 Task: Reply All to email with the signature Dale Allen with the subject Service upgrade from softage.1@softage.net with the message Could you provide me with a status report on the project as of today?, select first word, change the font of the message to Serif and change the font typography to bold and italics Send the email
Action: Mouse moved to (440, 551)
Screenshot: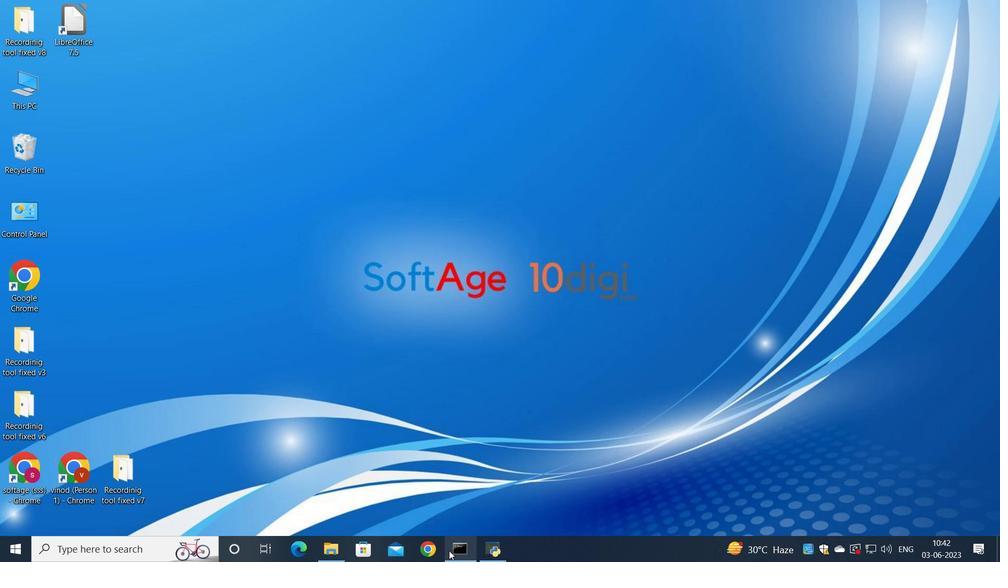 
Action: Mouse pressed left at (440, 551)
Screenshot: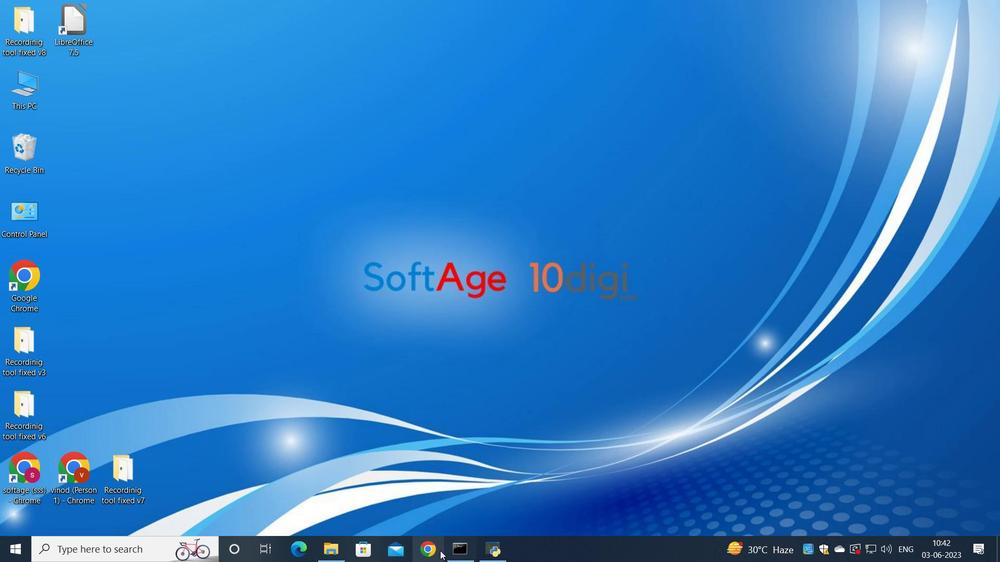 
Action: Mouse moved to (431, 331)
Screenshot: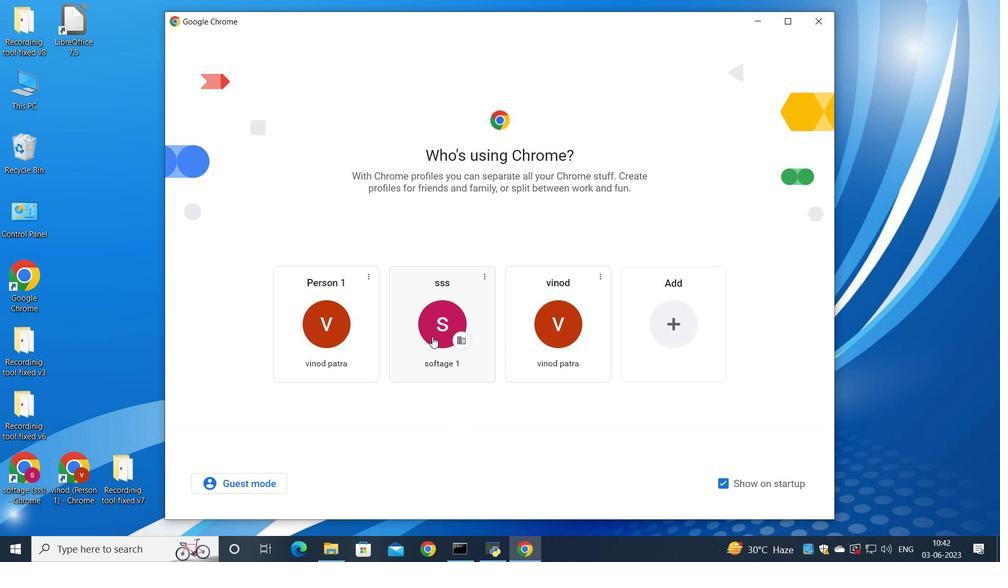 
Action: Mouse pressed left at (431, 331)
Screenshot: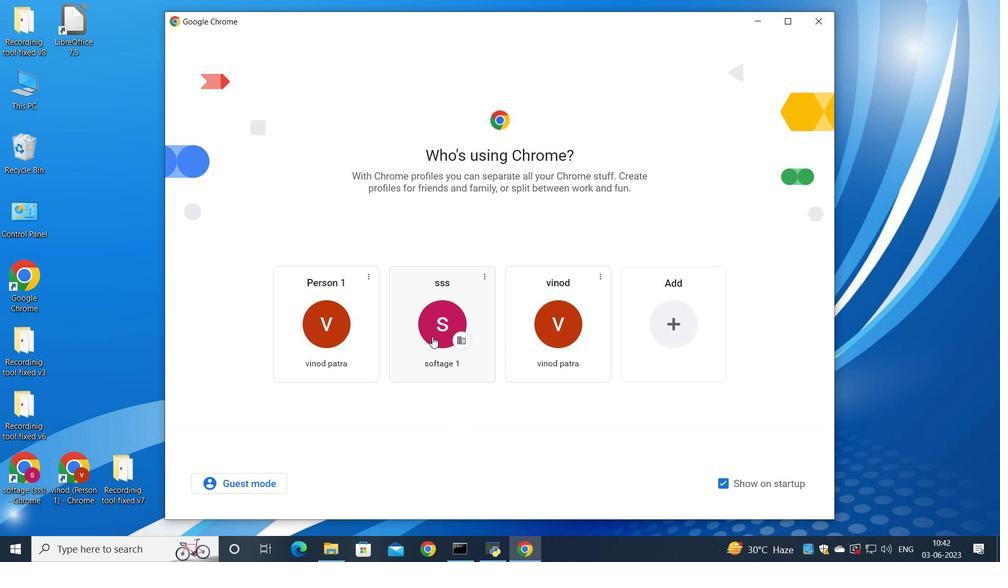 
Action: Mouse moved to (871, 83)
Screenshot: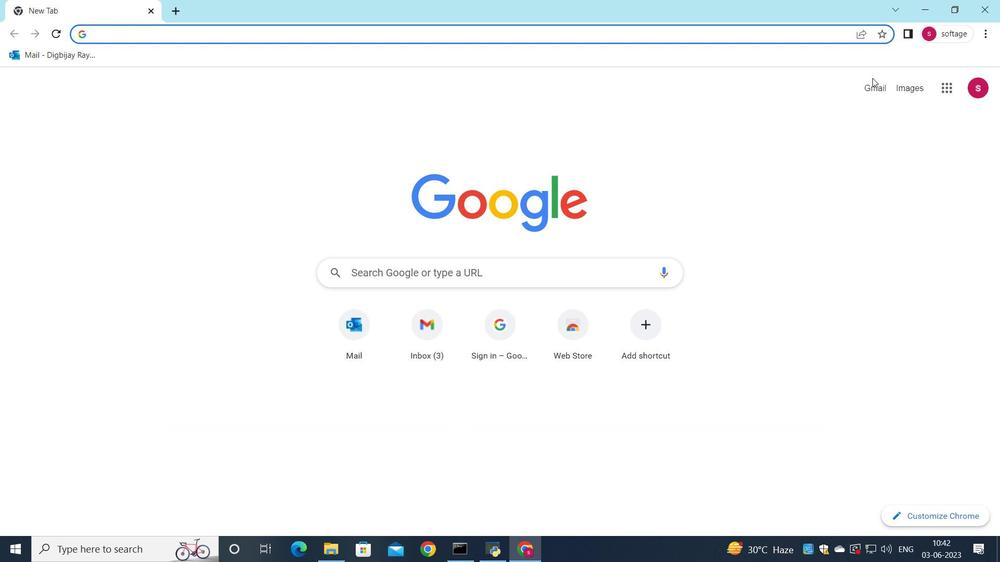 
Action: Mouse pressed left at (871, 83)
Screenshot: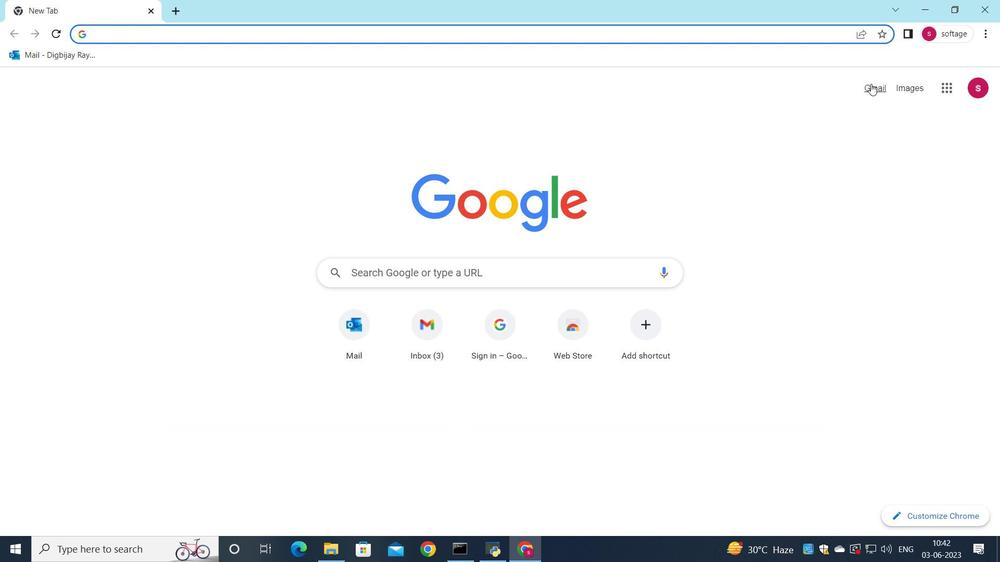 
Action: Mouse moved to (862, 84)
Screenshot: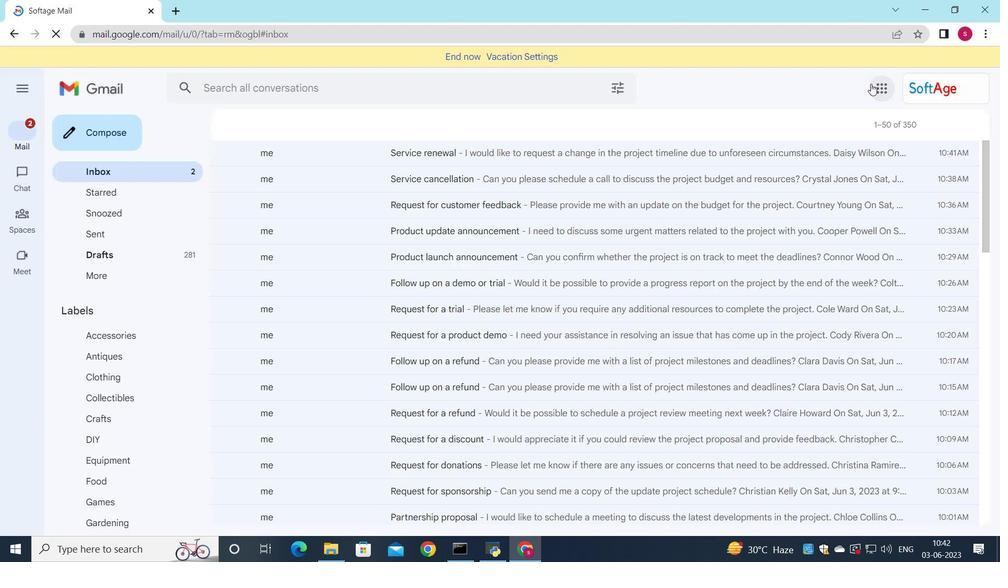 
Action: Mouse pressed left at (862, 84)
Screenshot: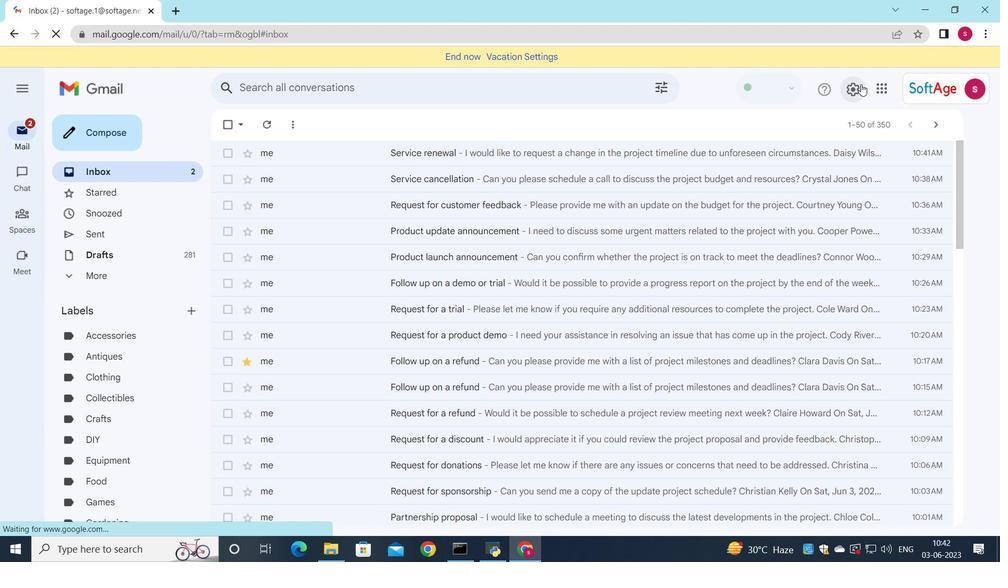 
Action: Mouse moved to (857, 155)
Screenshot: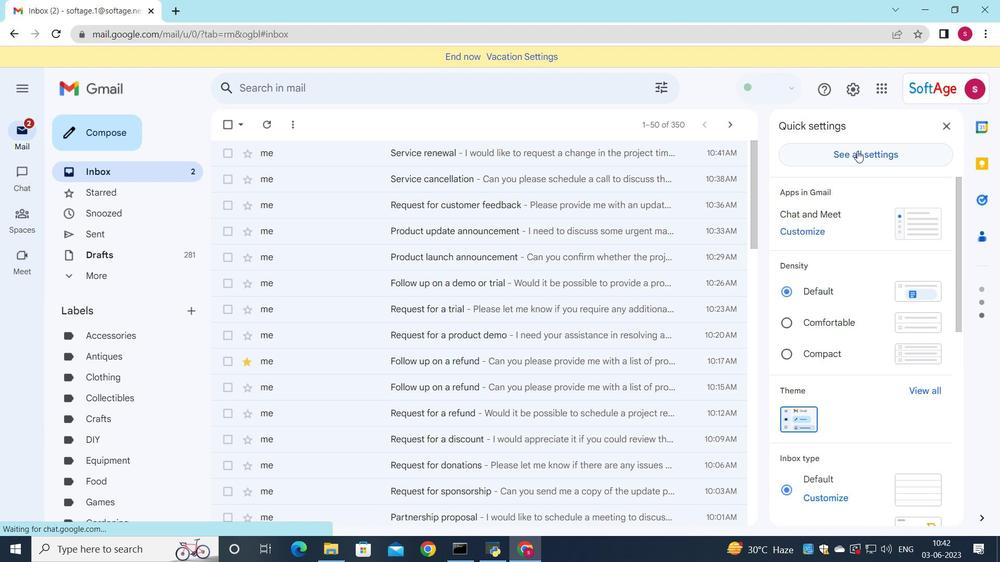 
Action: Mouse pressed left at (857, 155)
Screenshot: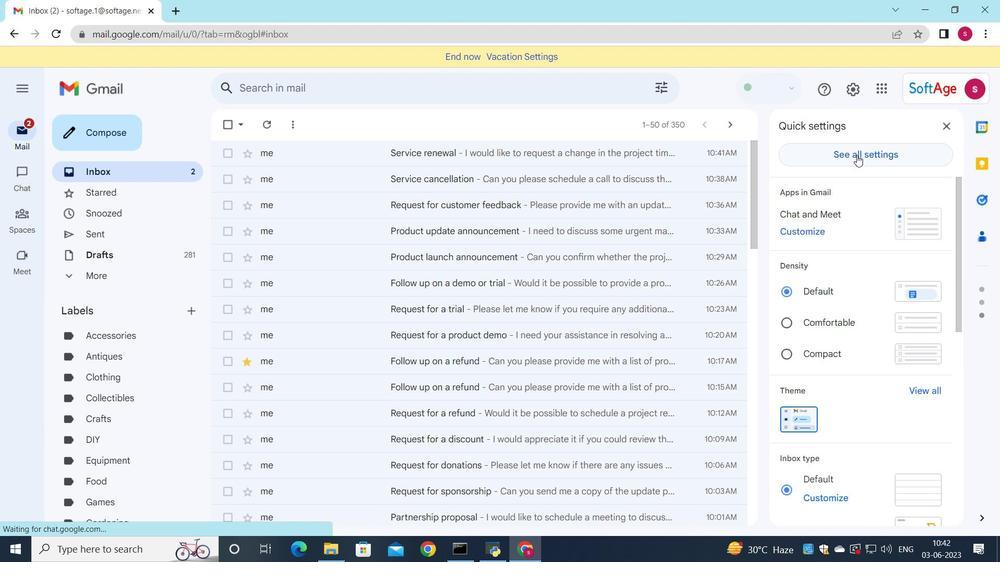 
Action: Mouse moved to (511, 350)
Screenshot: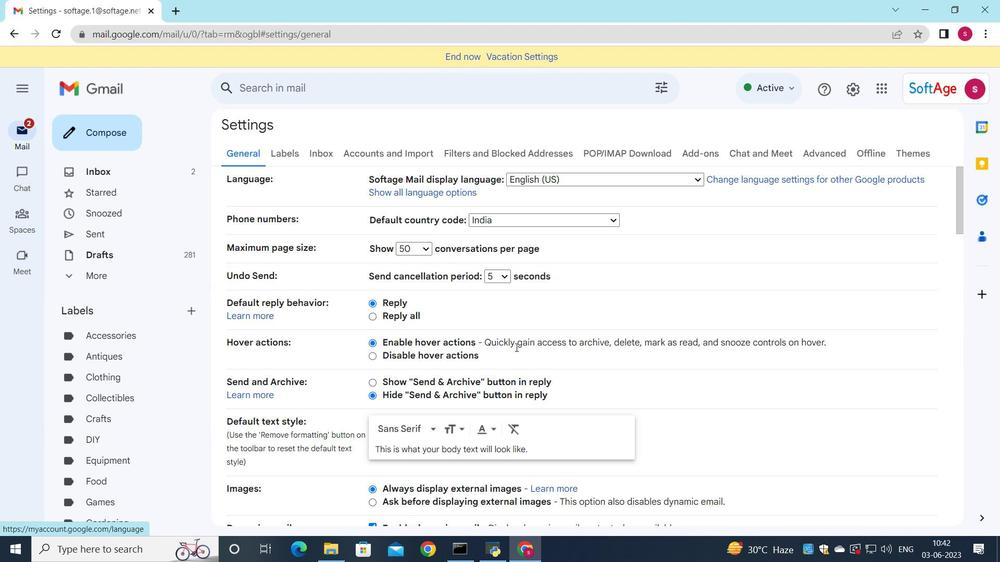 
Action: Mouse scrolled (511, 350) with delta (0, 0)
Screenshot: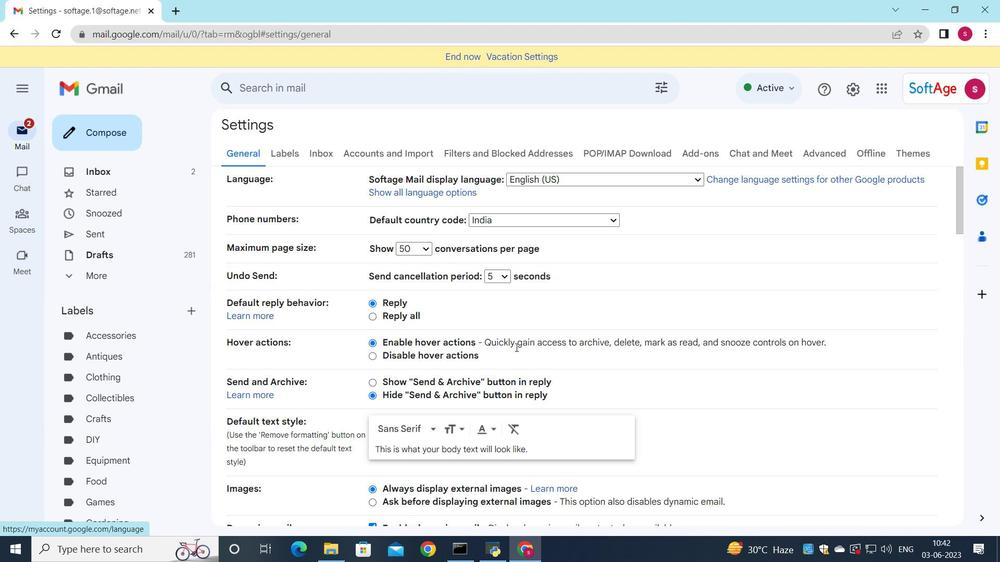 
Action: Mouse scrolled (511, 350) with delta (0, 0)
Screenshot: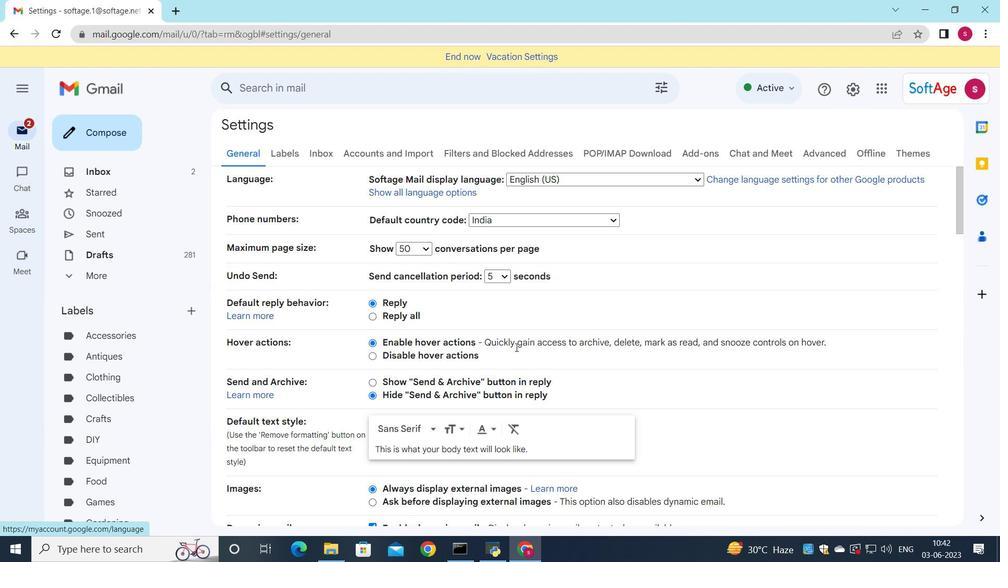 
Action: Mouse moved to (511, 350)
Screenshot: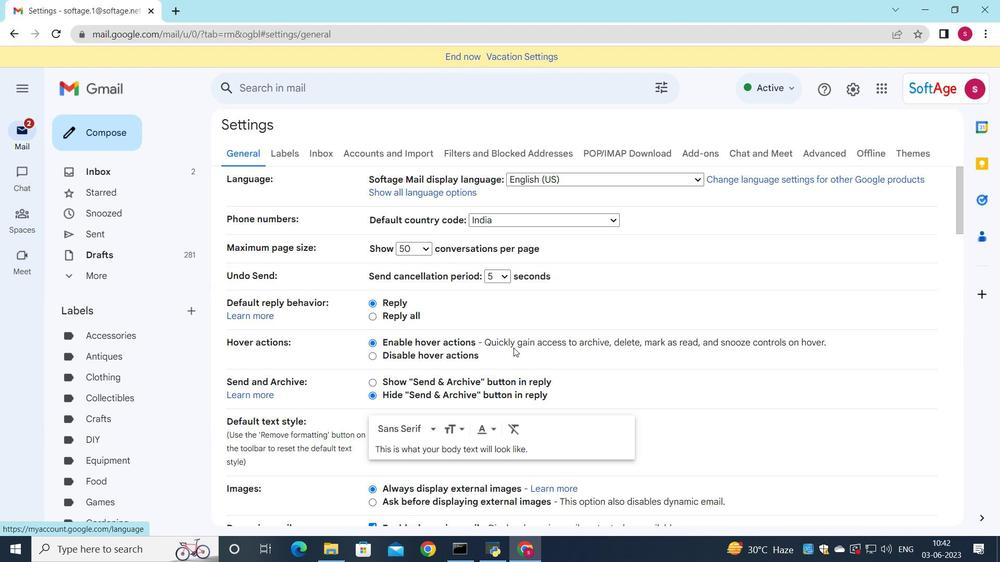 
Action: Mouse scrolled (511, 350) with delta (0, 0)
Screenshot: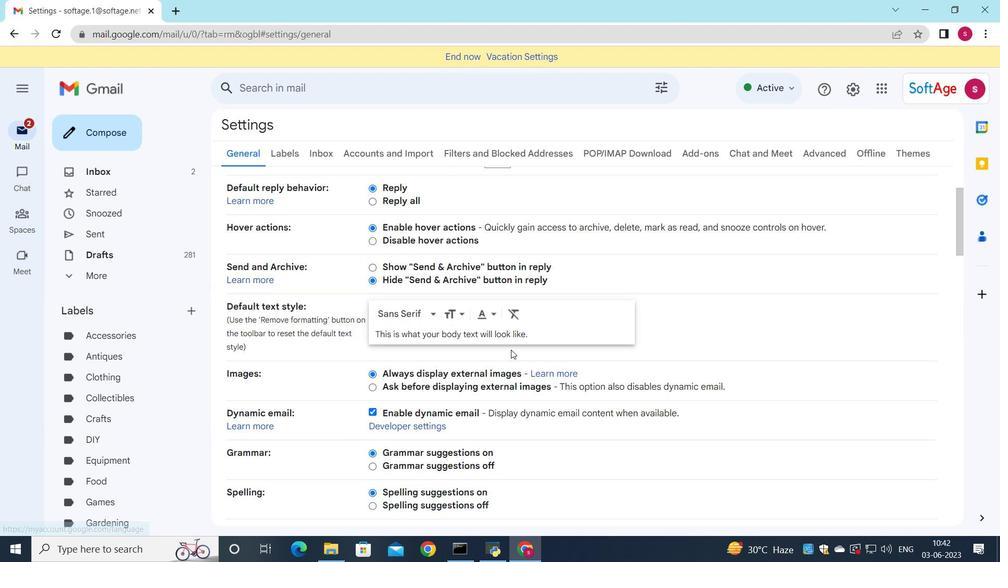 
Action: Mouse scrolled (511, 350) with delta (0, 0)
Screenshot: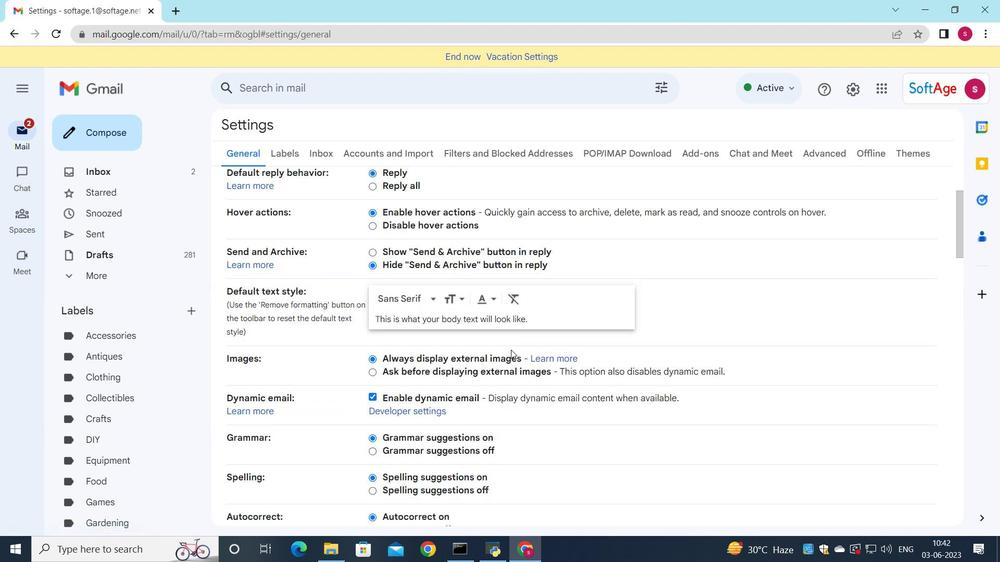 
Action: Mouse scrolled (511, 350) with delta (0, 0)
Screenshot: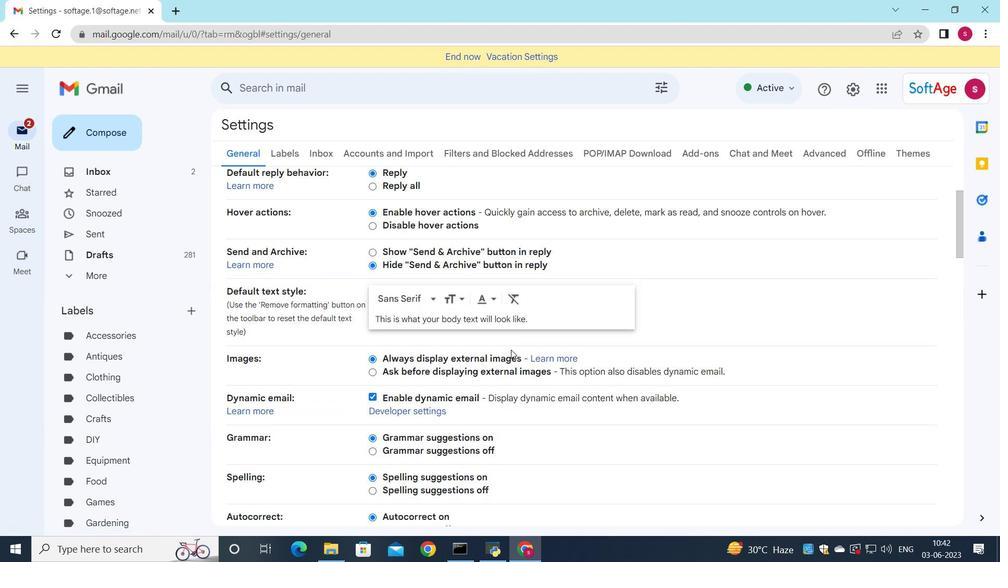 
Action: Mouse scrolled (511, 350) with delta (0, 0)
Screenshot: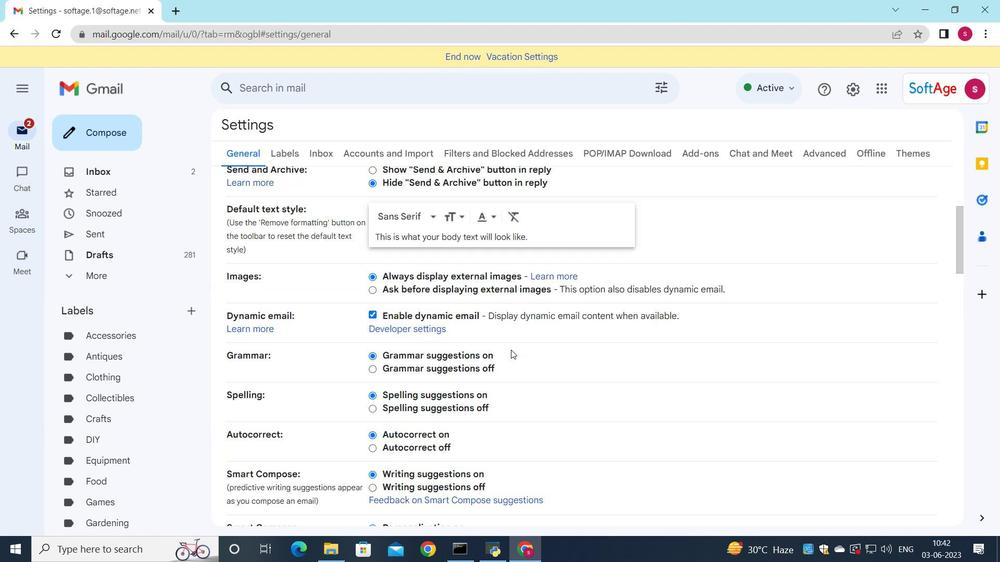 
Action: Mouse scrolled (511, 350) with delta (0, 0)
Screenshot: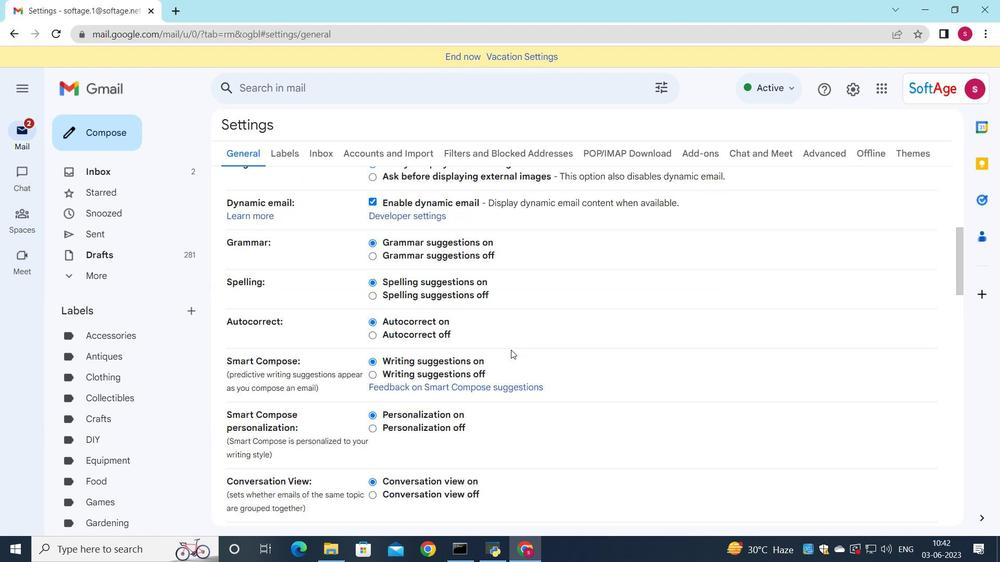 
Action: Mouse scrolled (511, 350) with delta (0, 0)
Screenshot: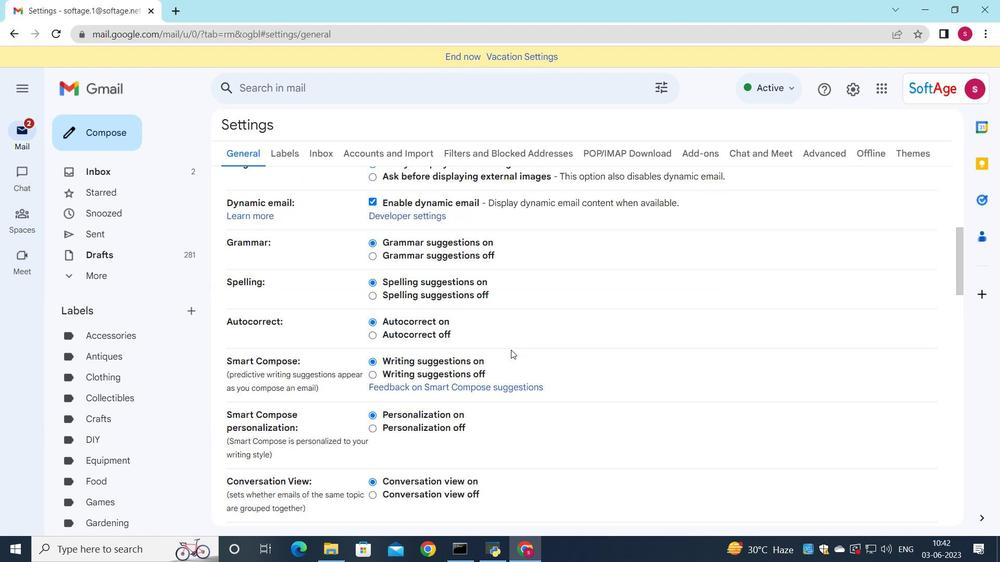
Action: Mouse scrolled (511, 350) with delta (0, 0)
Screenshot: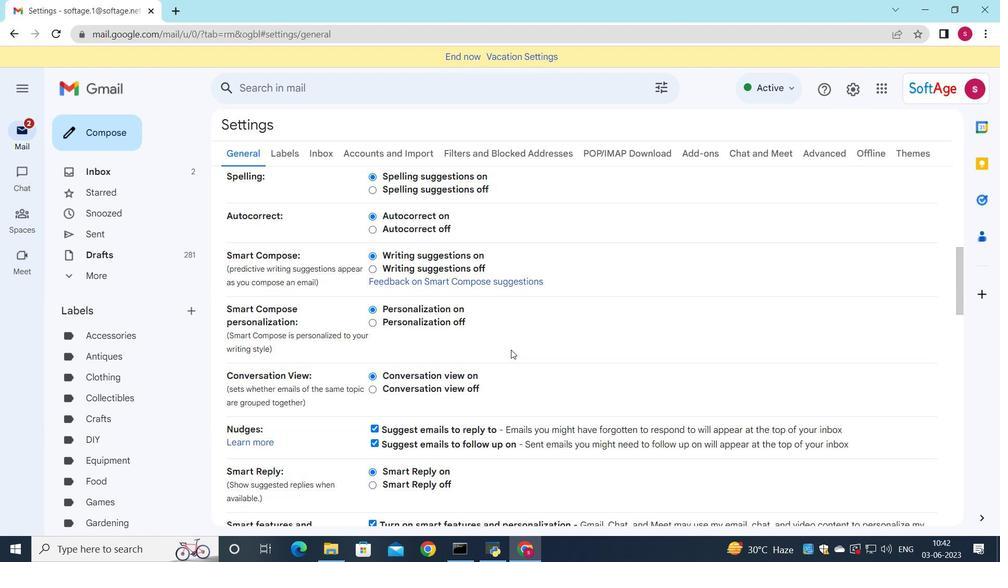 
Action: Mouse scrolled (511, 350) with delta (0, 0)
Screenshot: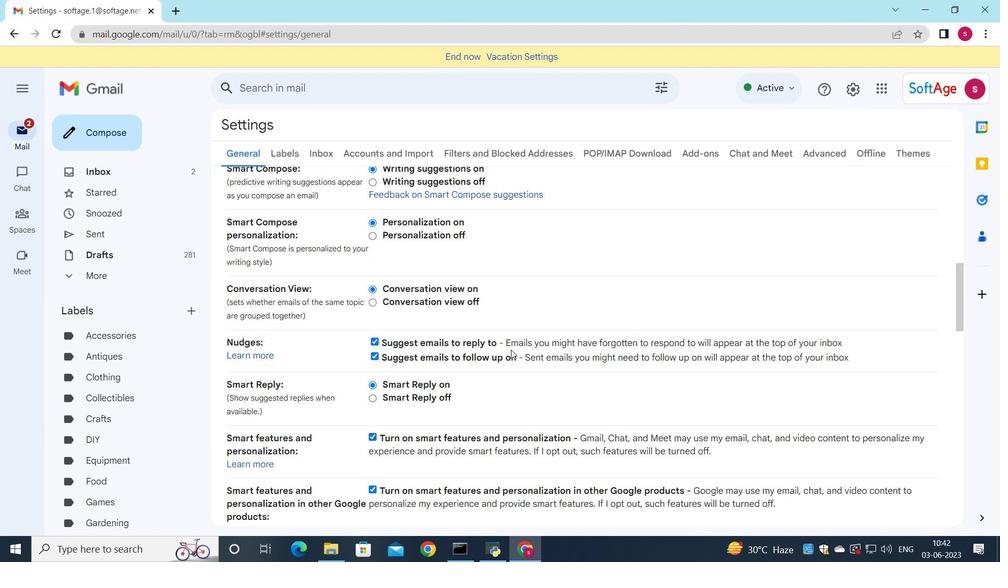 
Action: Mouse scrolled (511, 350) with delta (0, 0)
Screenshot: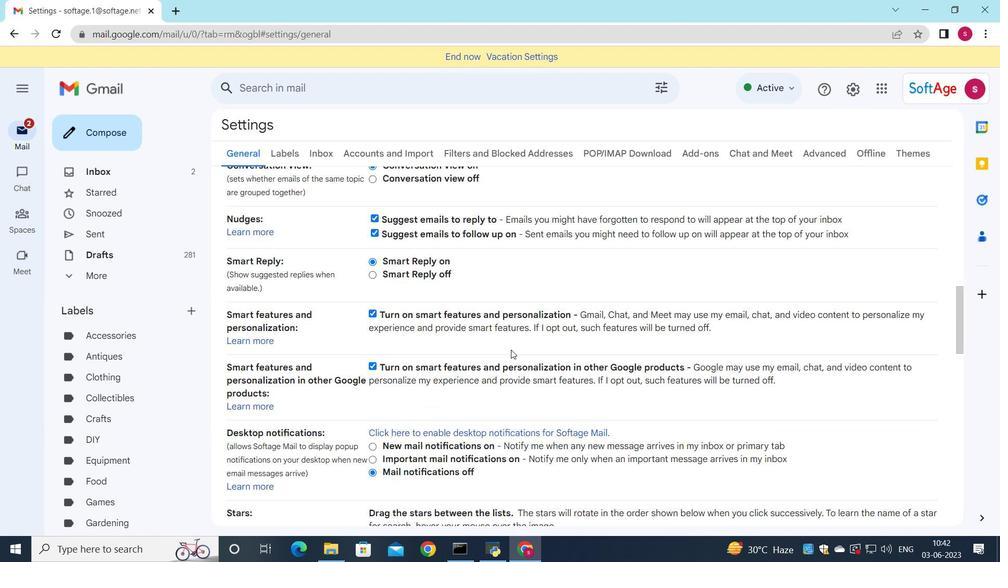 
Action: Mouse scrolled (511, 350) with delta (0, 0)
Screenshot: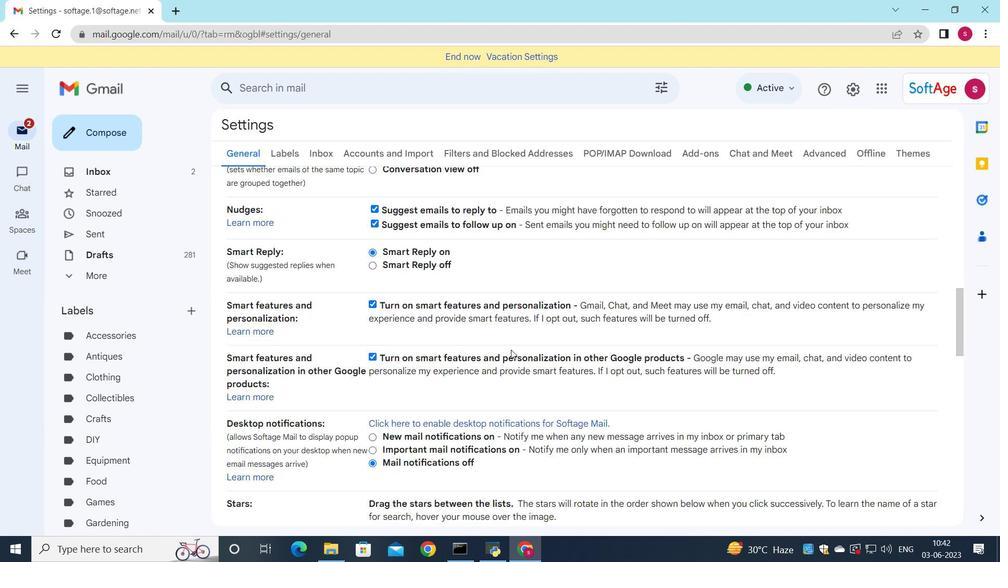 
Action: Mouse scrolled (511, 350) with delta (0, 0)
Screenshot: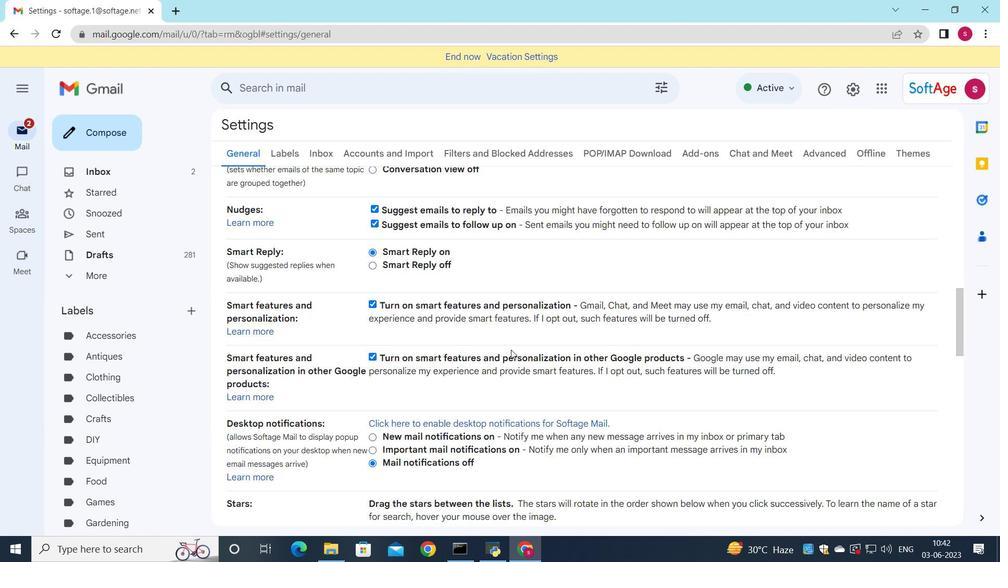 
Action: Mouse scrolled (511, 350) with delta (0, 0)
Screenshot: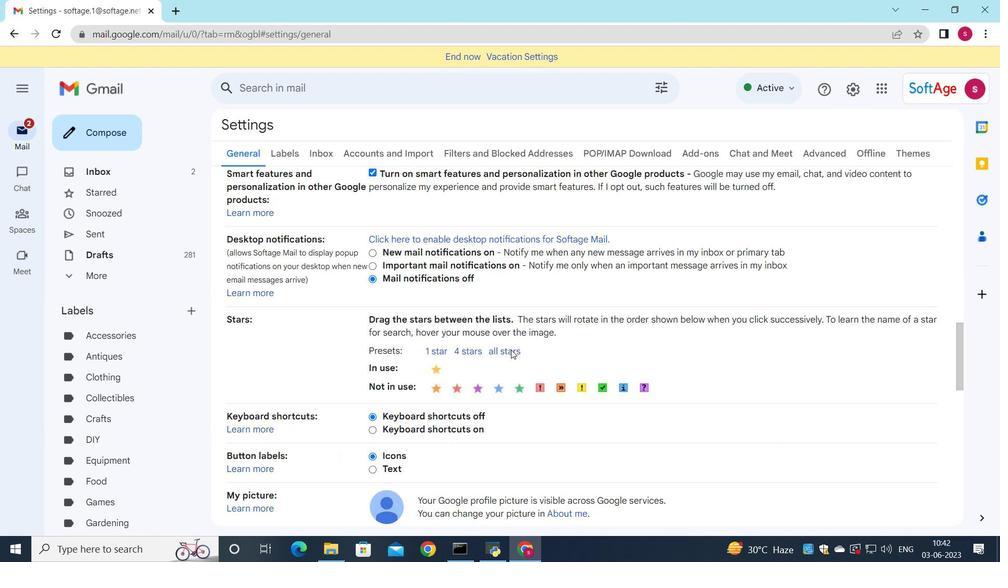 
Action: Mouse scrolled (511, 350) with delta (0, 0)
Screenshot: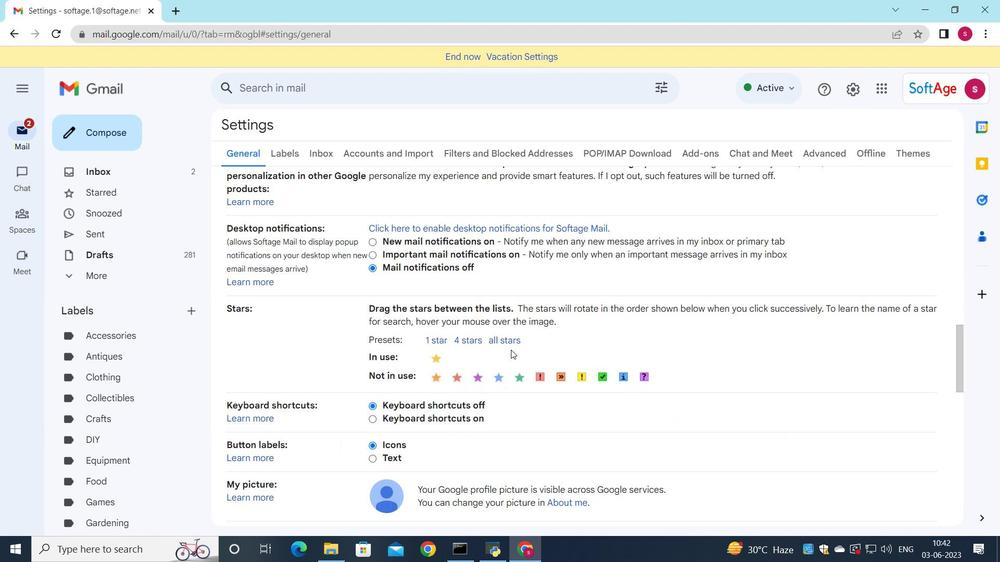 
Action: Mouse scrolled (511, 350) with delta (0, 0)
Screenshot: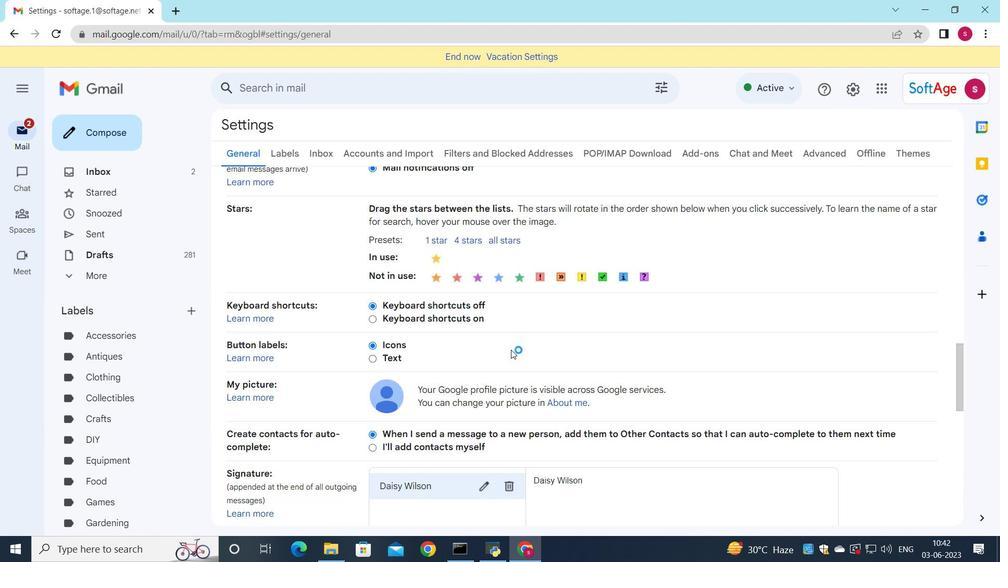 
Action: Mouse scrolled (511, 350) with delta (0, 0)
Screenshot: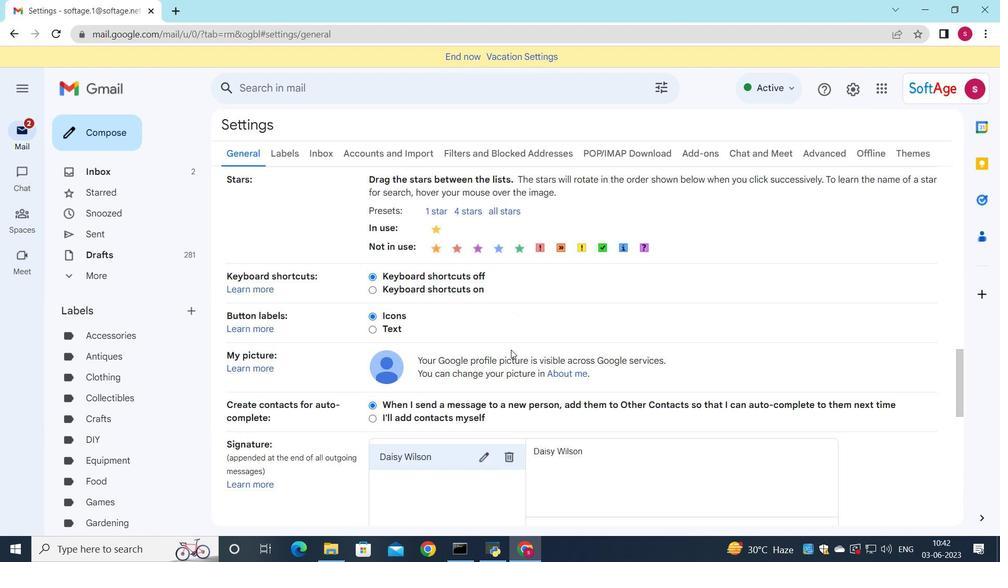 
Action: Mouse moved to (513, 330)
Screenshot: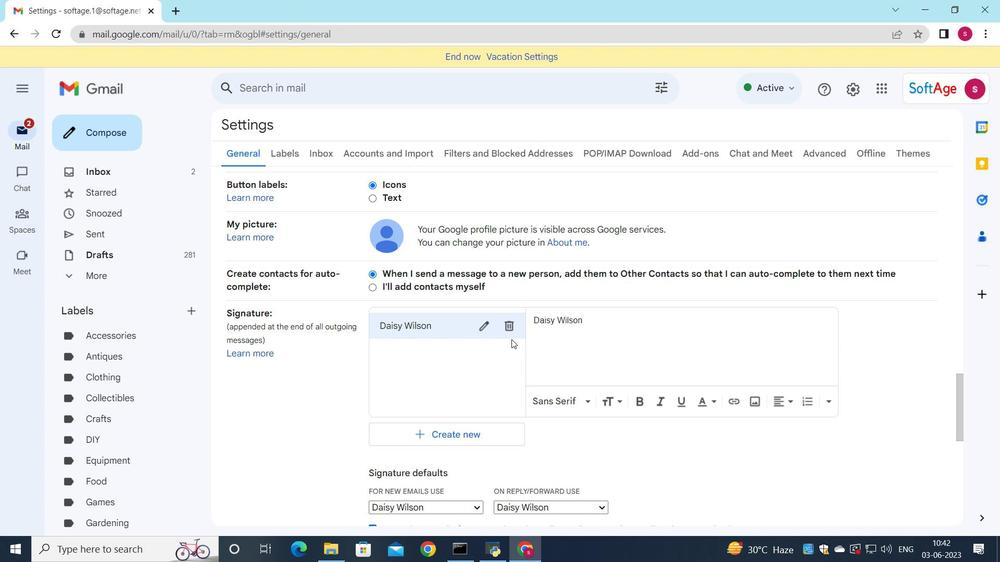 
Action: Mouse pressed left at (513, 330)
Screenshot: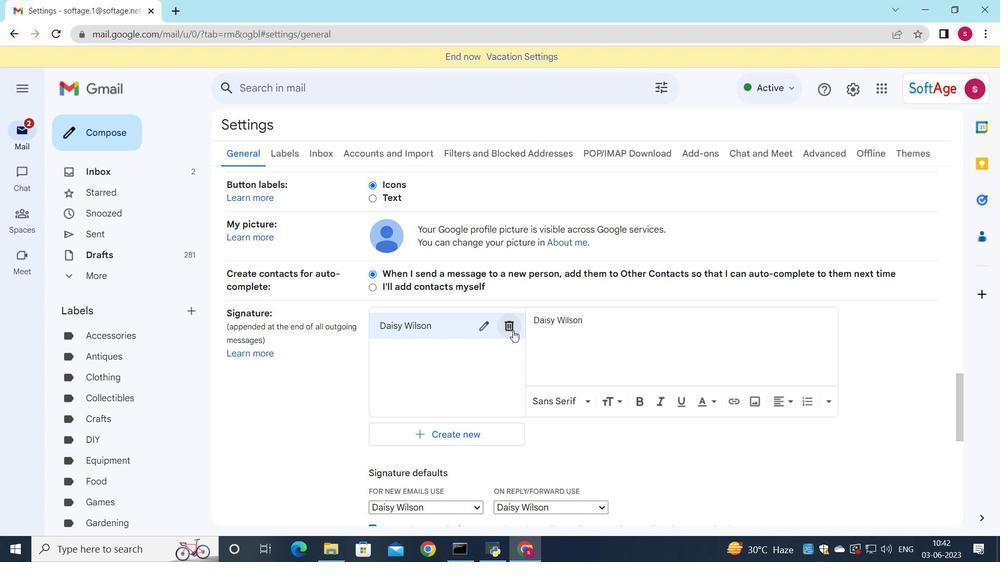 
Action: Mouse moved to (630, 324)
Screenshot: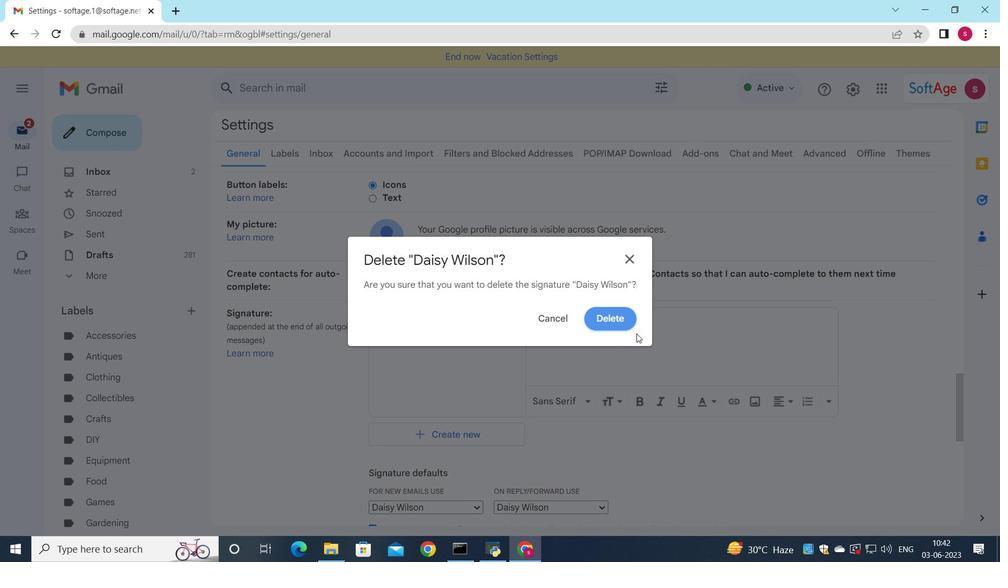 
Action: Mouse pressed left at (630, 324)
Screenshot: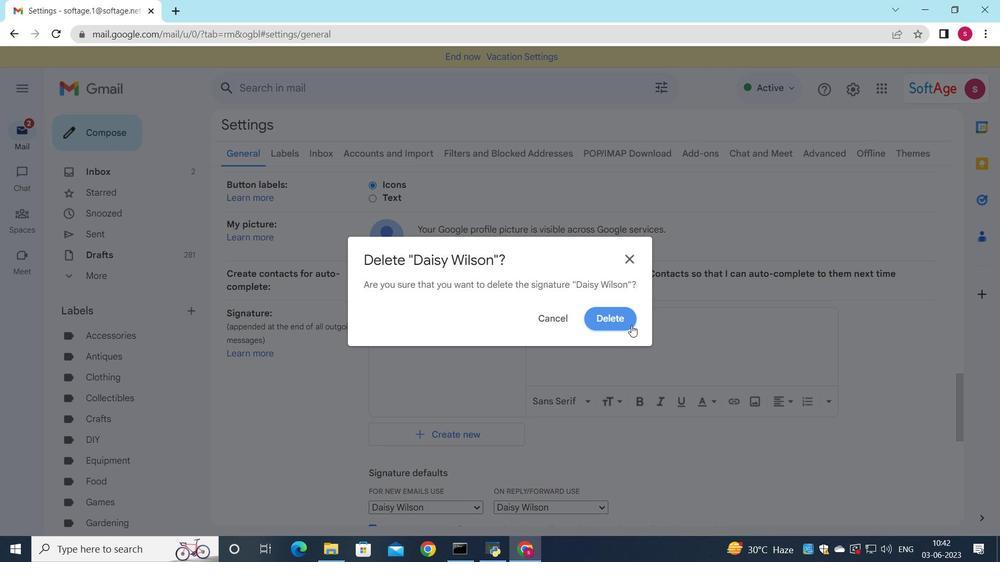 
Action: Mouse moved to (432, 335)
Screenshot: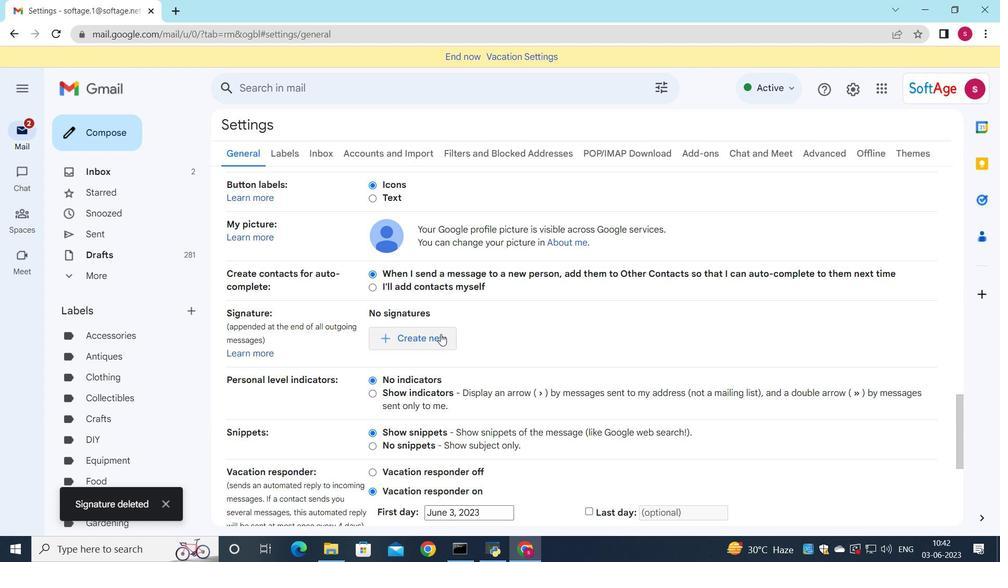 
Action: Mouse pressed left at (432, 335)
Screenshot: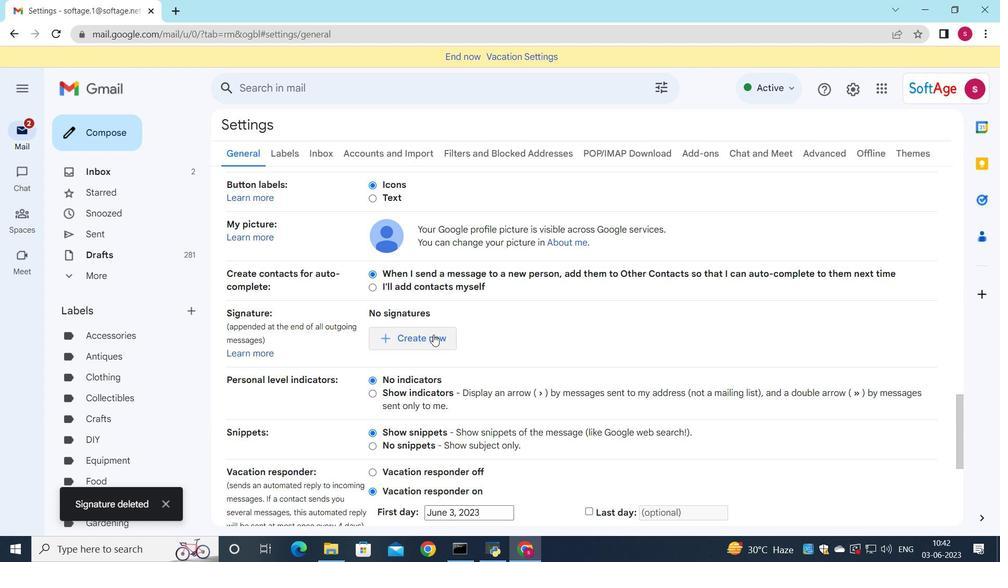 
Action: Mouse moved to (745, 244)
Screenshot: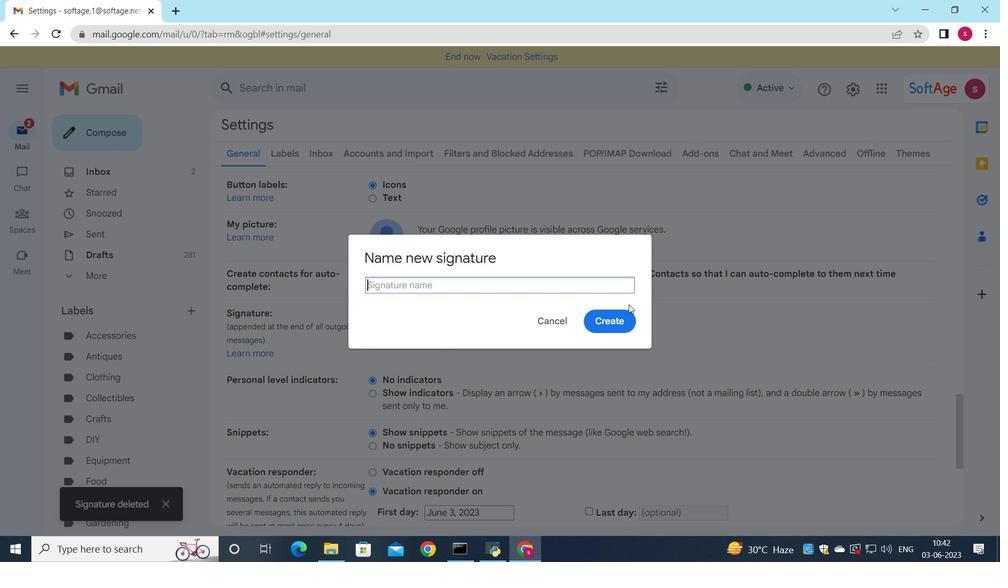 
Action: Key pressed <Key.shift>Dale<Key.space><Key.shift>Allen
Screenshot: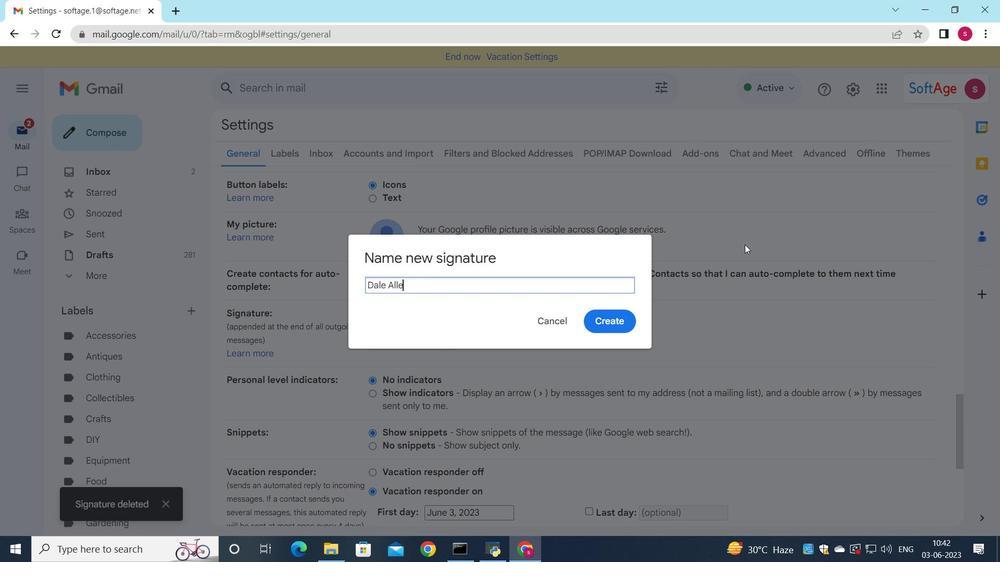 
Action: Mouse moved to (611, 322)
Screenshot: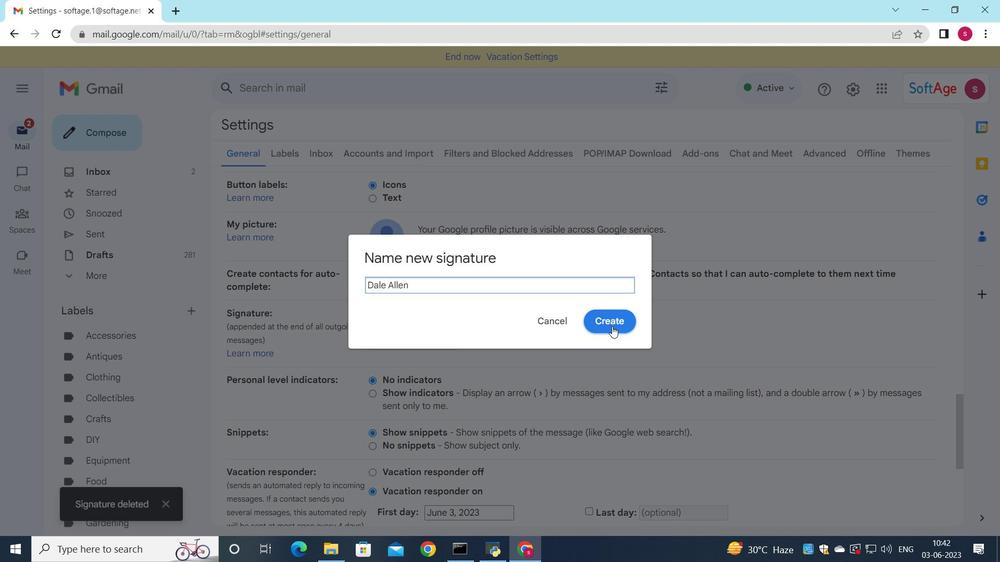 
Action: Mouse pressed left at (611, 322)
Screenshot: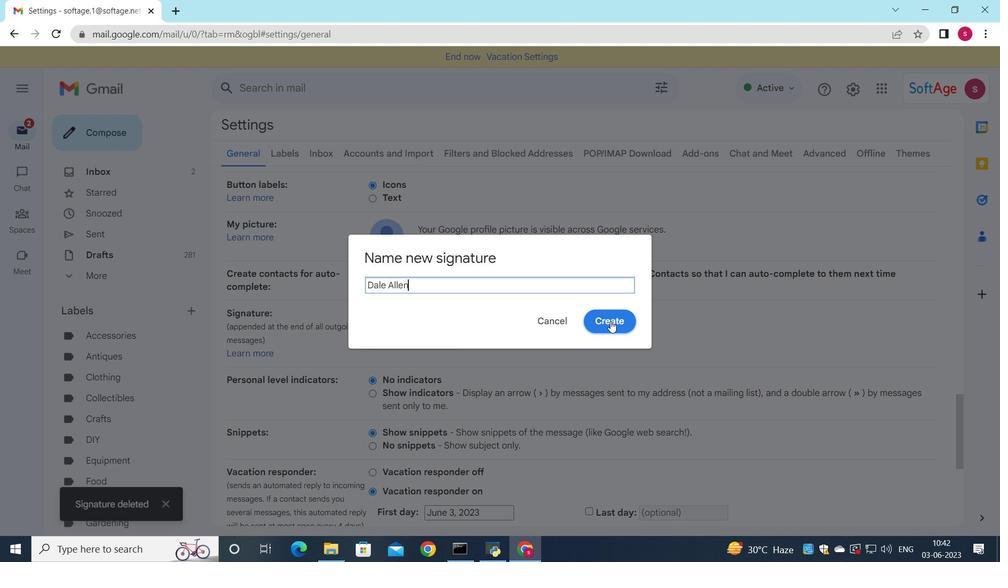 
Action: Mouse moved to (595, 323)
Screenshot: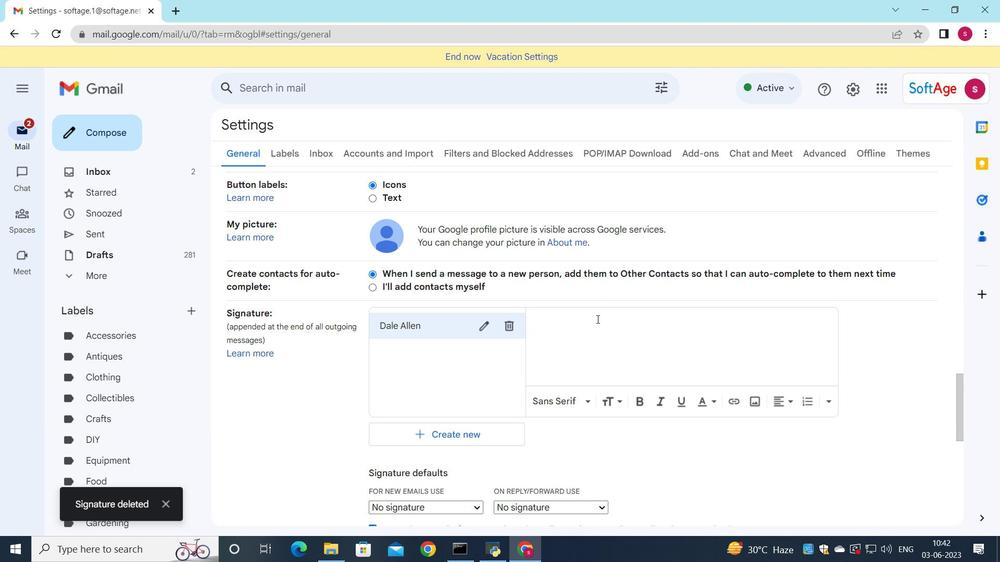 
Action: Mouse pressed left at (595, 323)
Screenshot: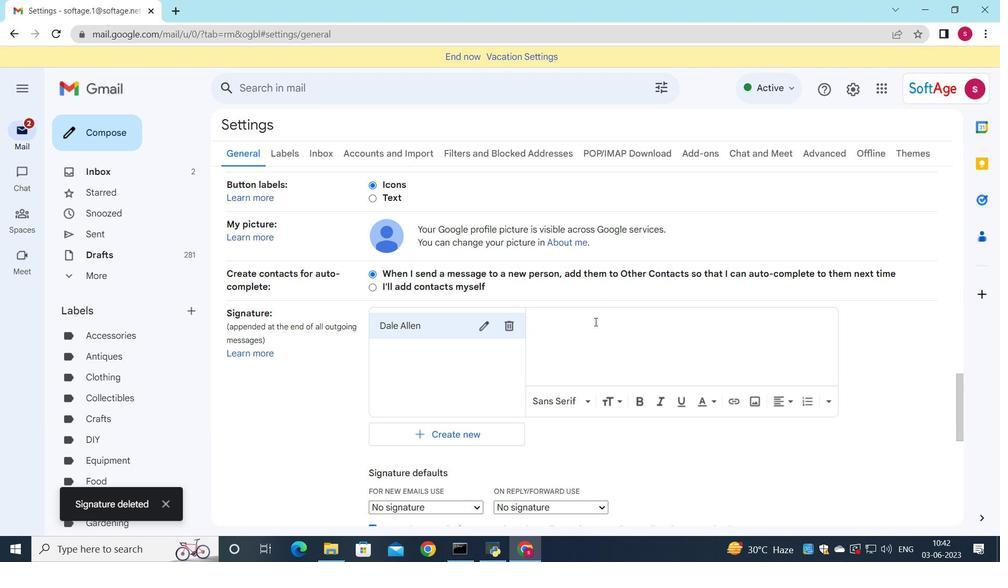 
Action: Key pressed <Key.shift>Dale<Key.space><Key.shift>Allw<Key.backspace>en
Screenshot: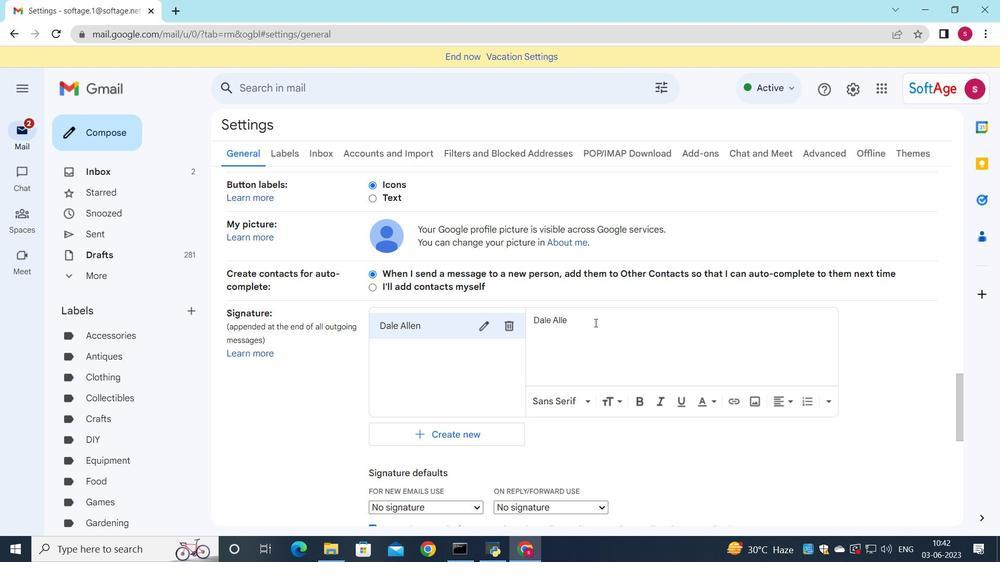 
Action: Mouse scrolled (595, 322) with delta (0, 0)
Screenshot: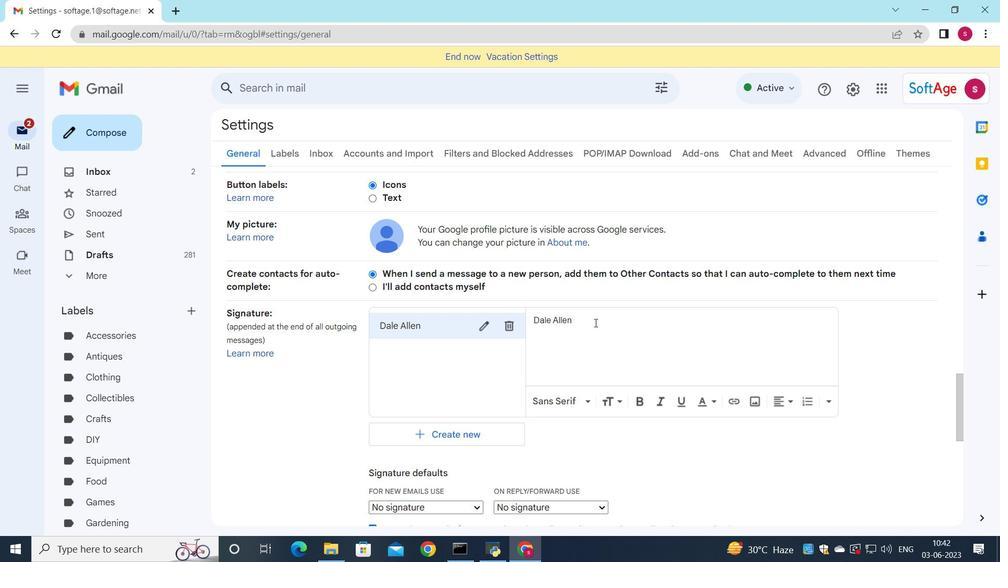 
Action: Mouse scrolled (595, 322) with delta (0, 0)
Screenshot: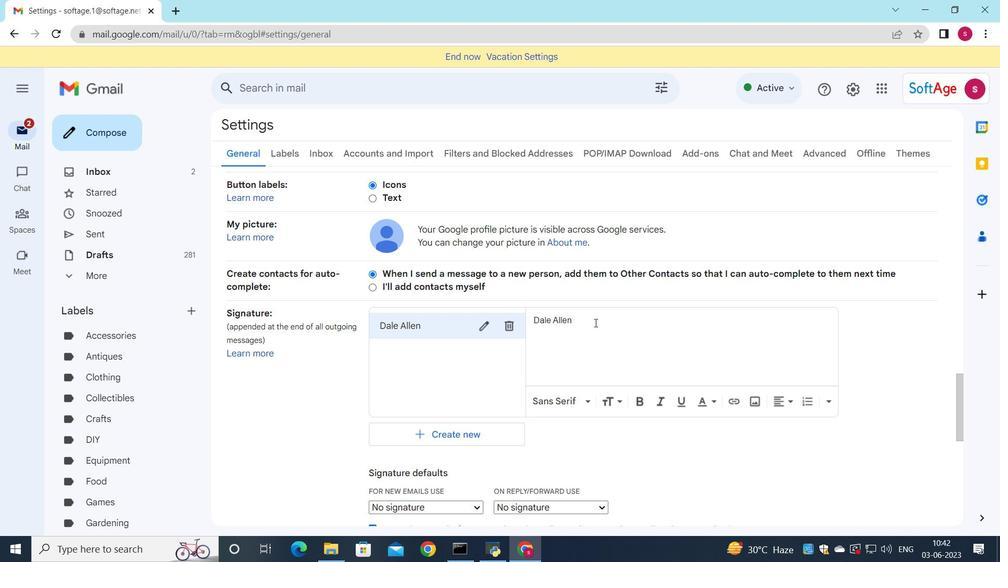 
Action: Mouse moved to (555, 339)
Screenshot: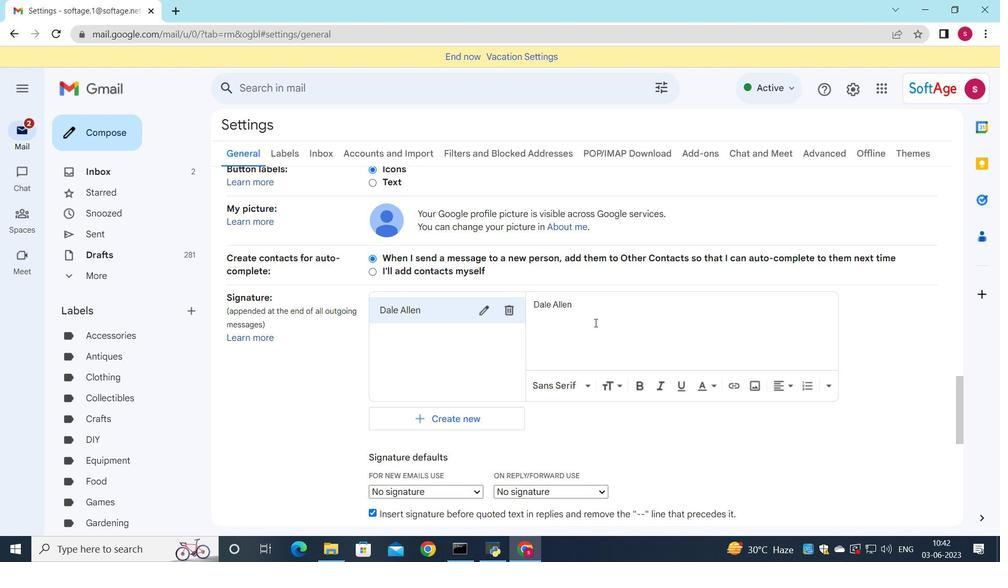 
Action: Mouse scrolled (555, 339) with delta (0, 0)
Screenshot: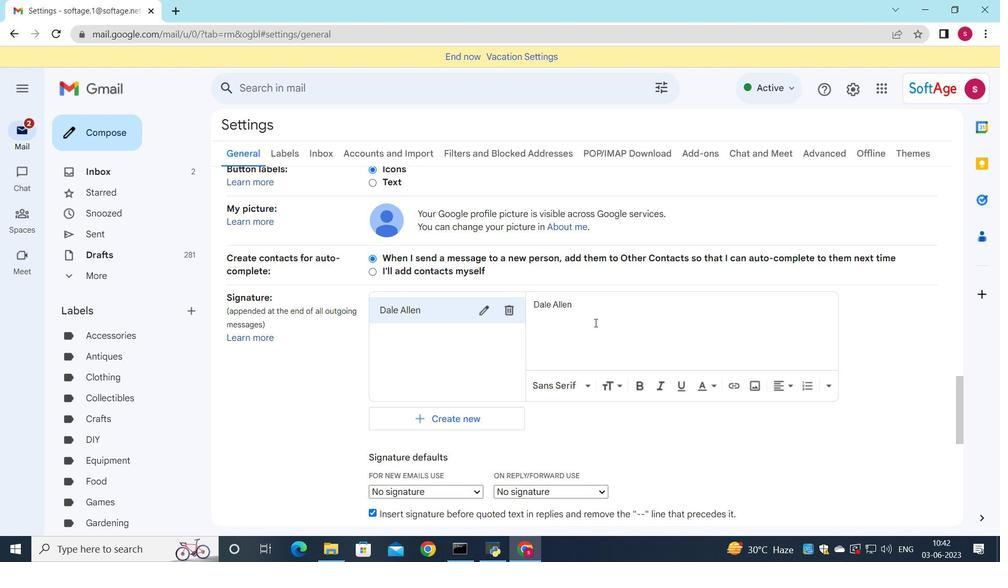 
Action: Mouse moved to (420, 314)
Screenshot: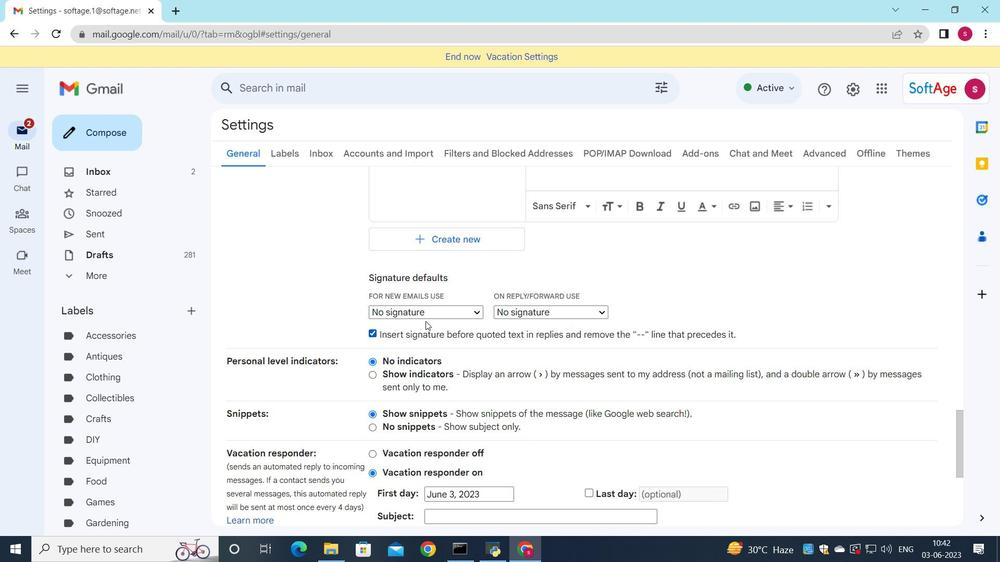 
Action: Mouse pressed left at (420, 314)
Screenshot: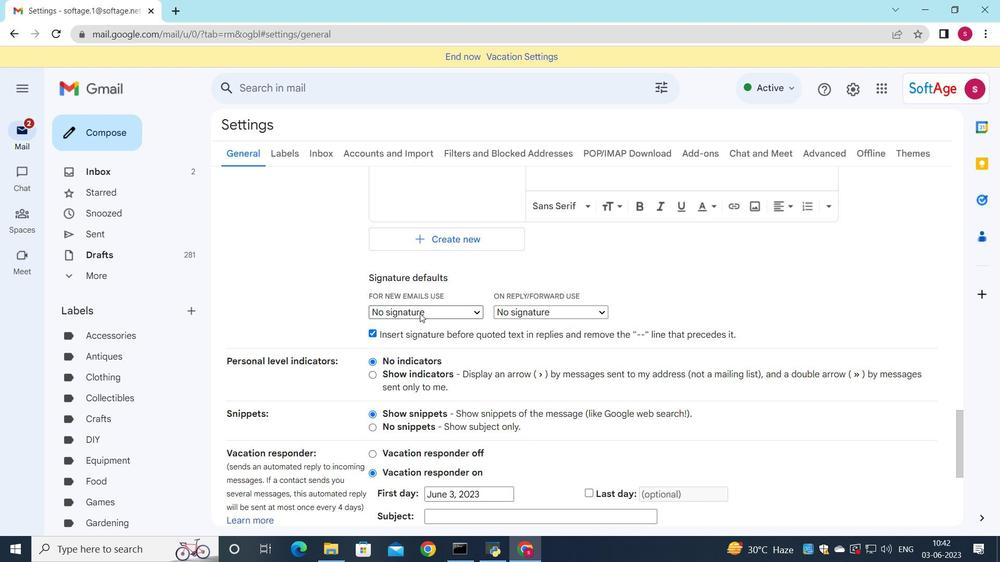 
Action: Mouse moved to (417, 341)
Screenshot: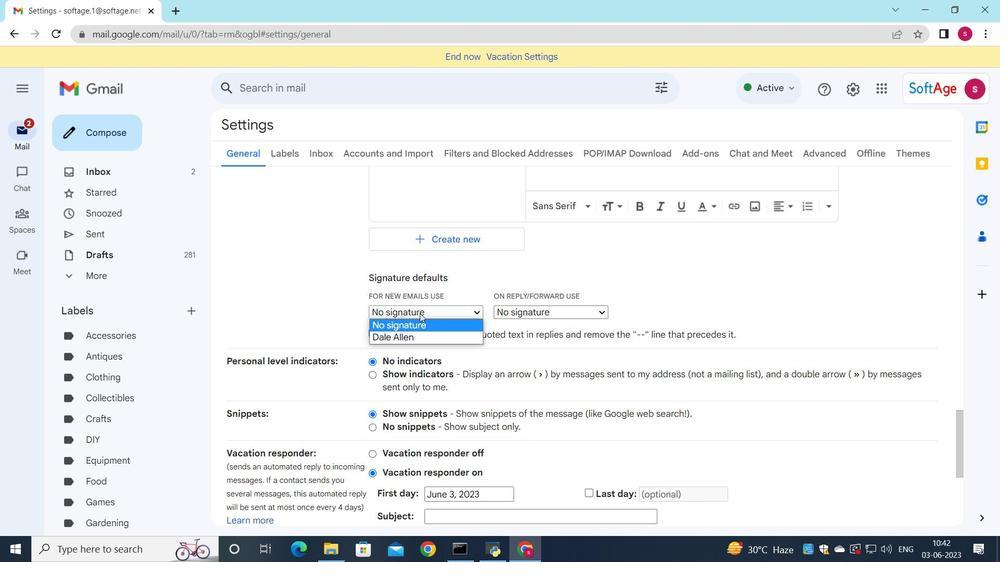 
Action: Mouse pressed left at (417, 341)
Screenshot: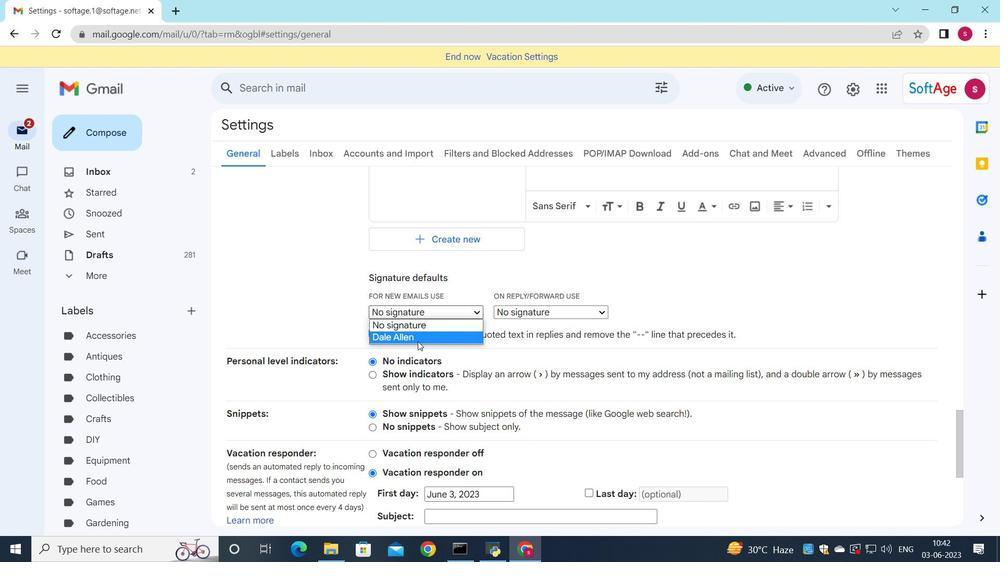 
Action: Mouse moved to (507, 311)
Screenshot: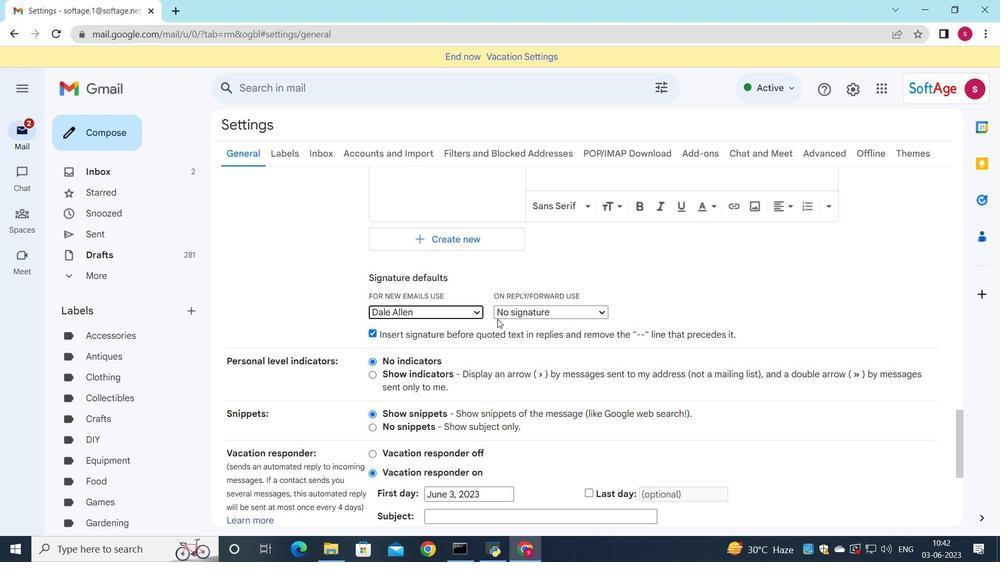 
Action: Mouse pressed left at (507, 311)
Screenshot: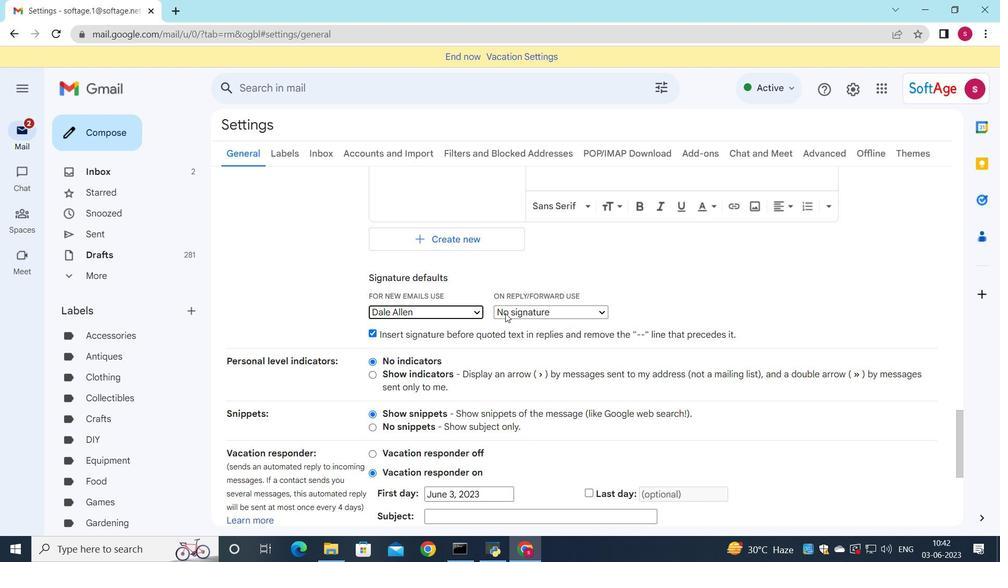 
Action: Mouse moved to (499, 333)
Screenshot: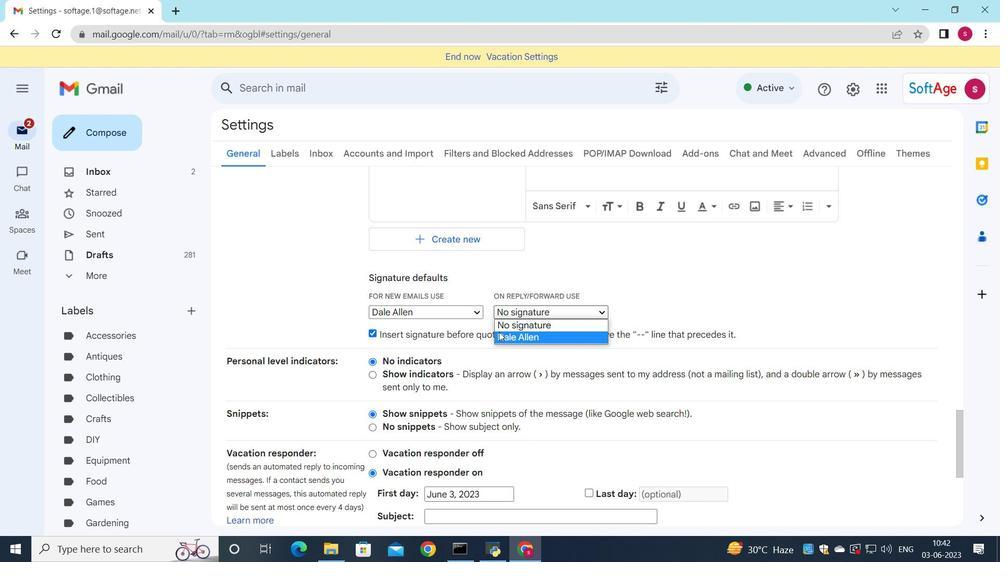 
Action: Mouse pressed left at (499, 333)
Screenshot: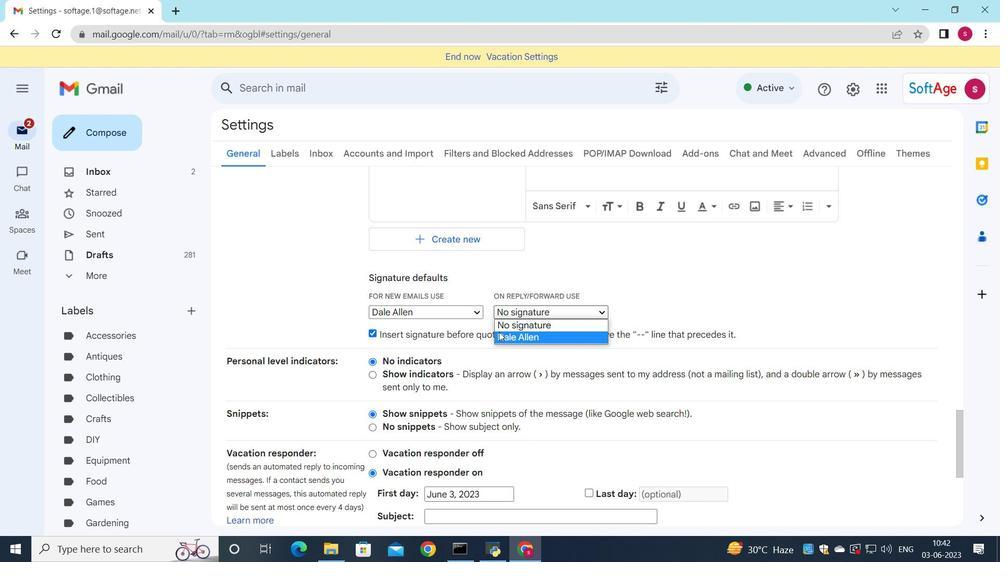 
Action: Mouse moved to (499, 324)
Screenshot: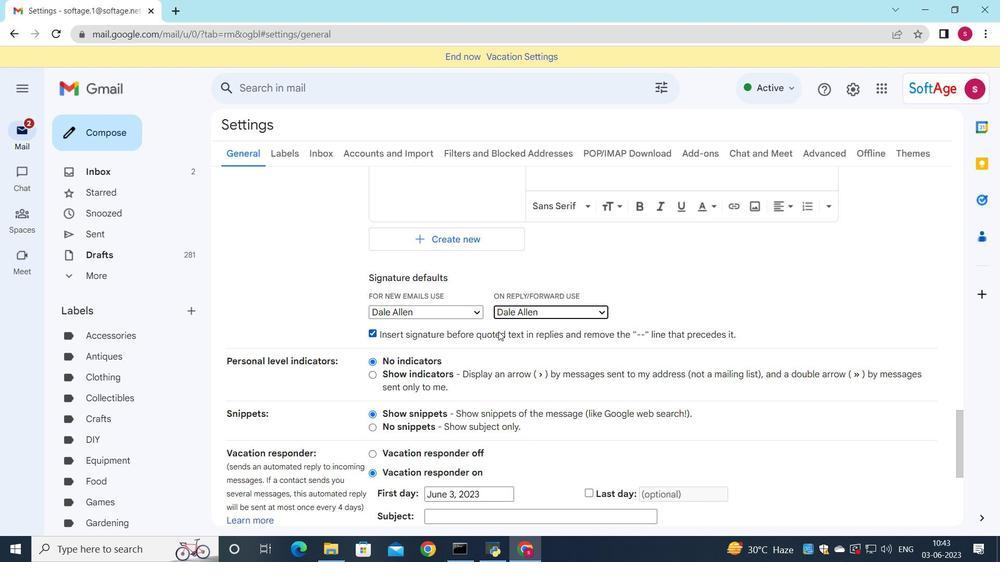 
Action: Mouse scrolled (499, 323) with delta (0, 0)
Screenshot: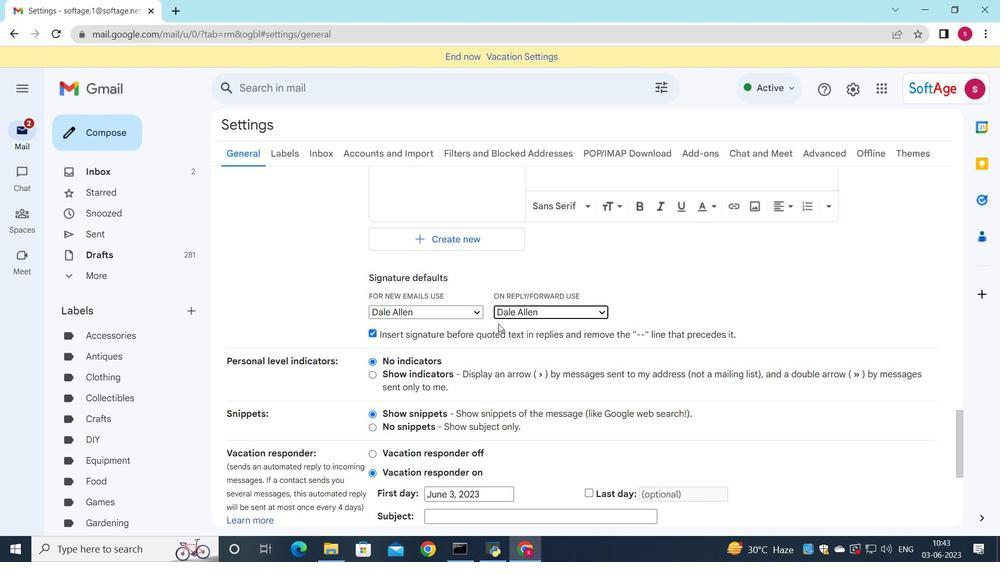 
Action: Mouse scrolled (499, 323) with delta (0, 0)
Screenshot: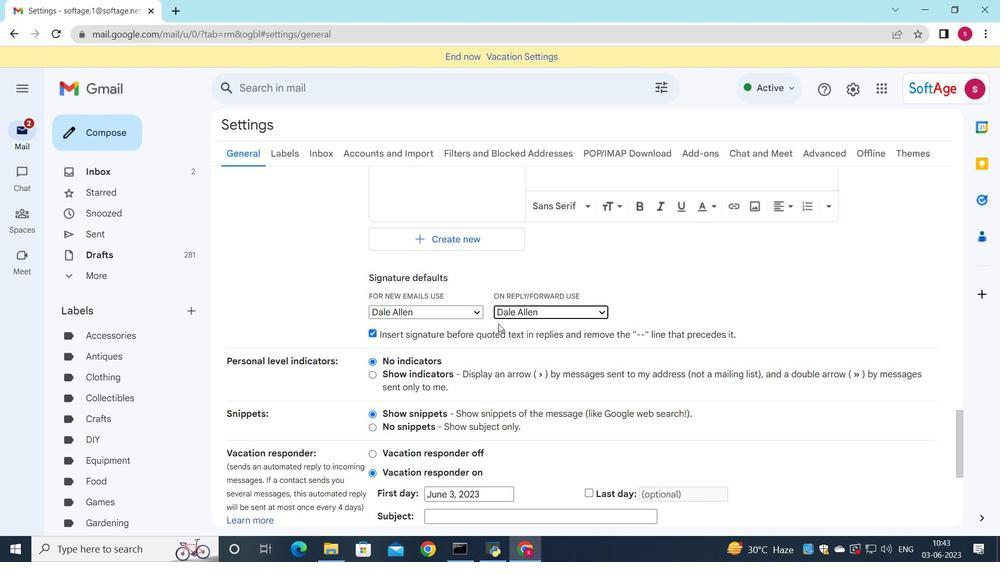 
Action: Mouse scrolled (499, 323) with delta (0, 0)
Screenshot: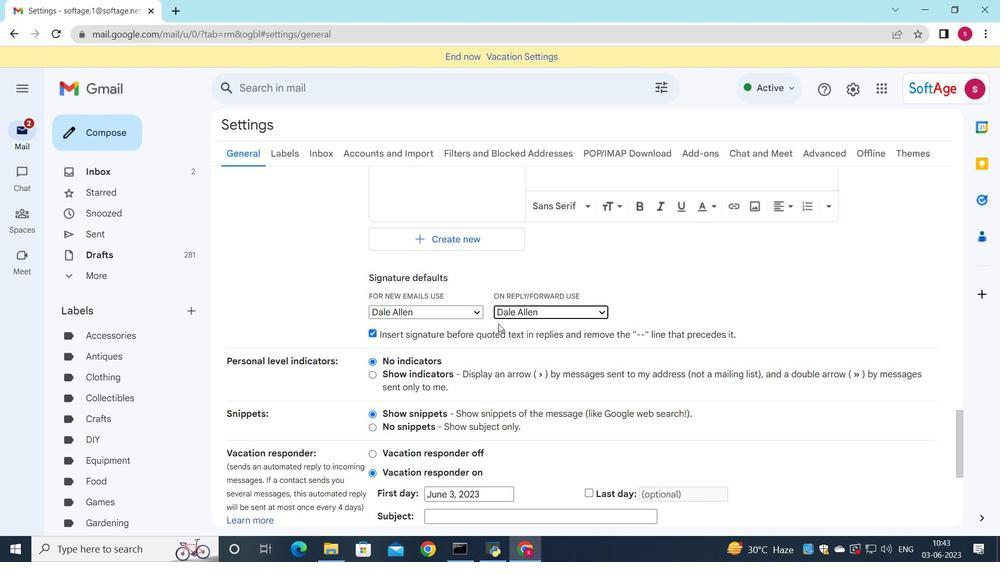 
Action: Mouse moved to (513, 333)
Screenshot: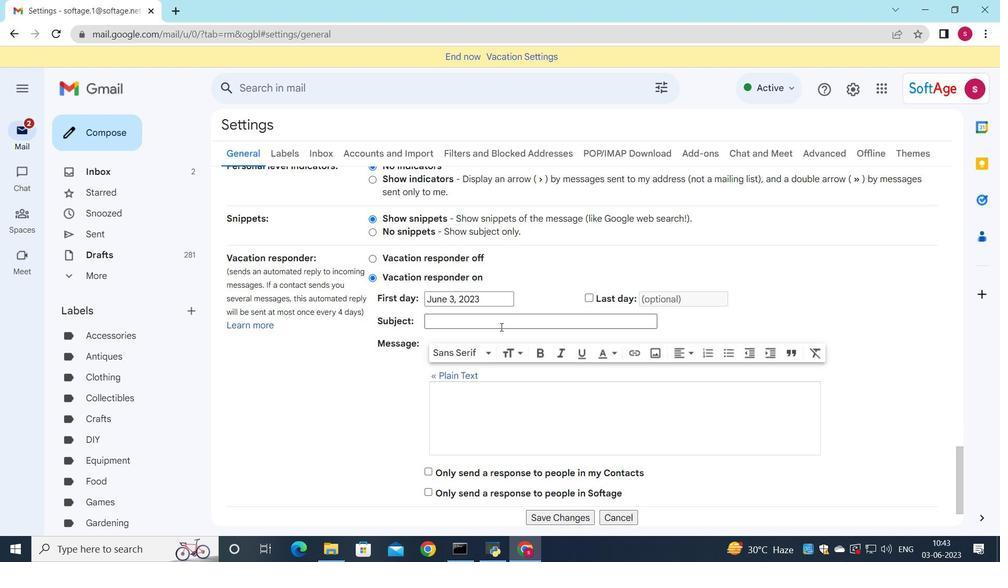 
Action: Mouse scrolled (509, 333) with delta (0, 0)
Screenshot: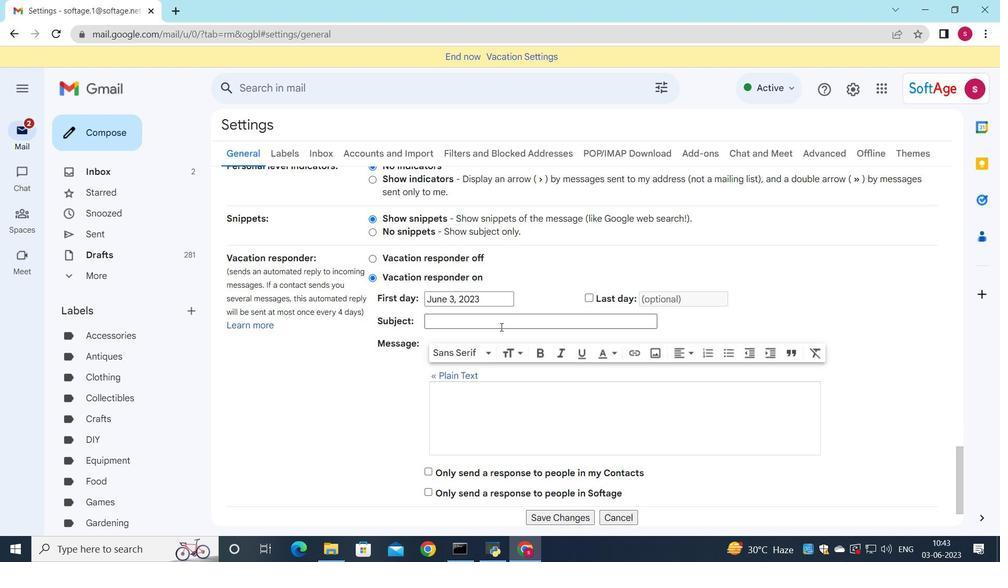 
Action: Mouse scrolled (513, 333) with delta (0, 0)
Screenshot: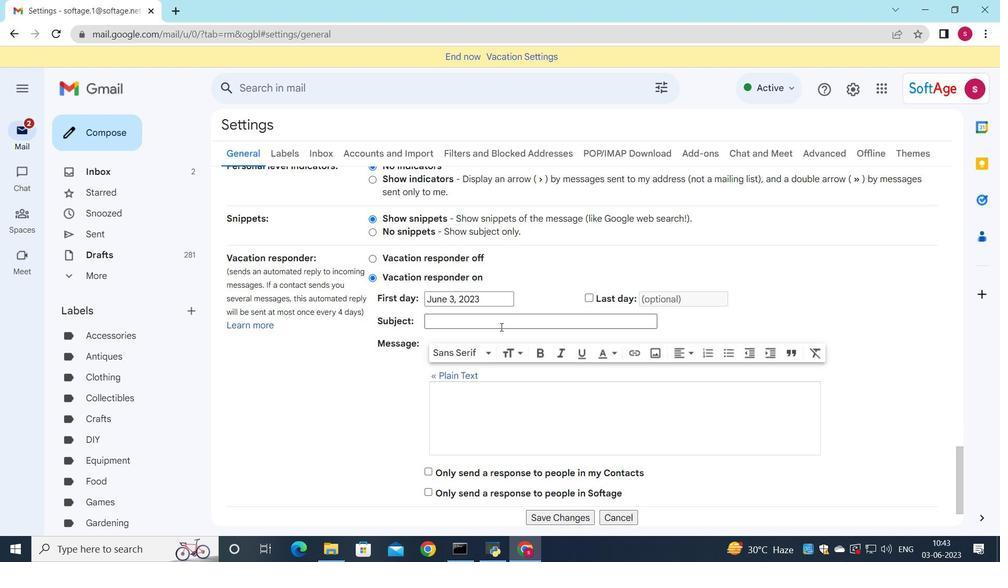 
Action: Mouse scrolled (513, 333) with delta (0, 0)
Screenshot: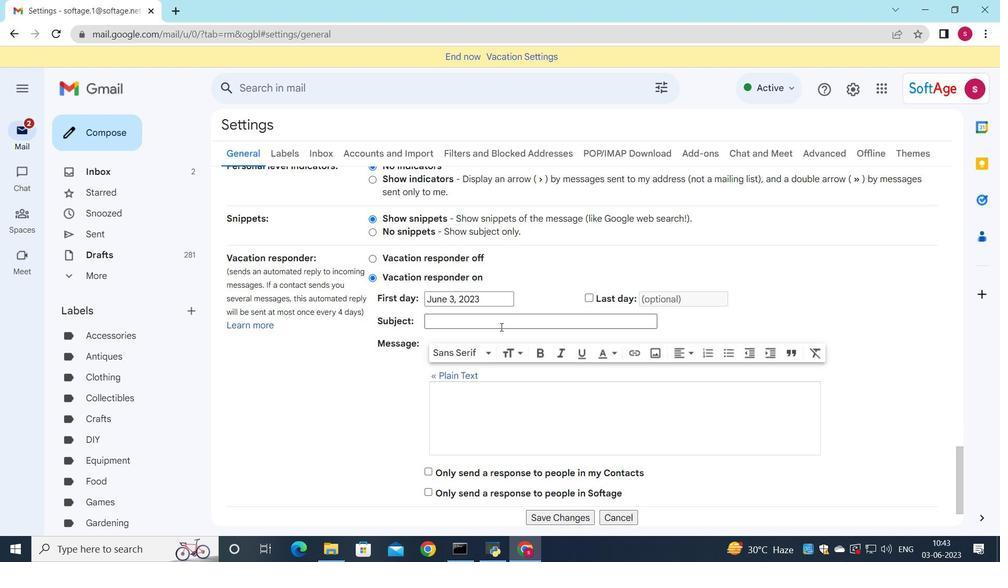 
Action: Mouse moved to (516, 337)
Screenshot: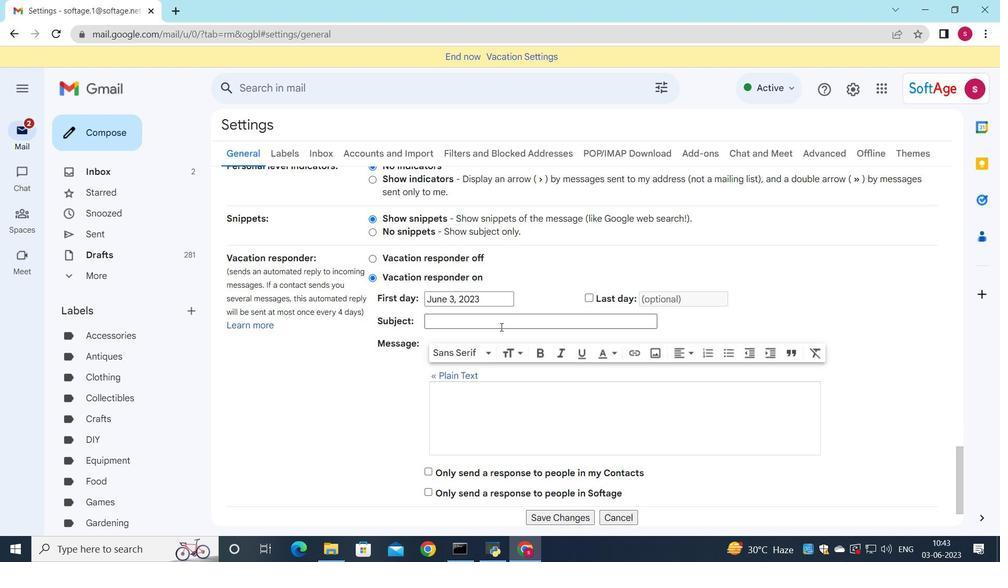 
Action: Mouse scrolled (516, 336) with delta (0, 0)
Screenshot: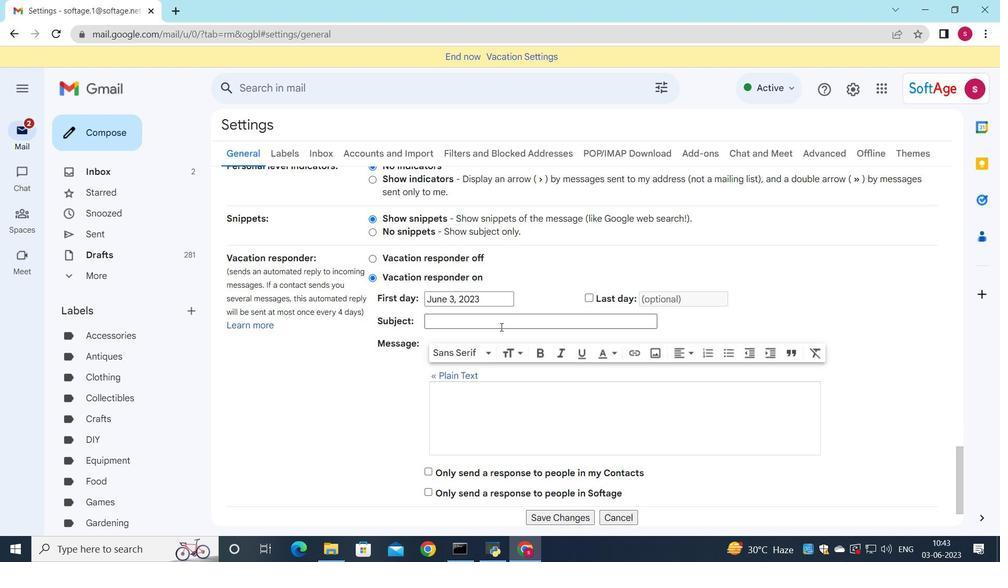 
Action: Mouse moved to (546, 358)
Screenshot: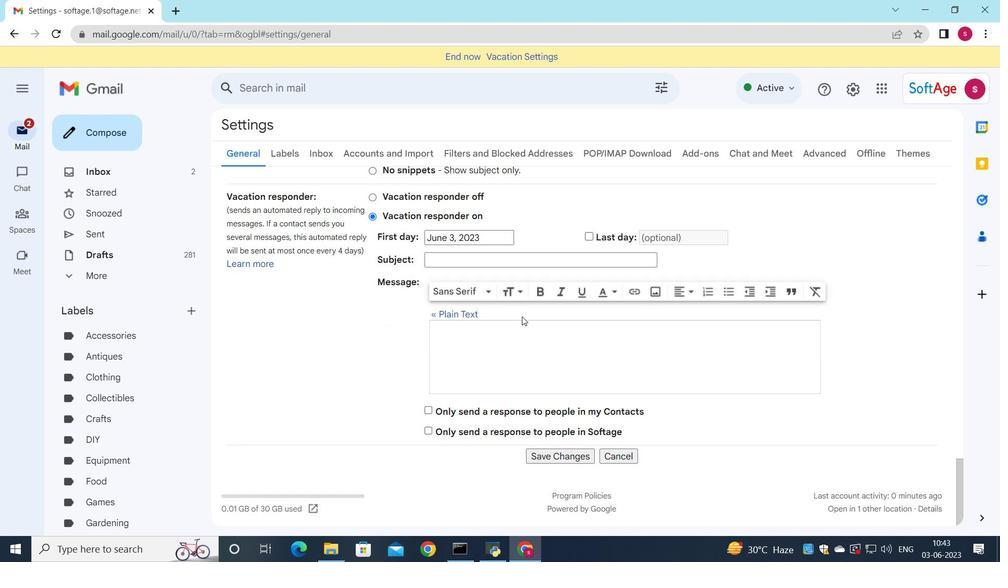 
Action: Mouse scrolled (546, 357) with delta (0, 0)
Screenshot: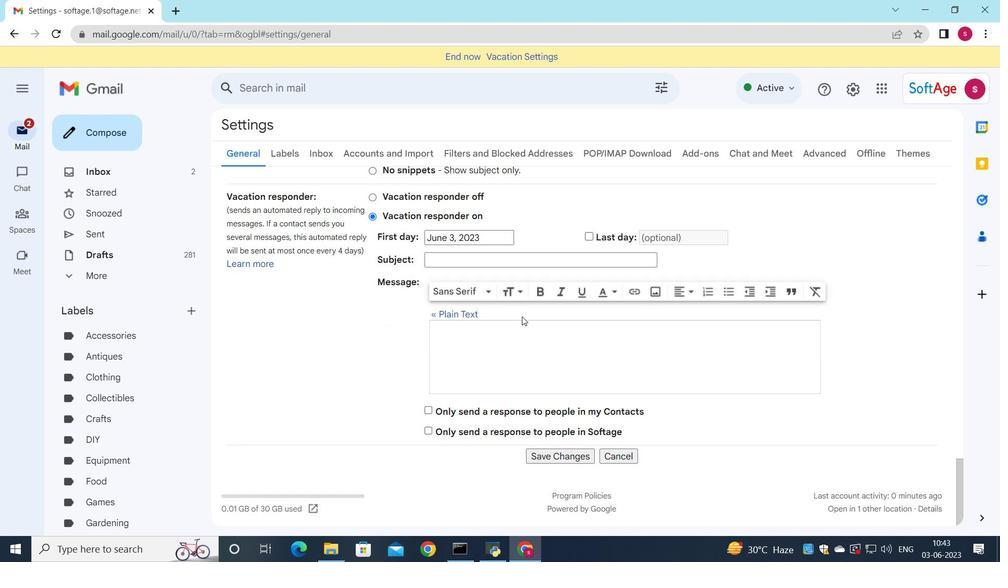 
Action: Mouse moved to (537, 458)
Screenshot: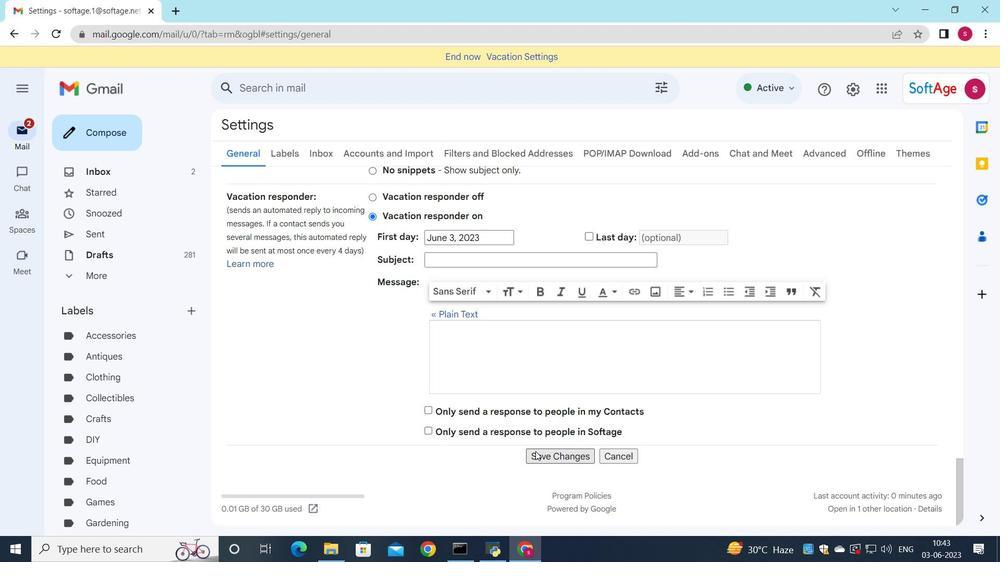 
Action: Mouse pressed left at (537, 458)
Screenshot: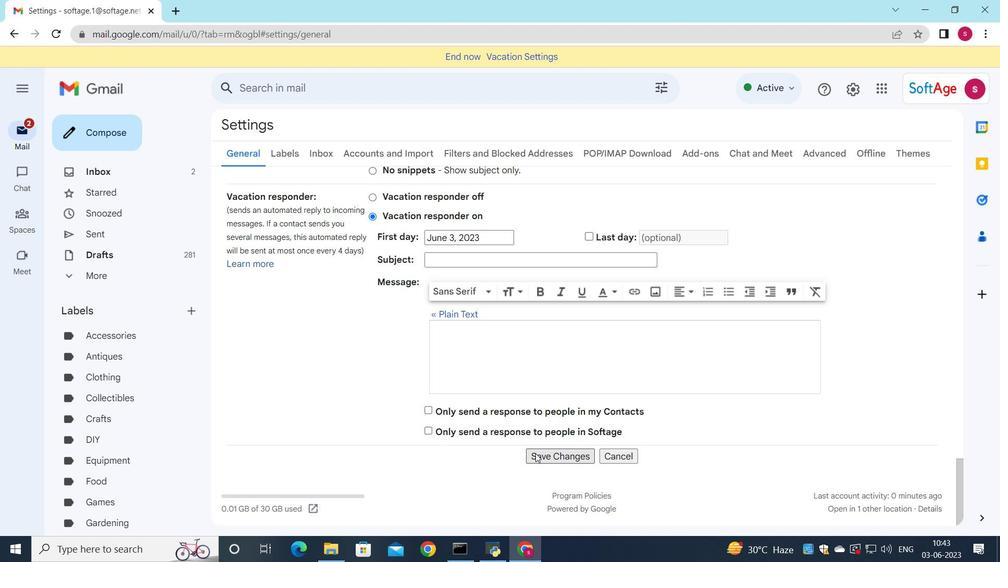 
Action: Mouse moved to (499, 321)
Screenshot: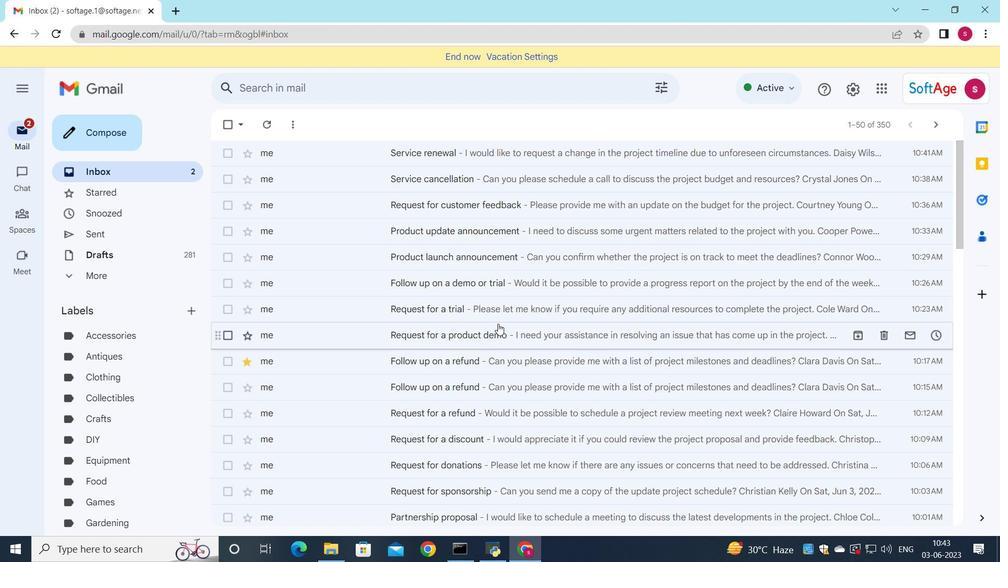 
Action: Mouse pressed left at (499, 321)
Screenshot: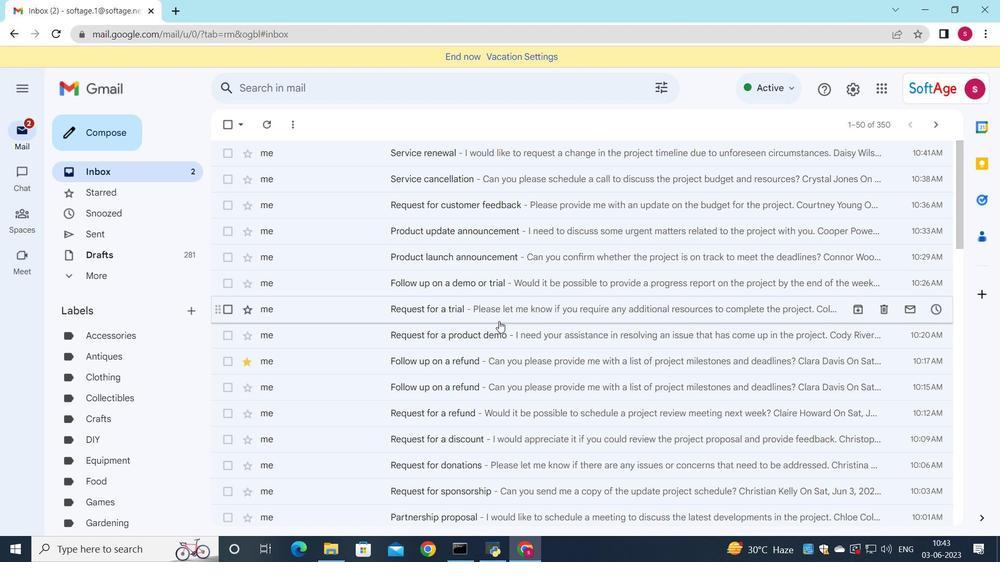 
Action: Mouse moved to (435, 339)
Screenshot: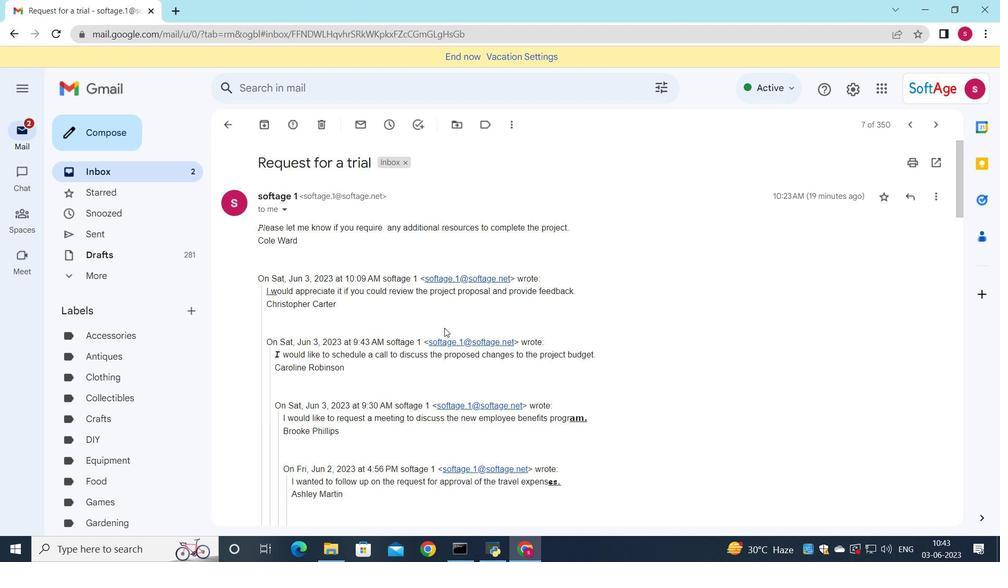 
Action: Mouse scrolled (435, 339) with delta (0, 0)
Screenshot: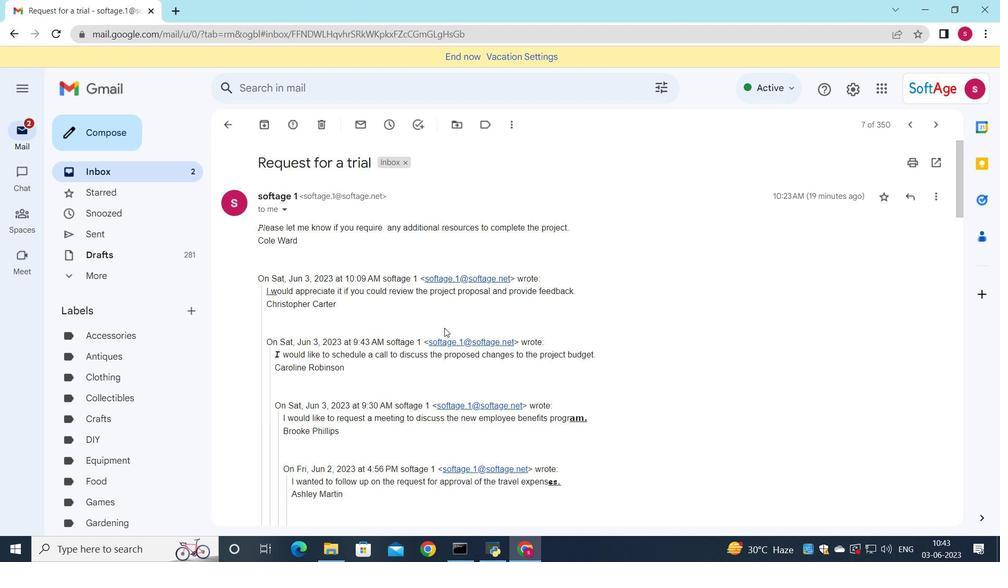 
Action: Mouse moved to (429, 346)
Screenshot: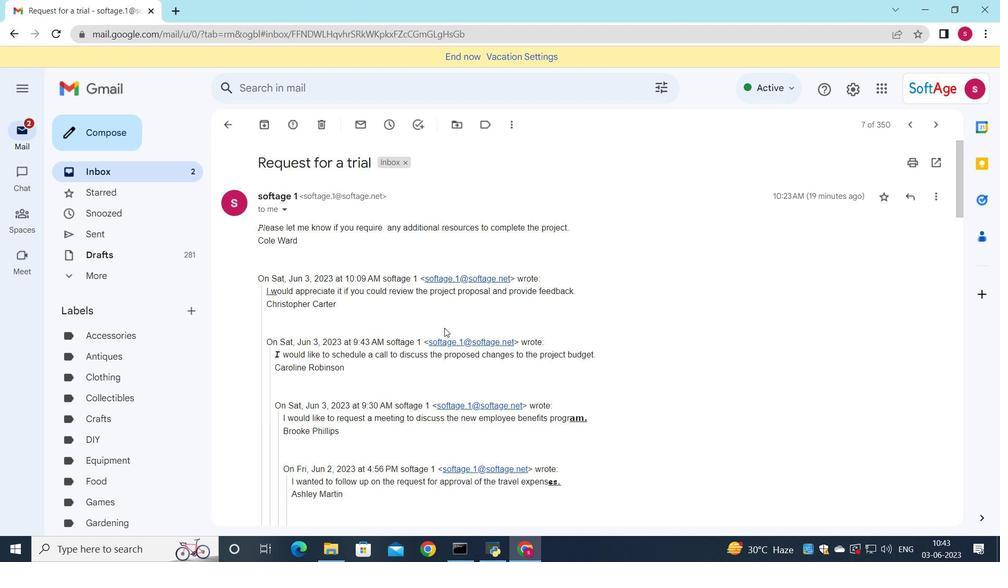 
Action: Mouse scrolled (429, 346) with delta (0, 0)
Screenshot: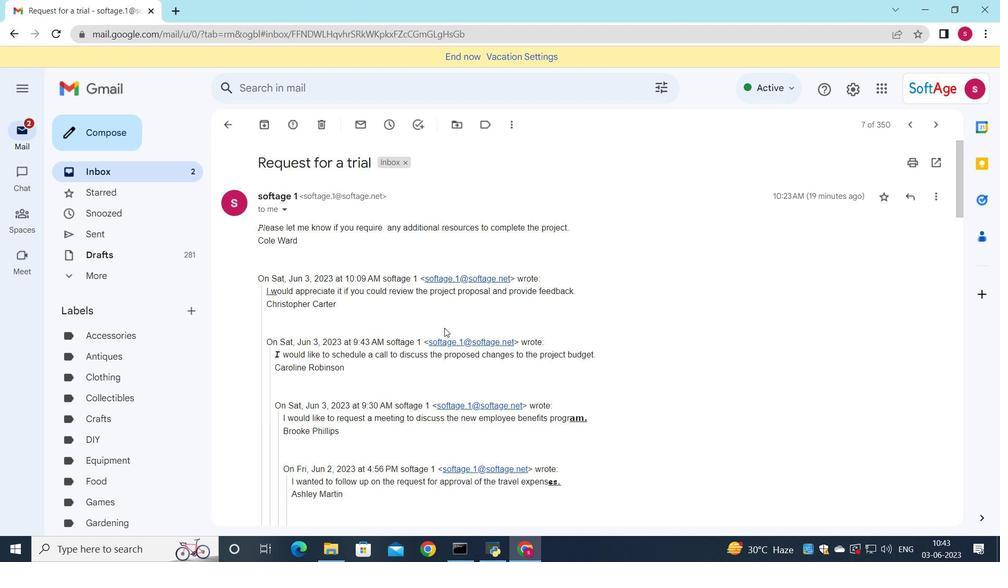 
Action: Mouse moved to (427, 352)
Screenshot: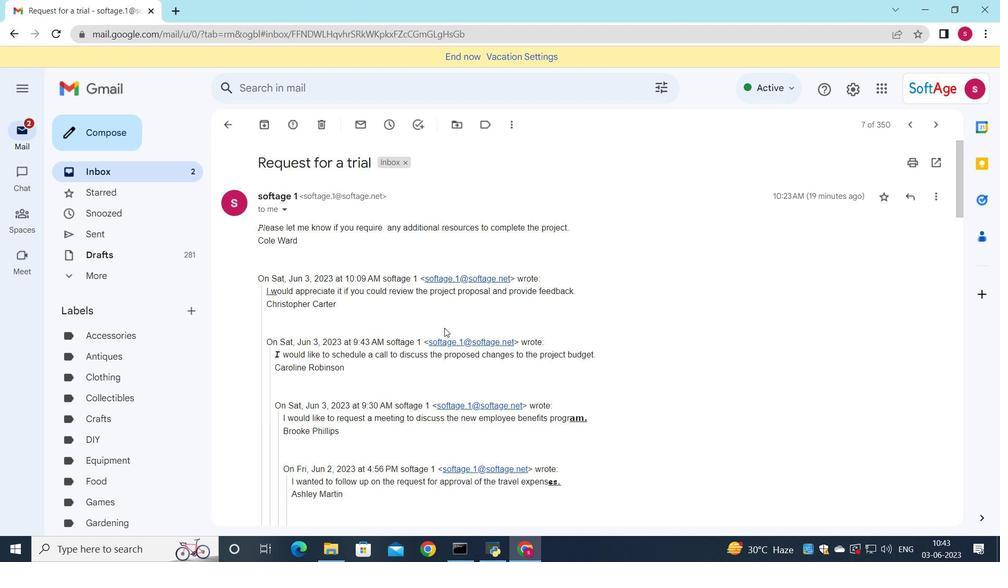 
Action: Mouse scrolled (427, 352) with delta (0, 0)
Screenshot: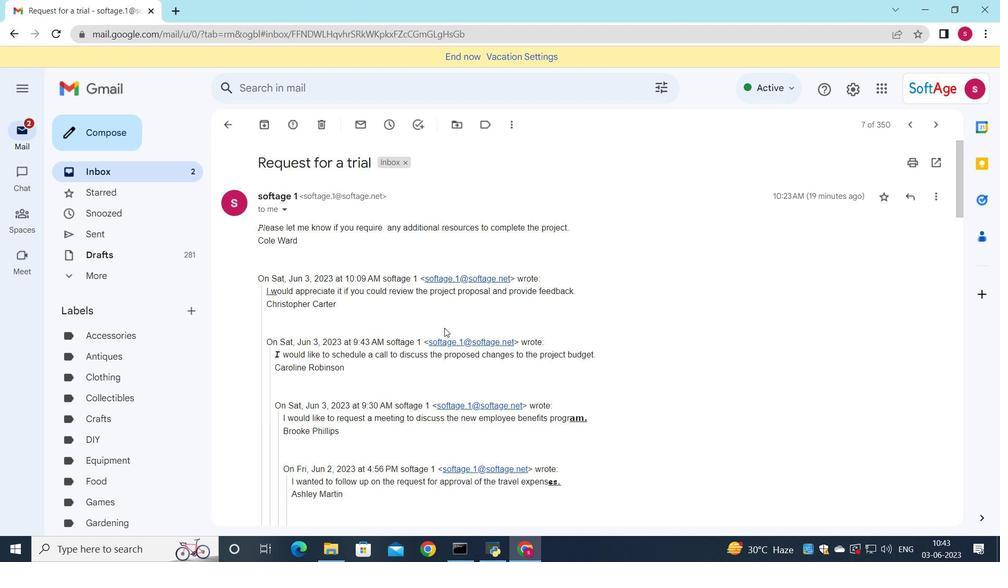 
Action: Mouse moved to (421, 353)
Screenshot: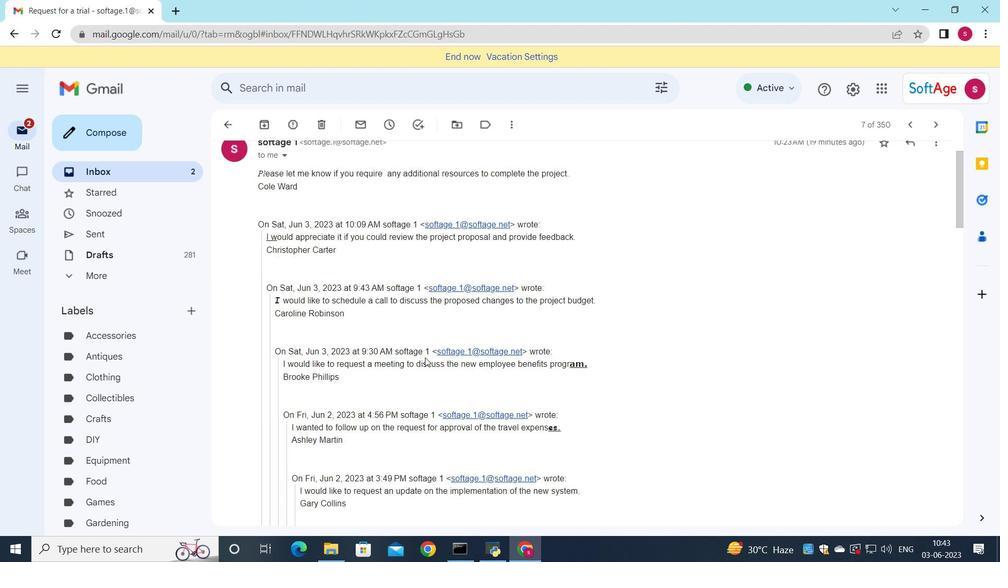 
Action: Mouse scrolled (421, 353) with delta (0, 0)
Screenshot: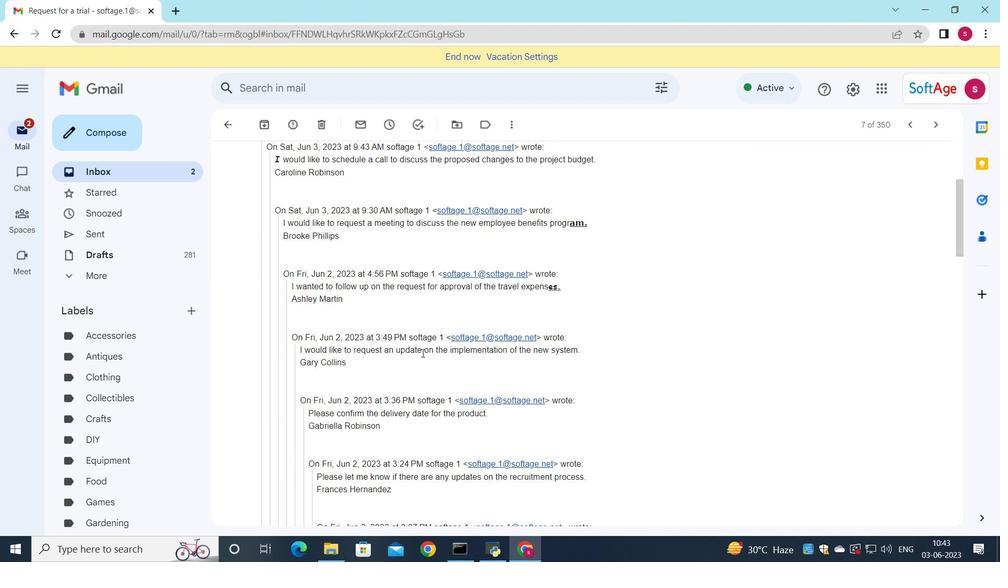 
Action: Mouse scrolled (421, 353) with delta (0, 0)
Screenshot: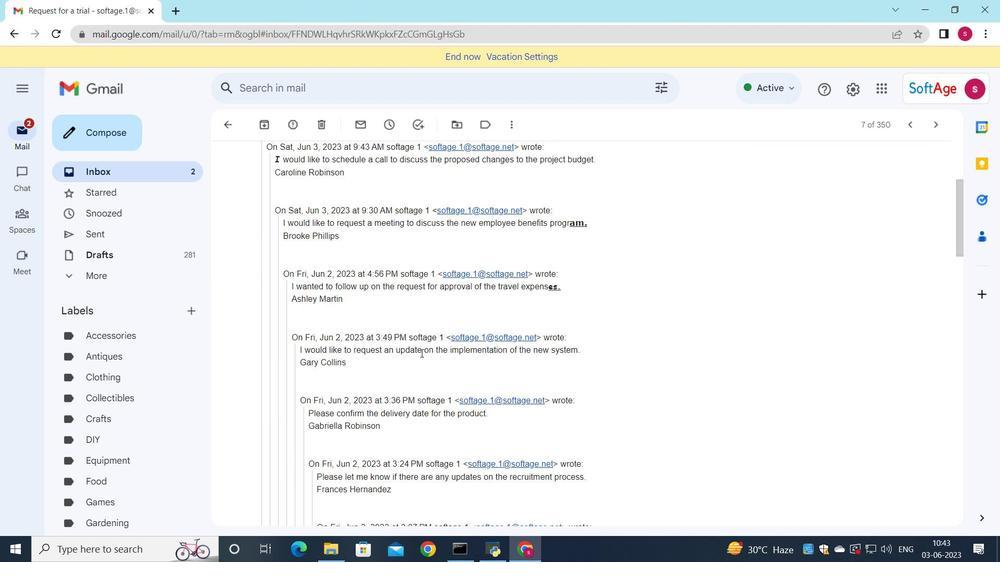 
Action: Mouse scrolled (421, 353) with delta (0, 0)
Screenshot: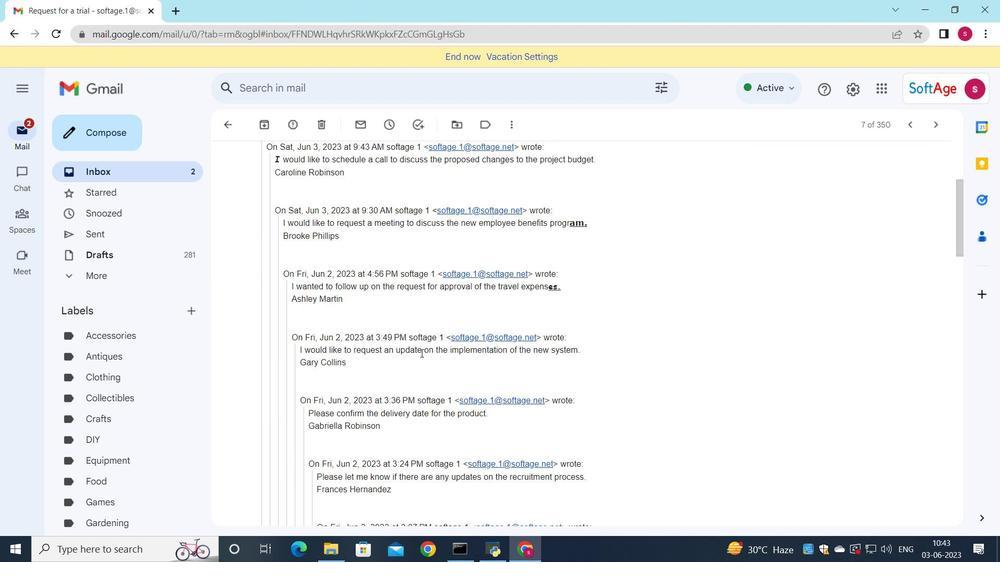 
Action: Mouse scrolled (421, 353) with delta (0, 0)
Screenshot: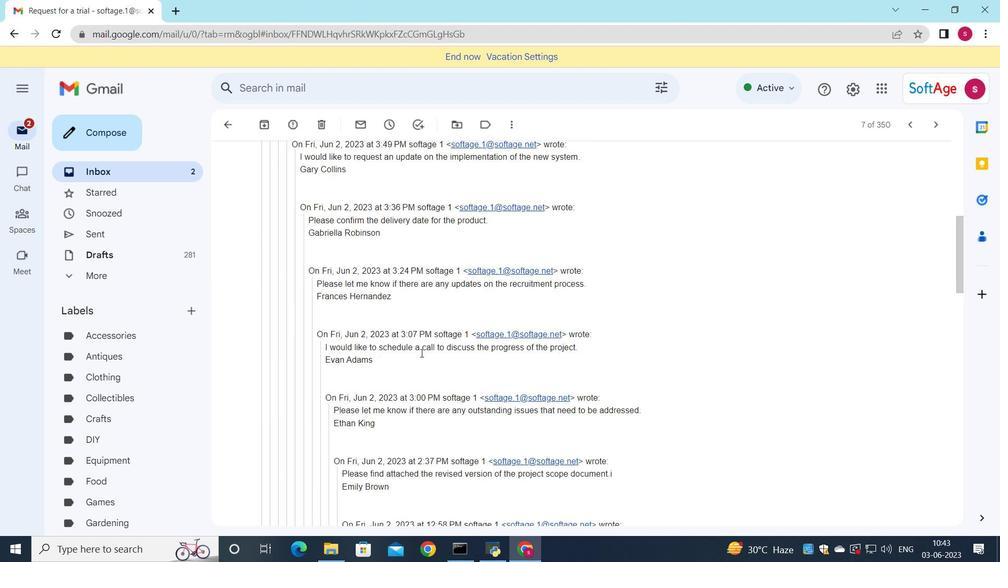 
Action: Mouse scrolled (421, 353) with delta (0, 0)
Screenshot: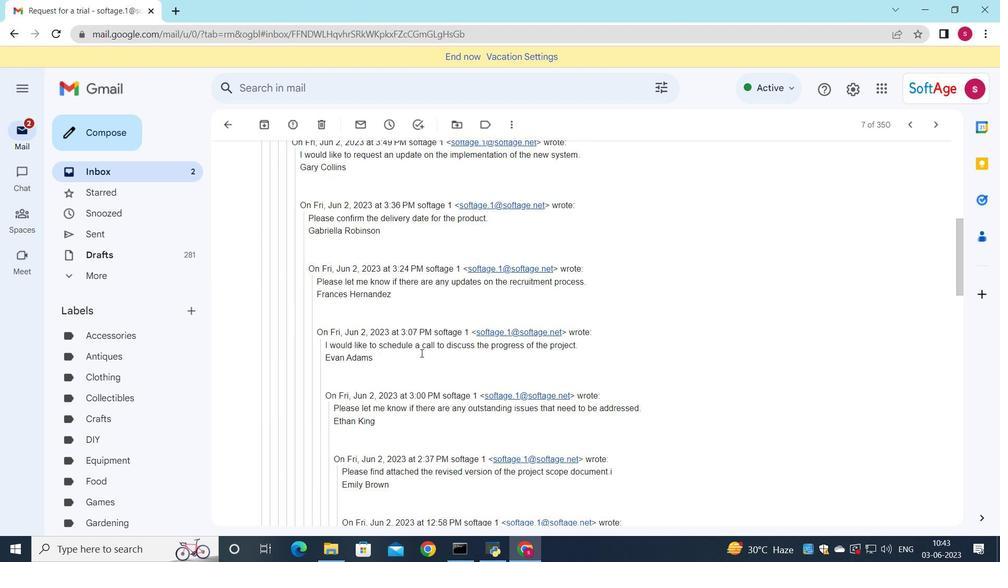 
Action: Mouse scrolled (421, 353) with delta (0, 0)
Screenshot: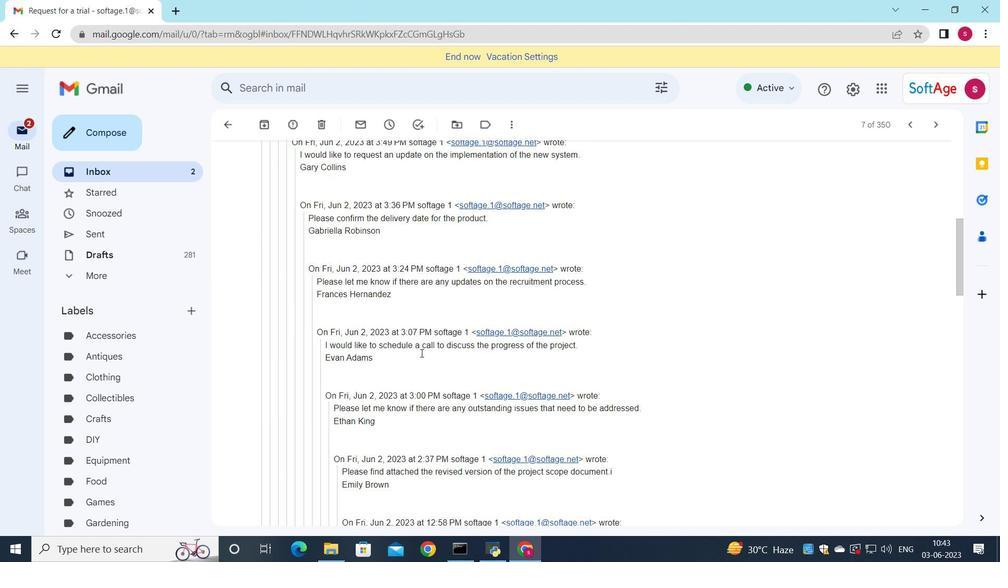 
Action: Mouse scrolled (421, 353) with delta (0, 0)
Screenshot: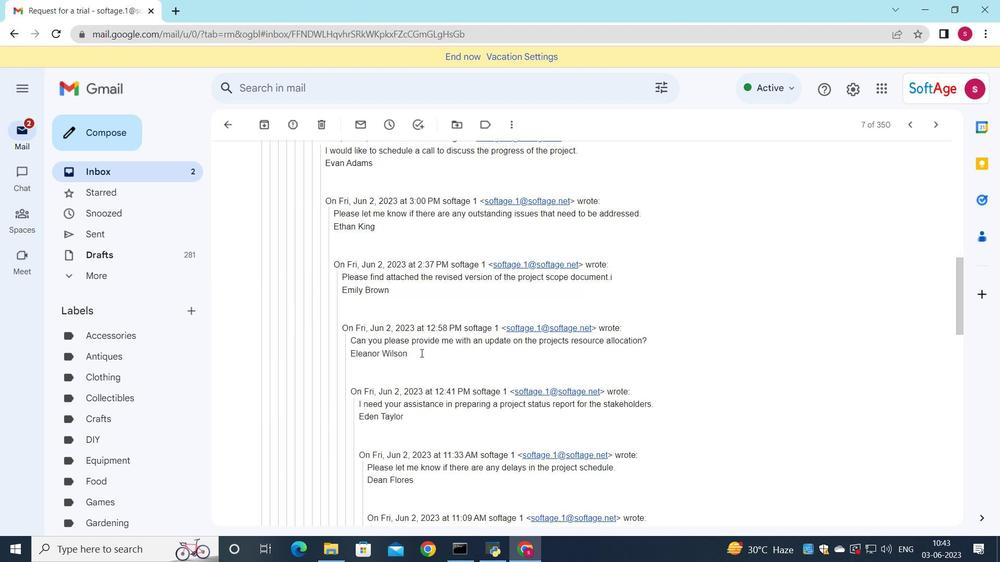 
Action: Mouse scrolled (421, 353) with delta (0, 0)
Screenshot: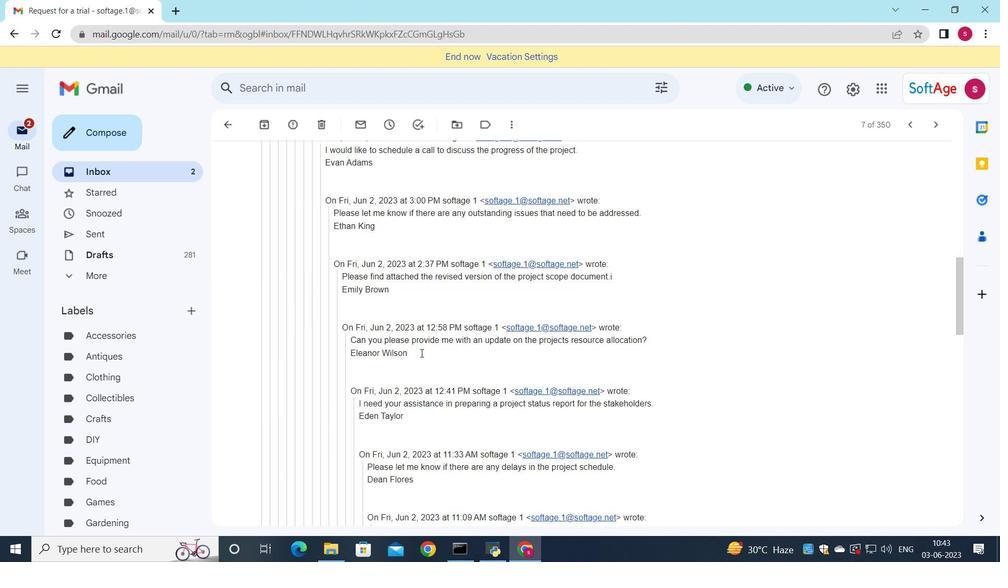 
Action: Mouse scrolled (421, 353) with delta (0, 0)
Screenshot: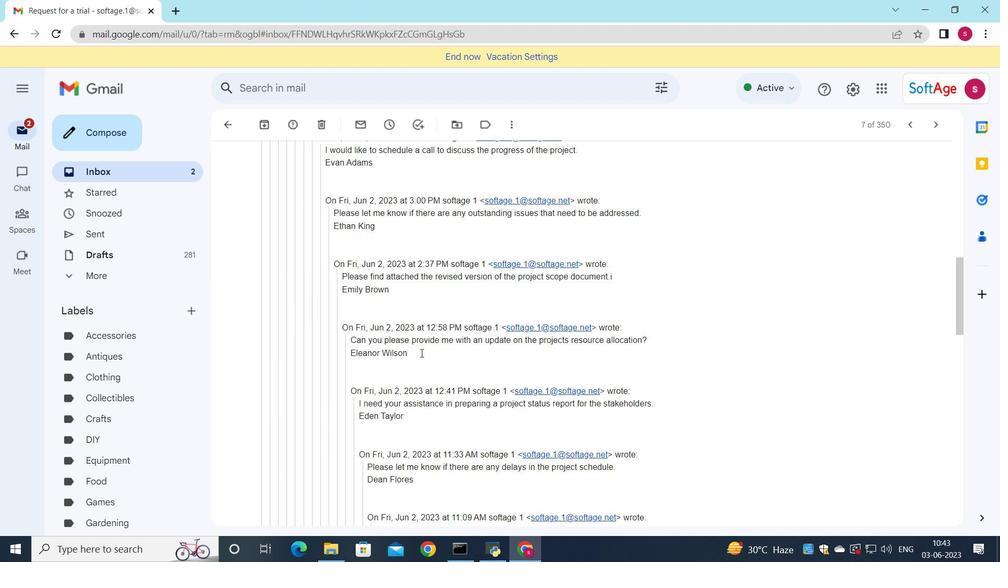
Action: Mouse scrolled (421, 353) with delta (0, 0)
Screenshot: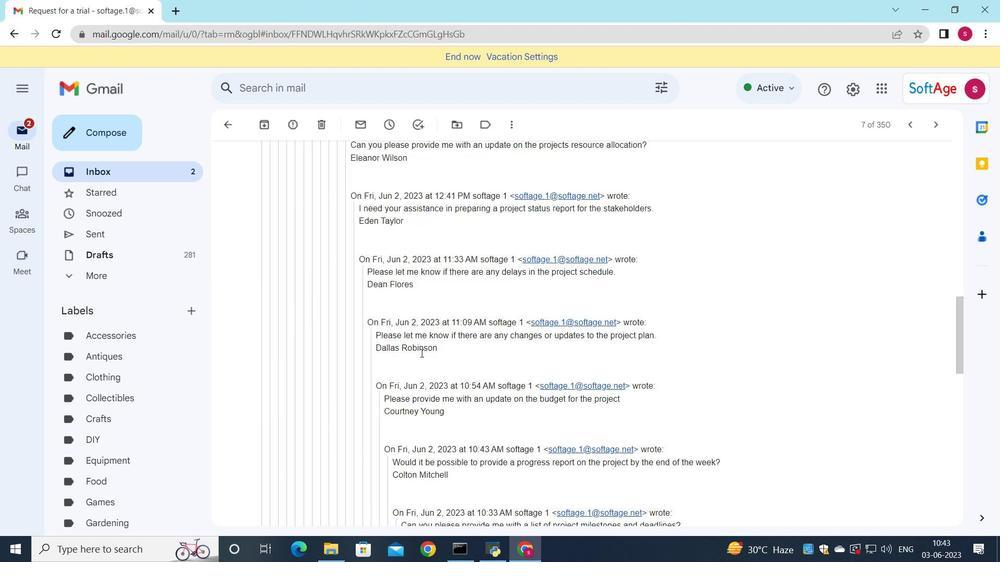 
Action: Mouse scrolled (421, 353) with delta (0, 0)
Screenshot: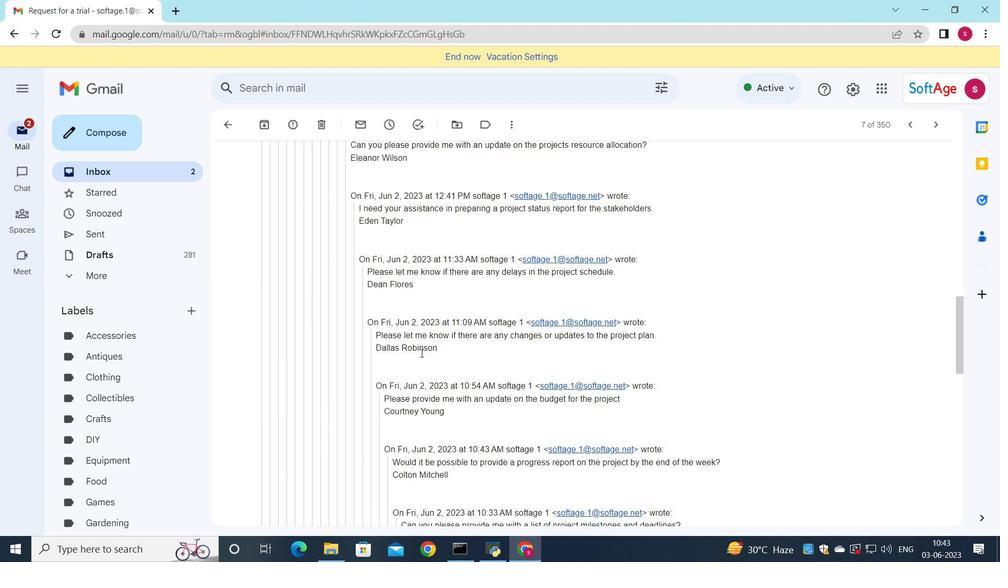 
Action: Mouse scrolled (421, 353) with delta (0, 0)
Screenshot: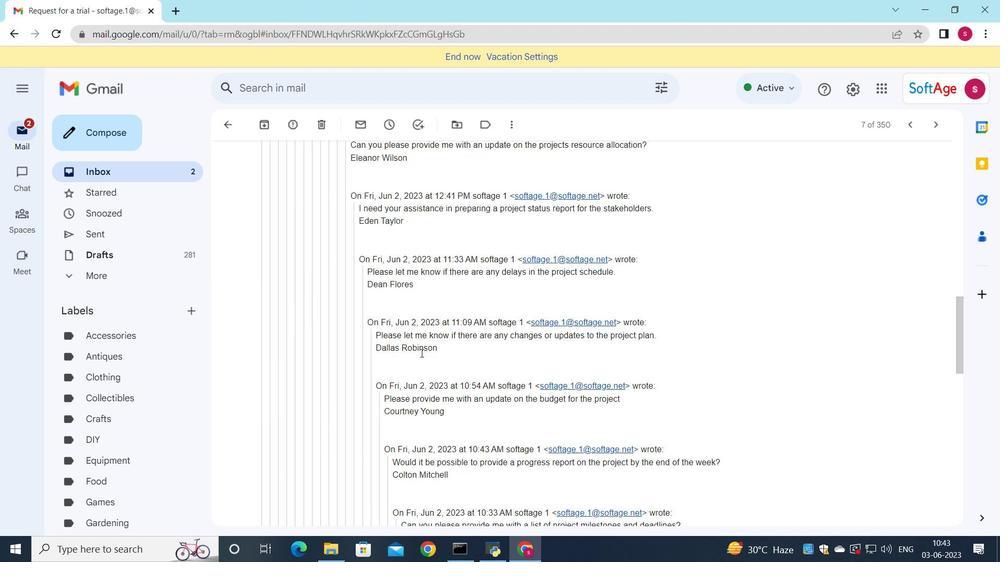 
Action: Mouse scrolled (421, 353) with delta (0, 0)
Screenshot: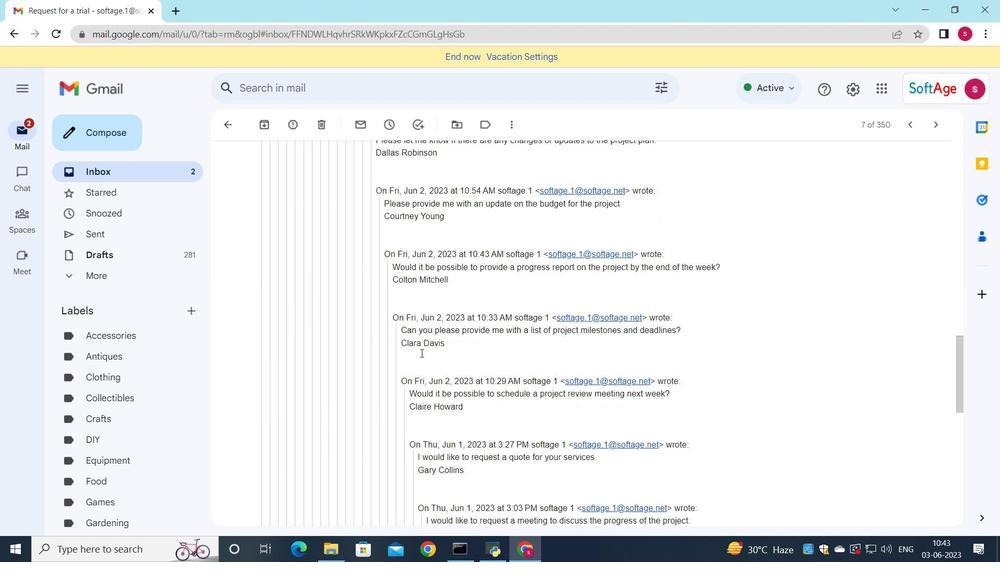 
Action: Mouse scrolled (421, 353) with delta (0, 0)
Screenshot: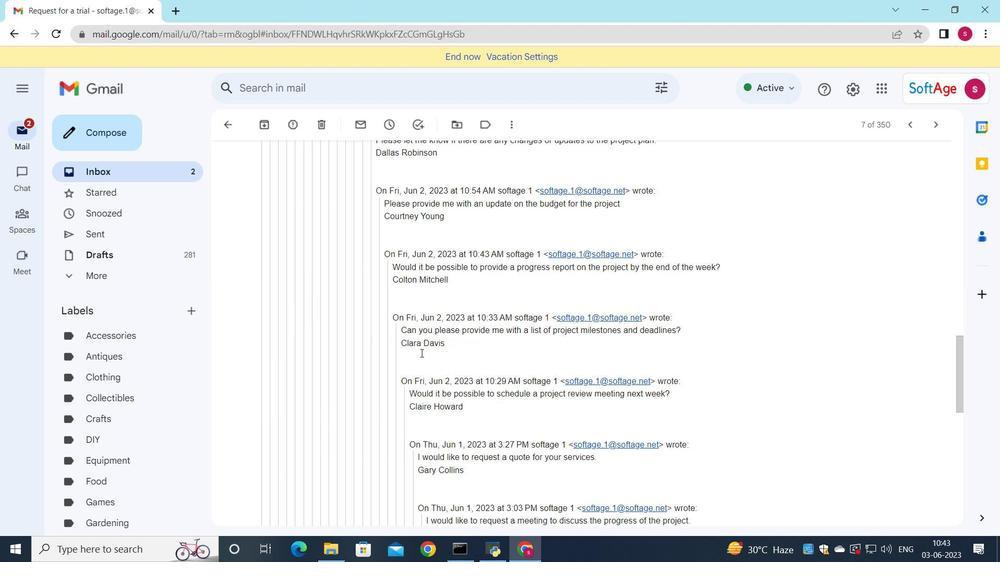 
Action: Mouse scrolled (421, 353) with delta (0, 0)
Screenshot: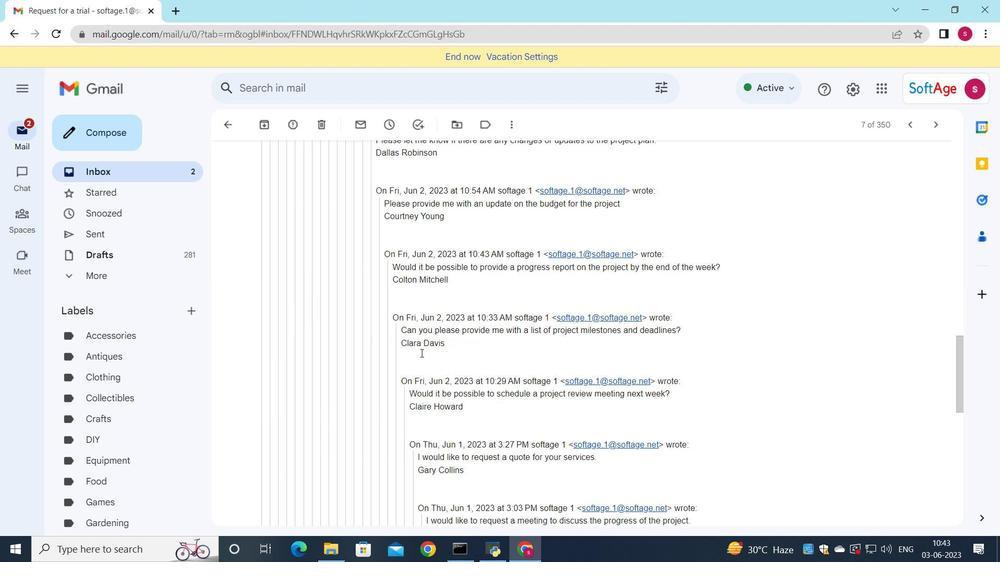 
Action: Mouse scrolled (421, 353) with delta (0, 0)
Screenshot: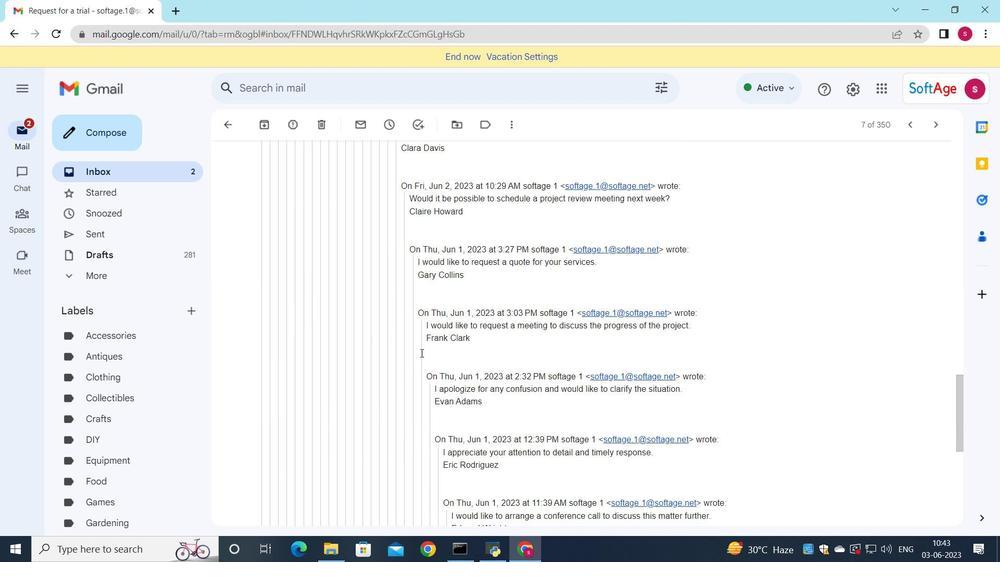 
Action: Mouse scrolled (421, 353) with delta (0, 0)
Screenshot: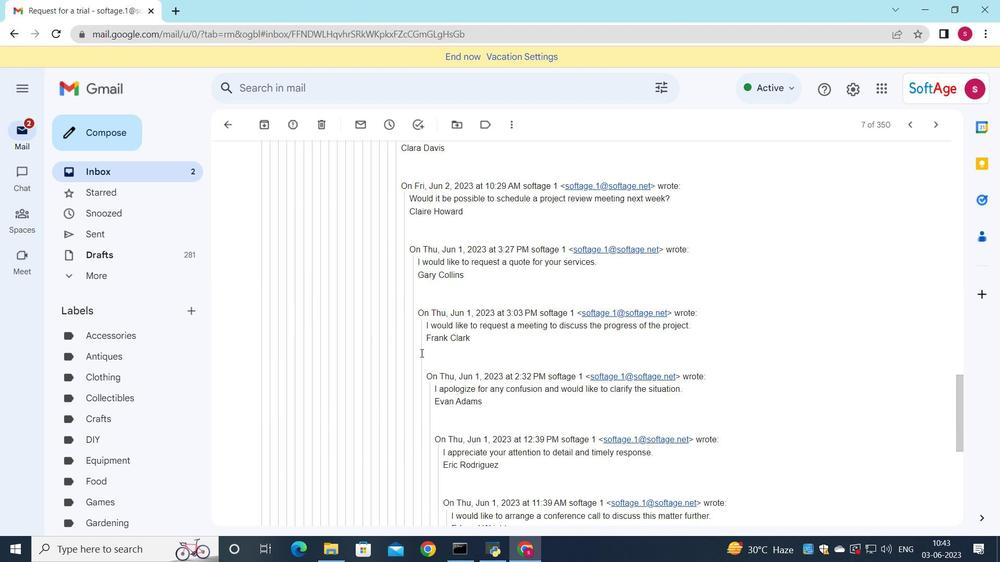 
Action: Mouse scrolled (421, 353) with delta (0, 0)
Screenshot: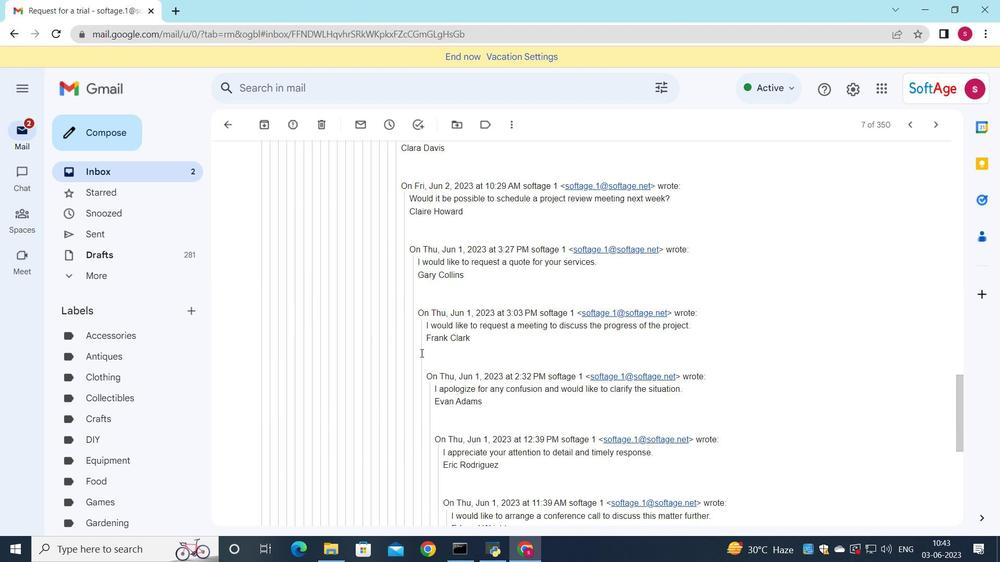 
Action: Mouse scrolled (421, 353) with delta (0, 0)
Screenshot: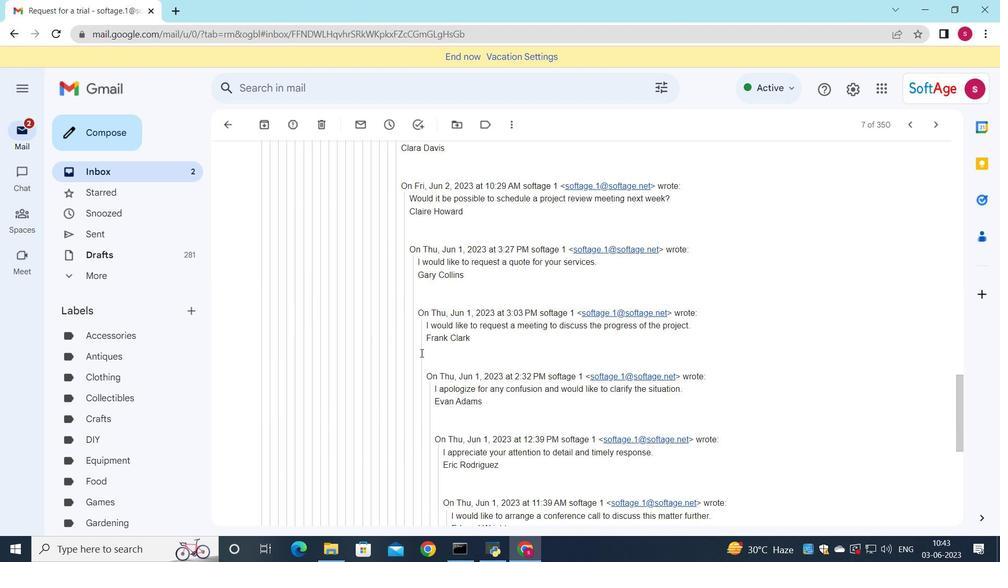 
Action: Mouse scrolled (421, 353) with delta (0, 0)
Screenshot: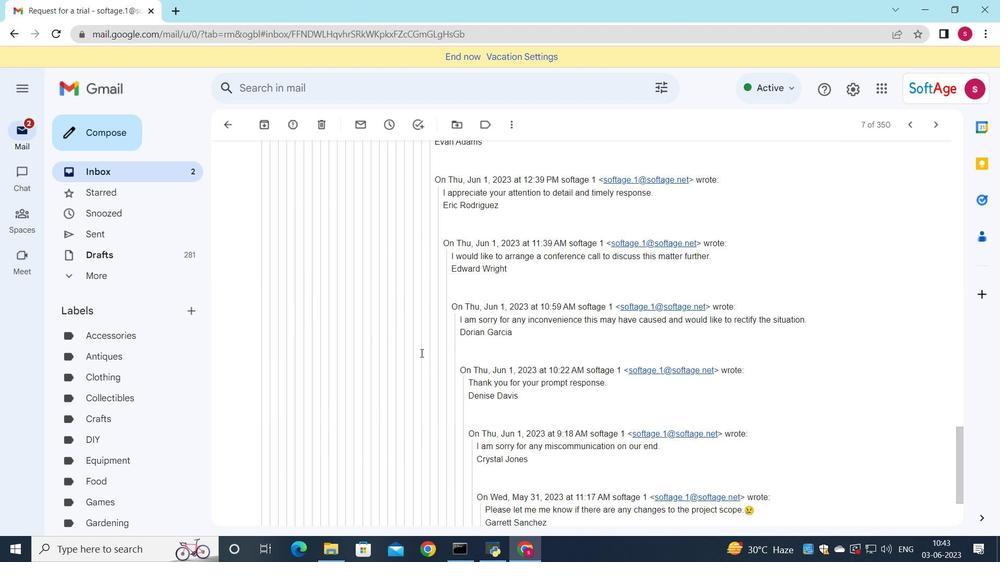 
Action: Mouse scrolled (421, 353) with delta (0, 0)
Screenshot: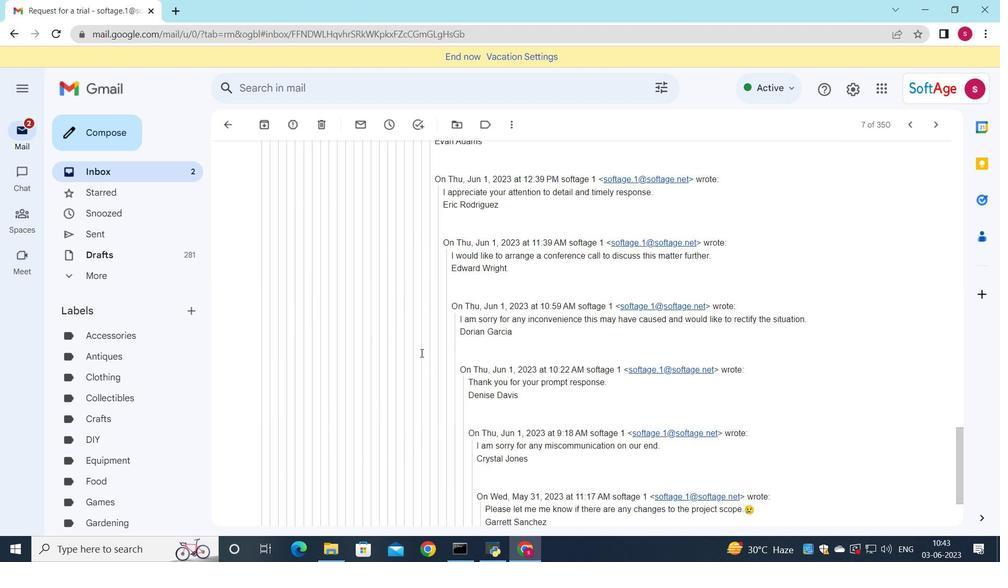 
Action: Mouse scrolled (421, 353) with delta (0, 0)
Screenshot: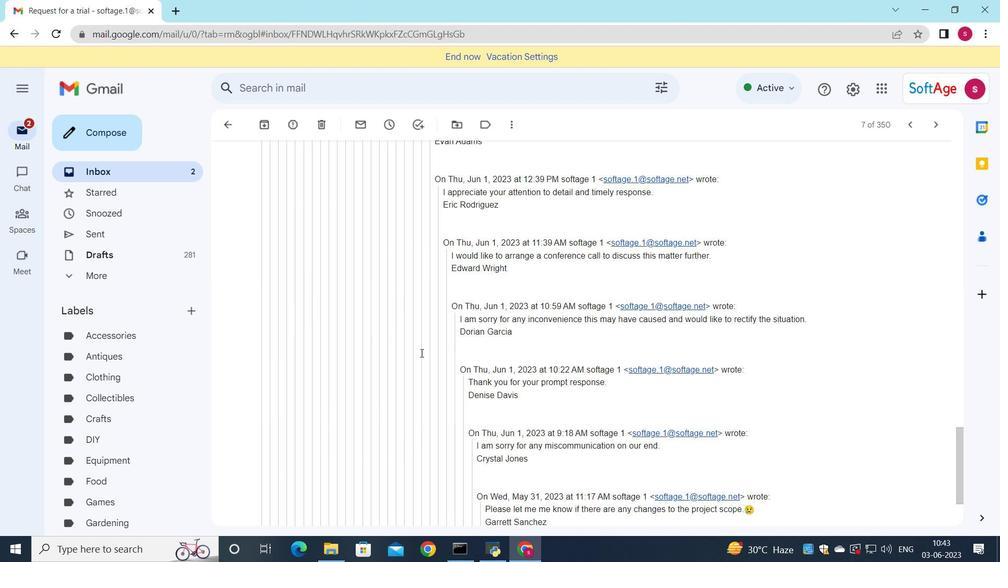 
Action: Mouse scrolled (421, 353) with delta (0, 0)
Screenshot: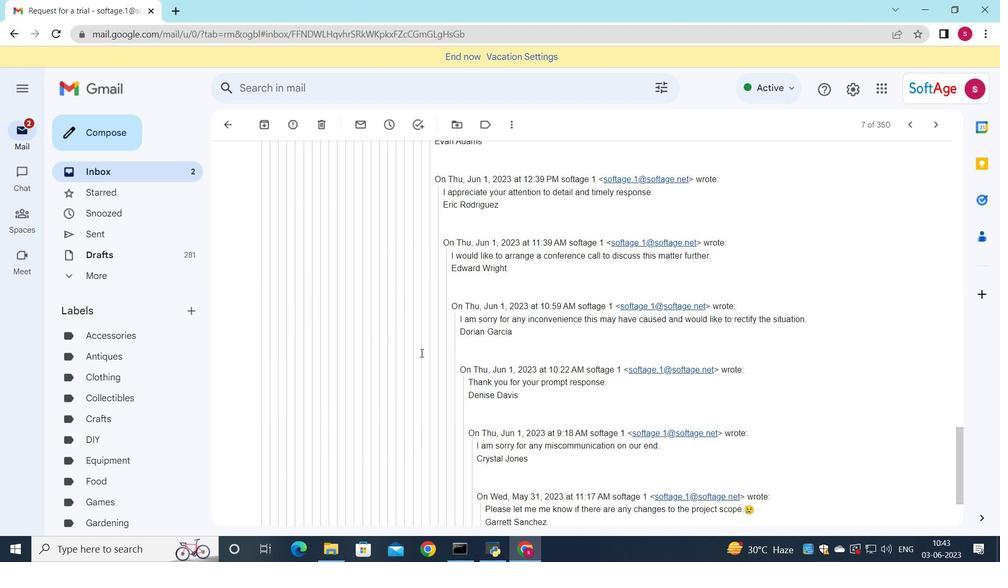 
Action: Mouse scrolled (421, 353) with delta (0, 0)
Screenshot: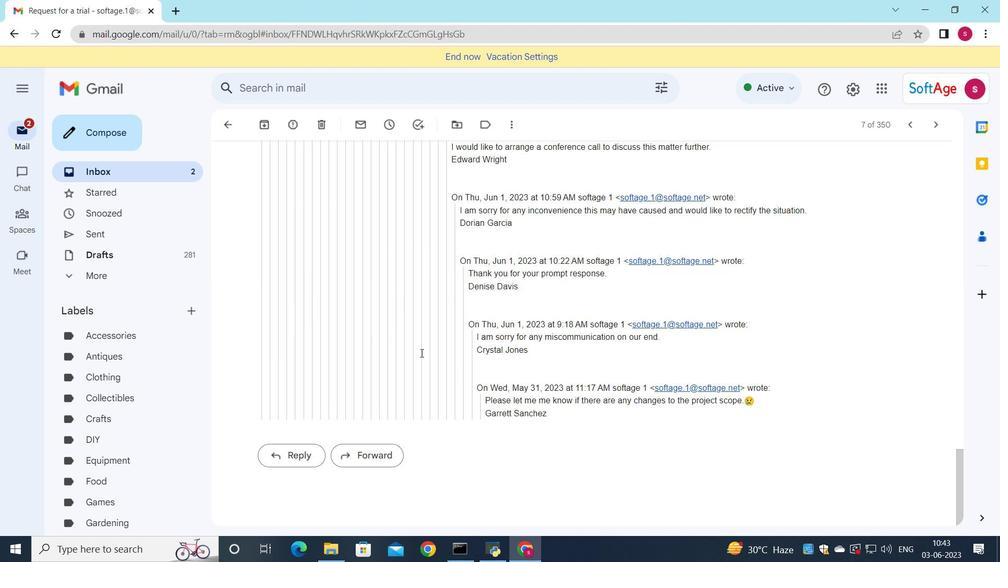 
Action: Mouse scrolled (421, 353) with delta (0, 0)
Screenshot: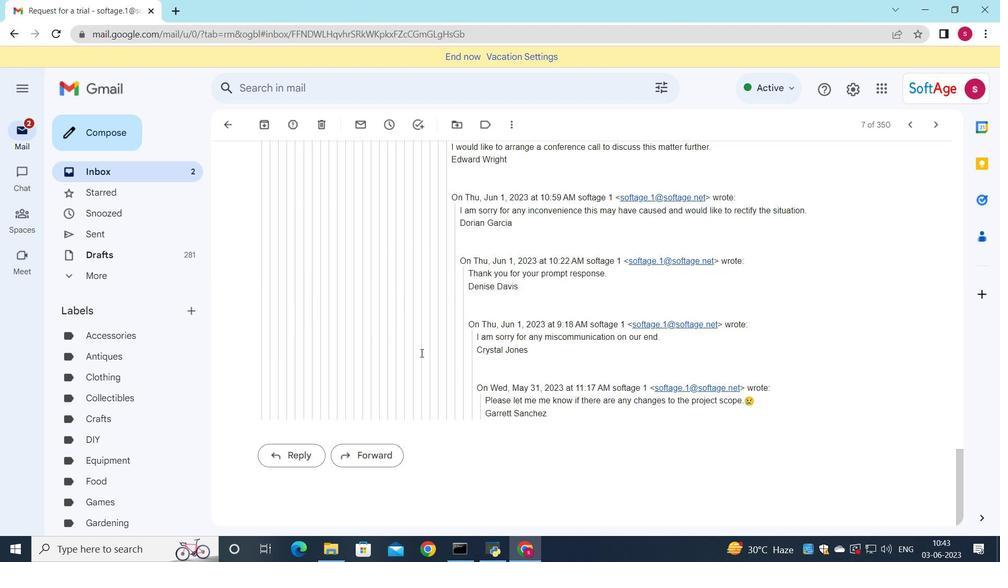 
Action: Mouse scrolled (421, 353) with delta (0, 0)
Screenshot: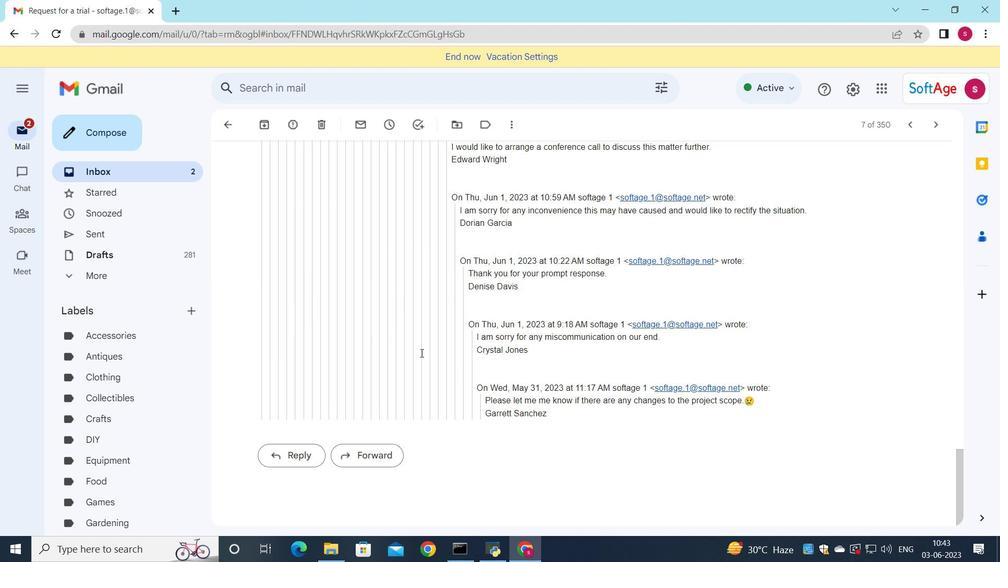 
Action: Mouse scrolled (421, 353) with delta (0, 0)
Screenshot: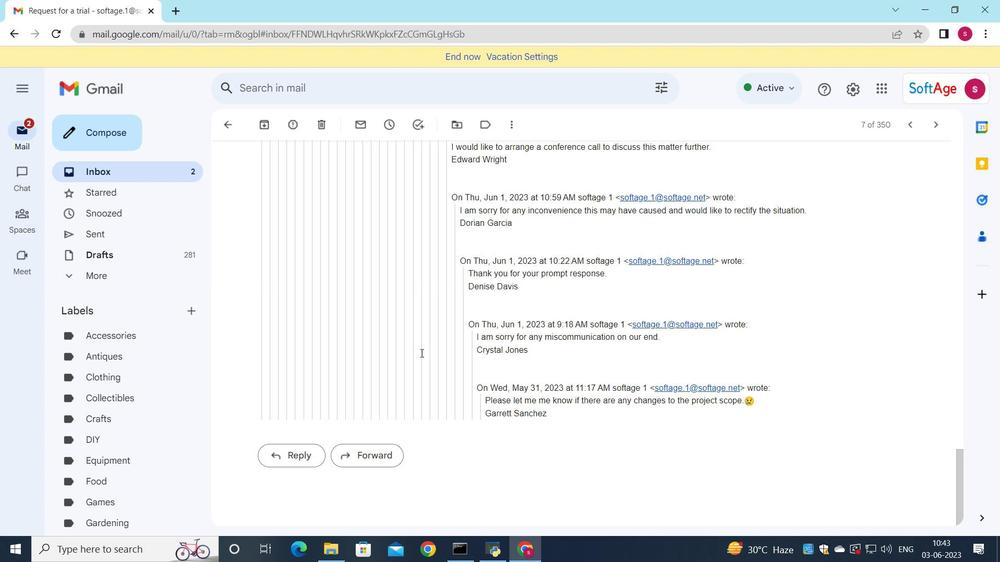 
Action: Mouse scrolled (421, 353) with delta (0, 0)
Screenshot: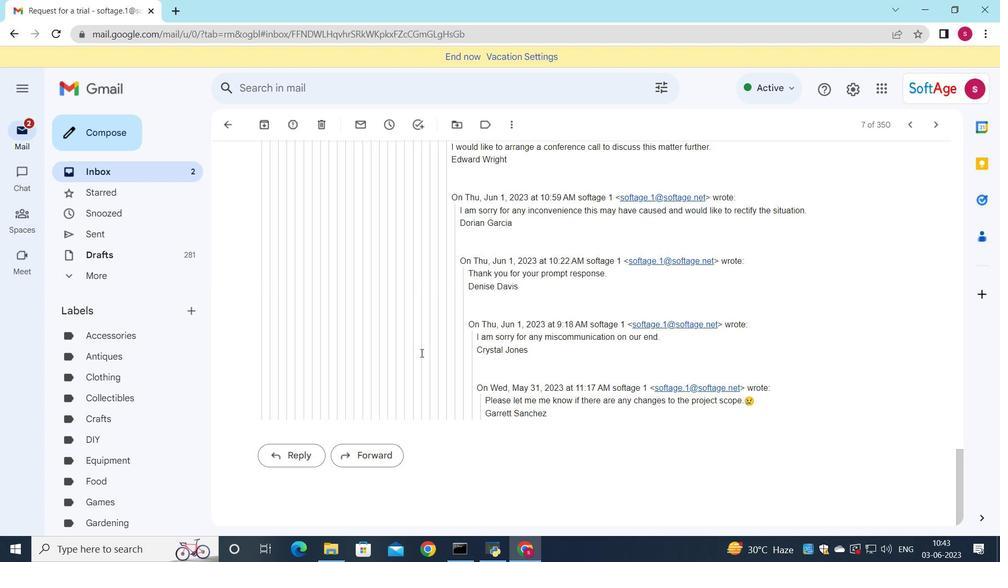 
Action: Mouse scrolled (421, 353) with delta (0, 0)
Screenshot: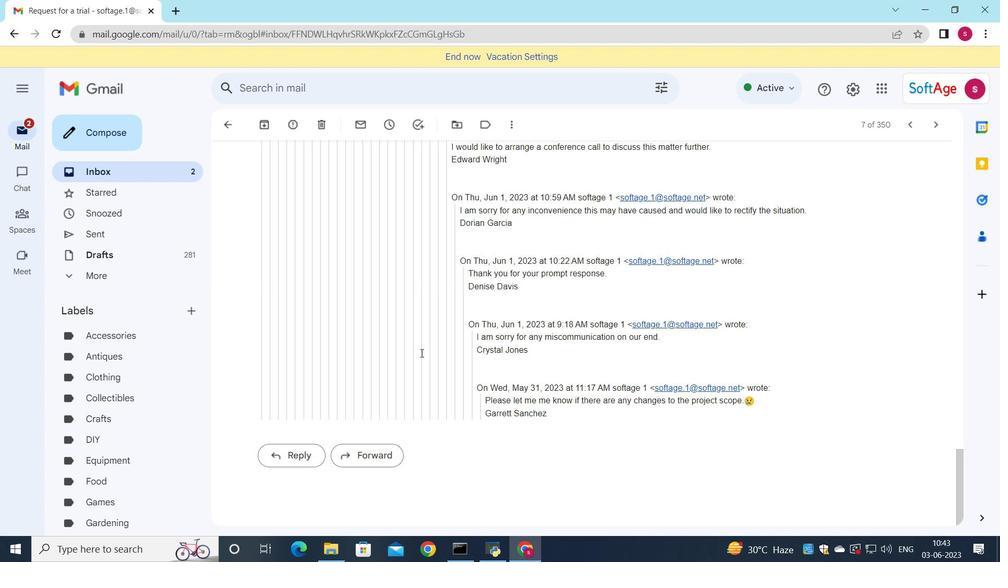 
Action: Mouse moved to (300, 459)
Screenshot: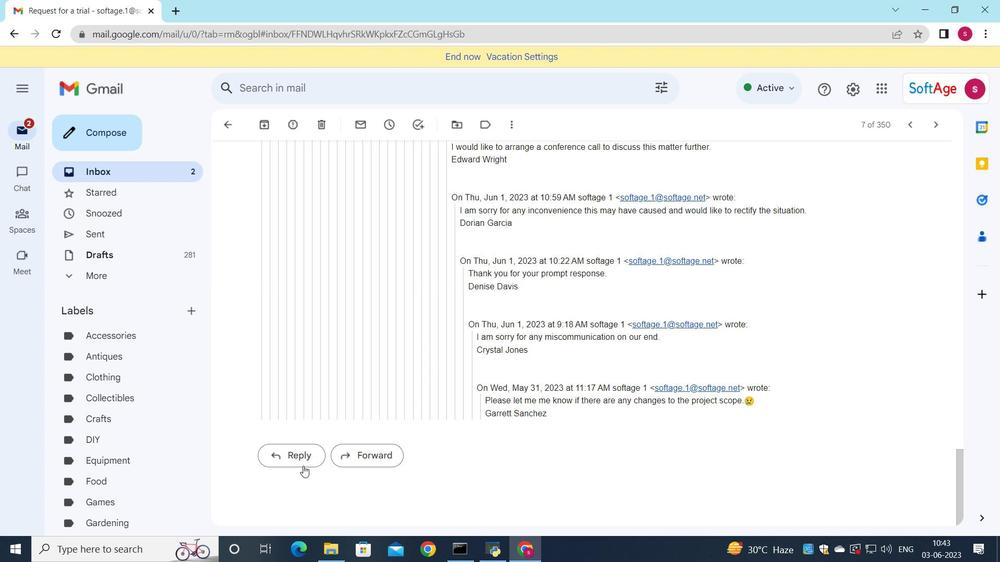 
Action: Mouse pressed left at (300, 459)
Screenshot: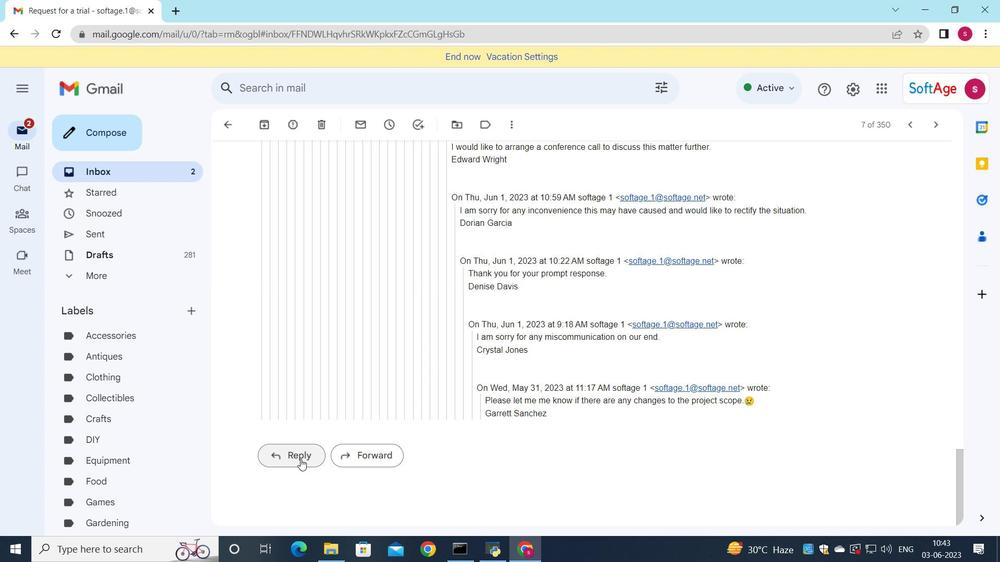 
Action: Mouse moved to (285, 353)
Screenshot: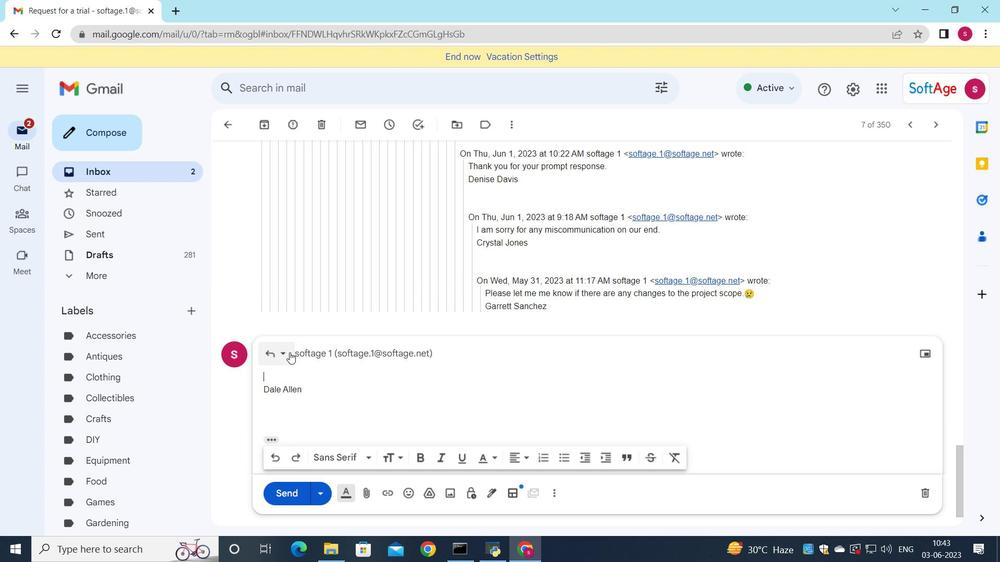 
Action: Mouse pressed left at (285, 353)
Screenshot: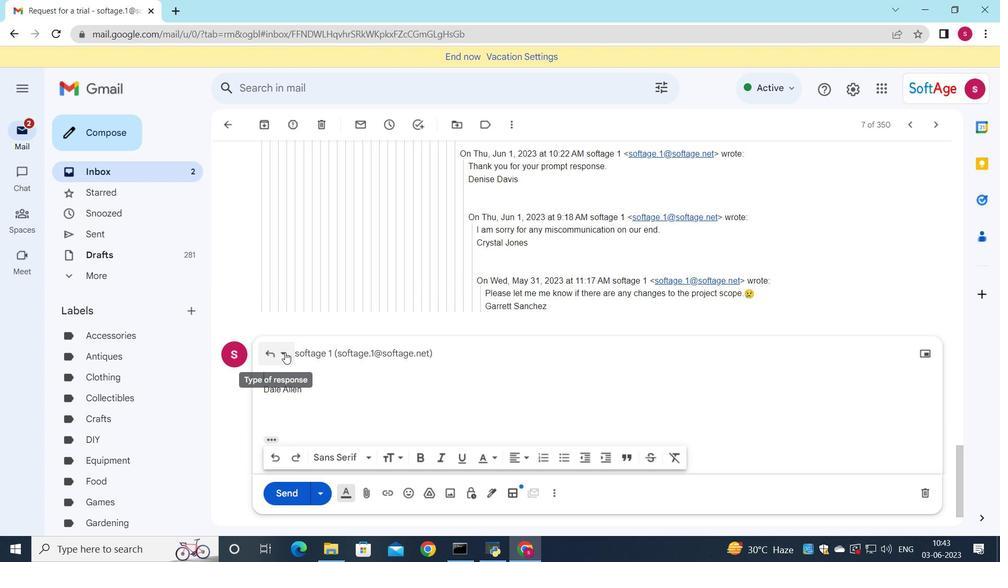 
Action: Mouse moved to (318, 428)
Screenshot: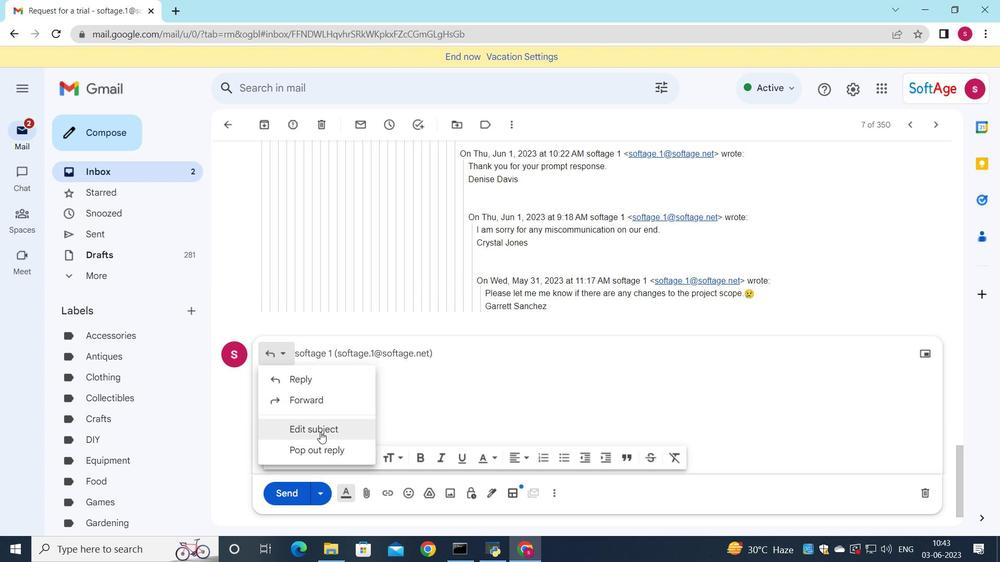 
Action: Mouse pressed left at (318, 428)
Screenshot: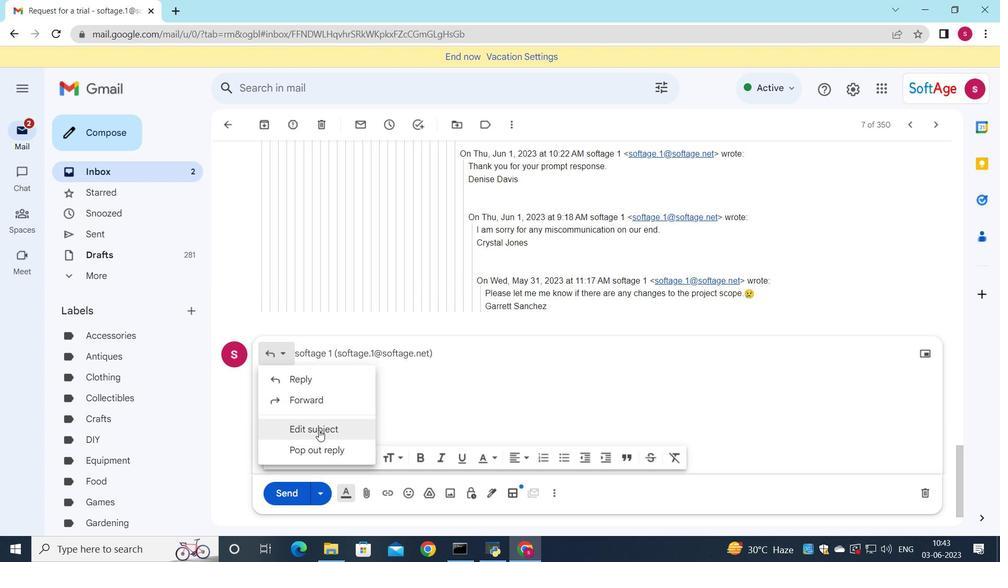 
Action: Mouse moved to (688, 275)
Screenshot: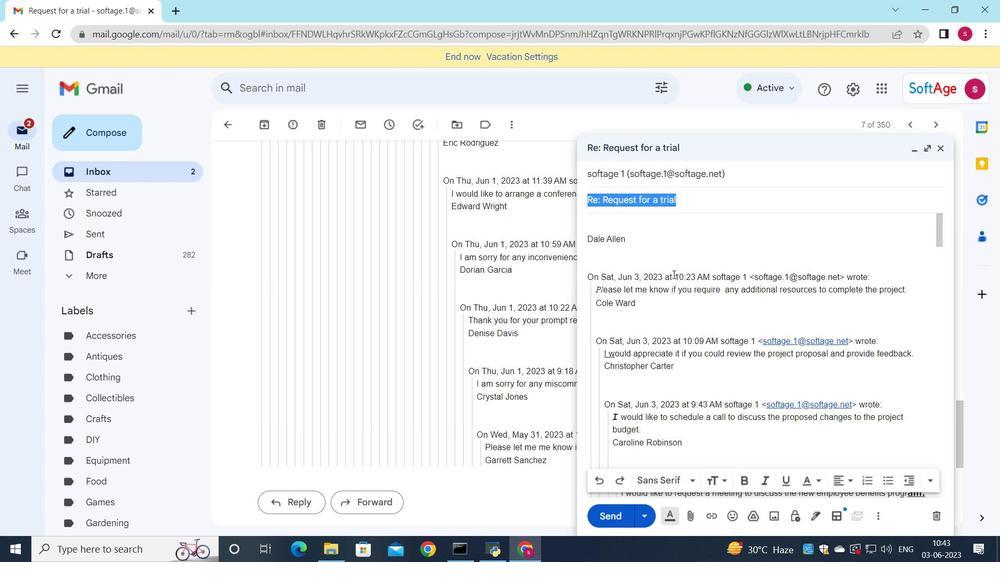 
Action: Key pressed <Key.shift>Service<Key.space>upgrade
Screenshot: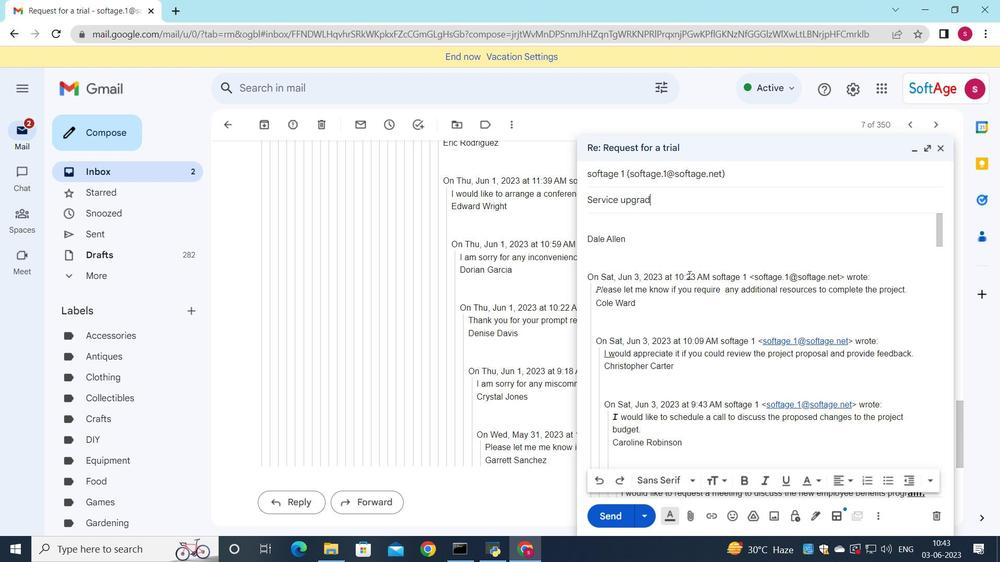 
Action: Mouse moved to (599, 223)
Screenshot: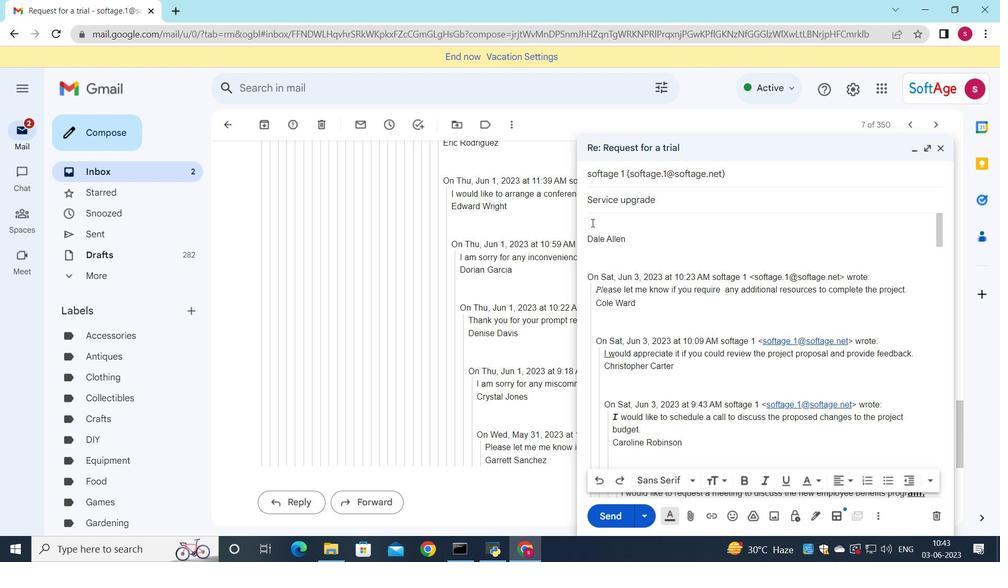 
Action: Mouse pressed left at (599, 223)
Screenshot: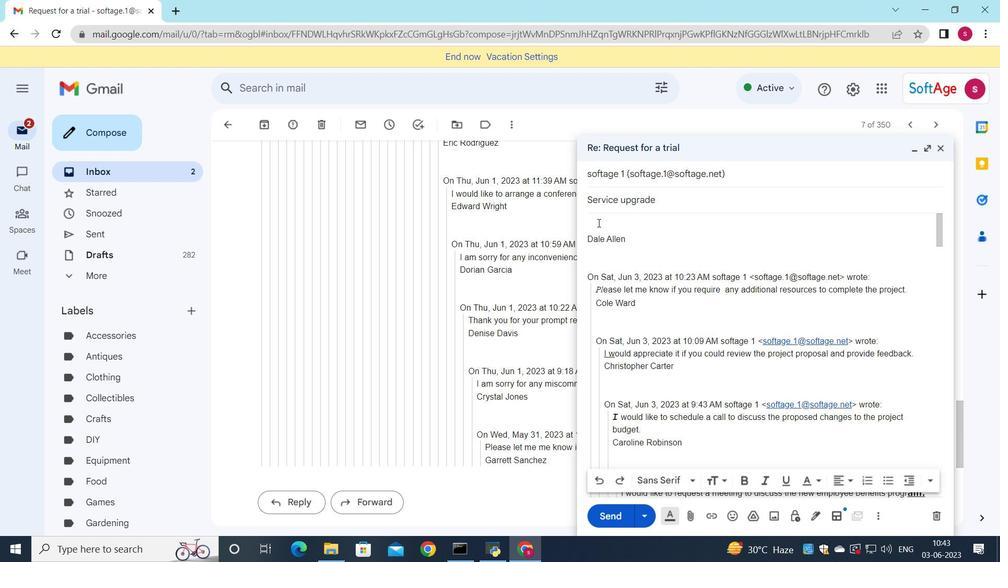 
Action: Key pressed <Key.shift>Could<Key.space>you<Key.space>provide<Key.space>me<Key.space>with<Key.space>a<Key.space>status<Key.space>report<Key.space>on<Key.space>the<Key.space>projects<Key.space>as<Key.space>of<Key.space>t<Key.tab>
Screenshot: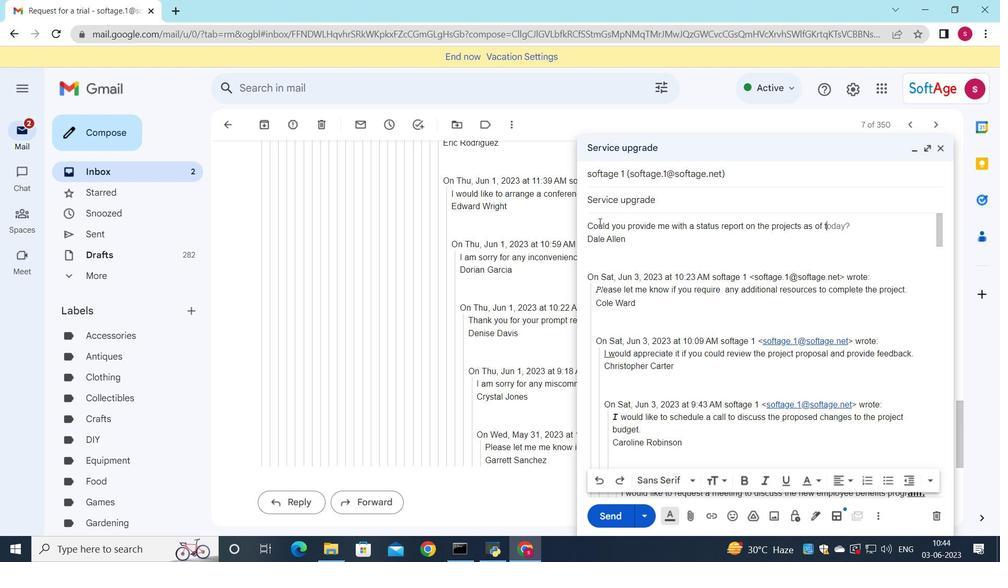 
Action: Mouse moved to (589, 225)
Screenshot: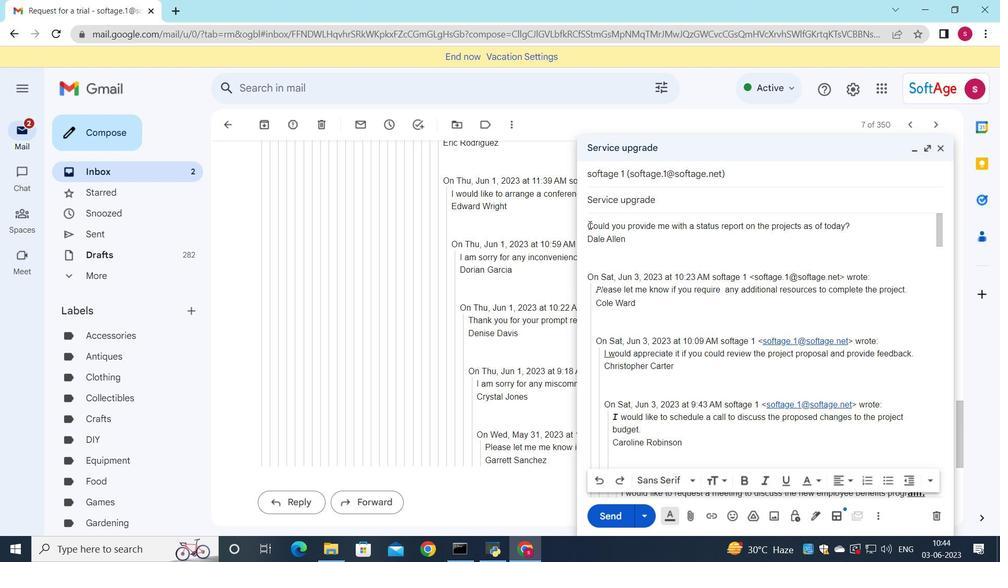 
Action: Mouse pressed left at (589, 225)
Screenshot: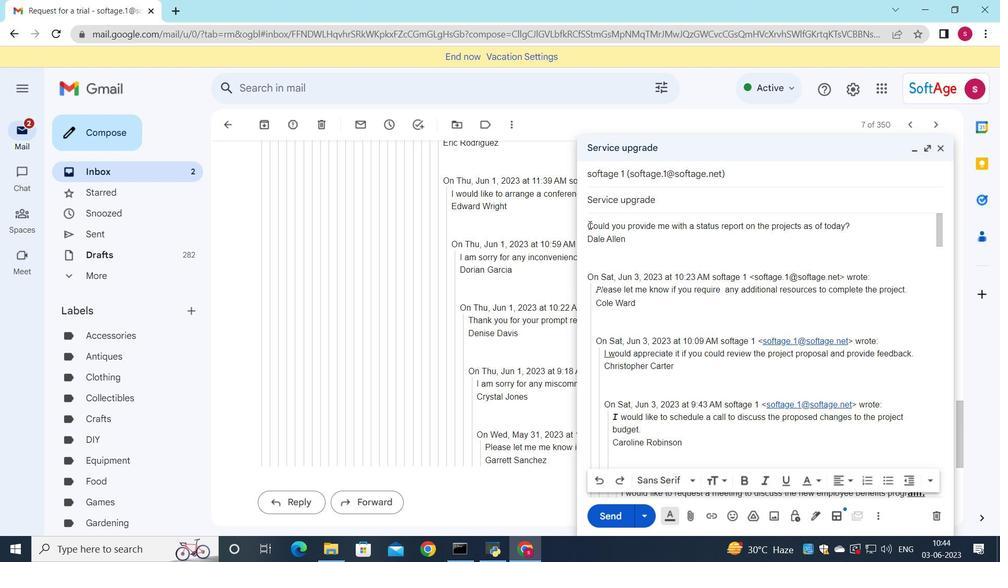 
Action: Mouse moved to (590, 227)
Screenshot: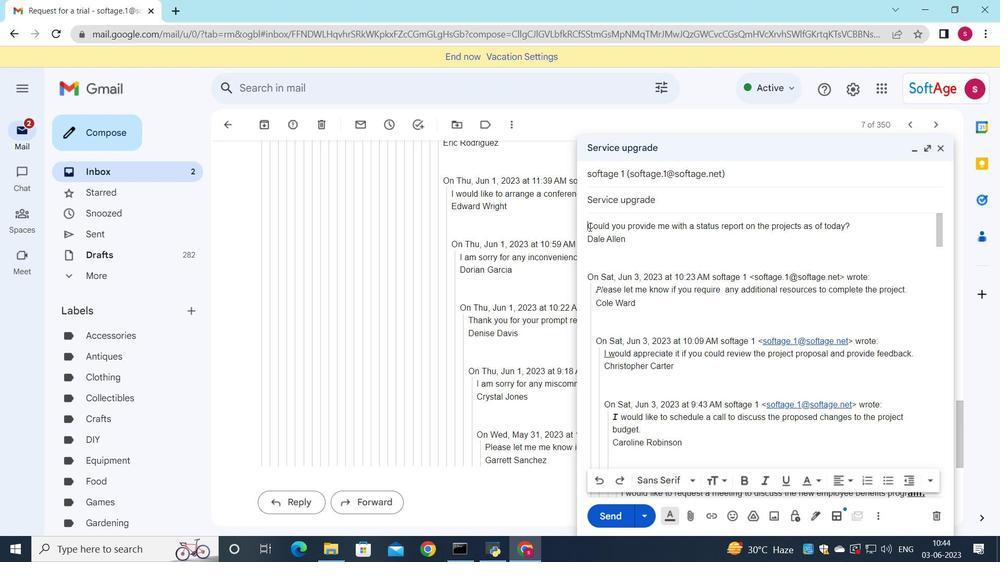 
Action: Mouse pressed left at (590, 227)
Screenshot: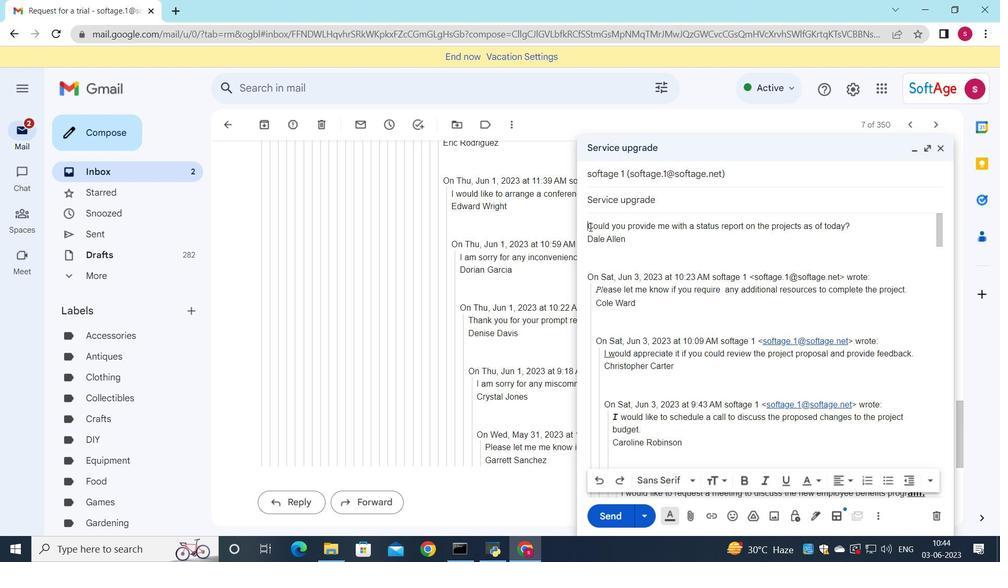 
Action: Mouse moved to (591, 226)
Screenshot: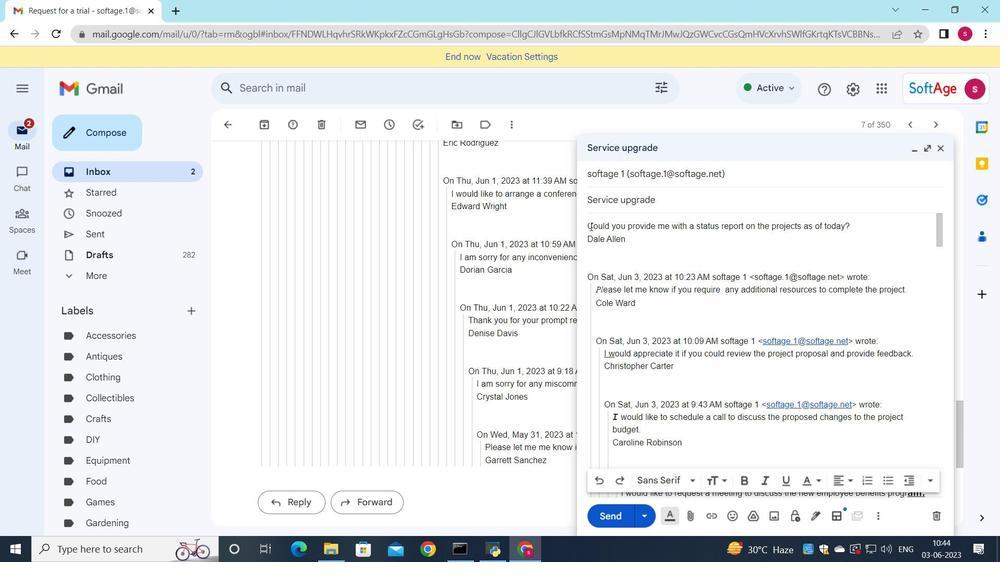 
Action: Mouse pressed left at (591, 226)
Screenshot: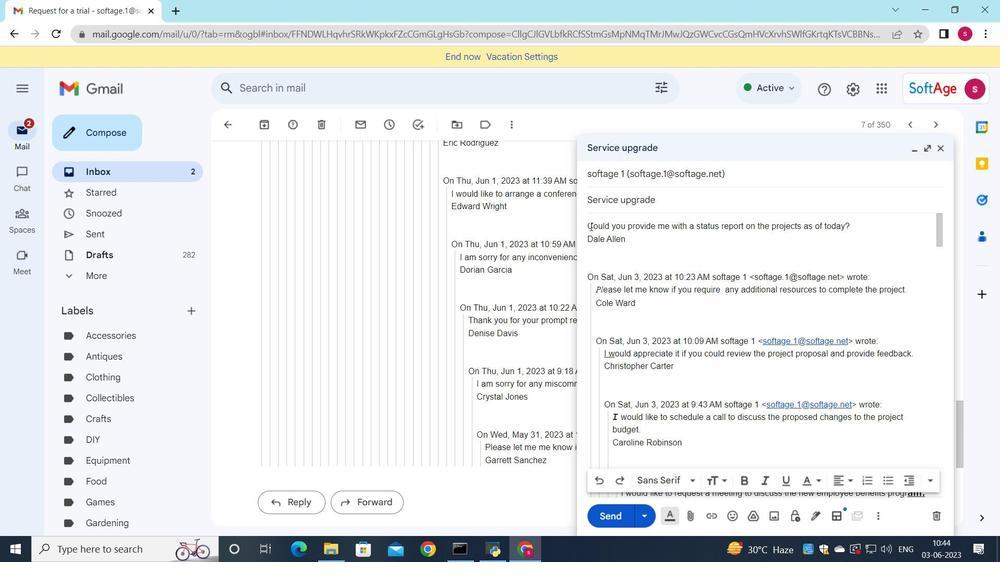 
Action: Mouse moved to (688, 482)
Screenshot: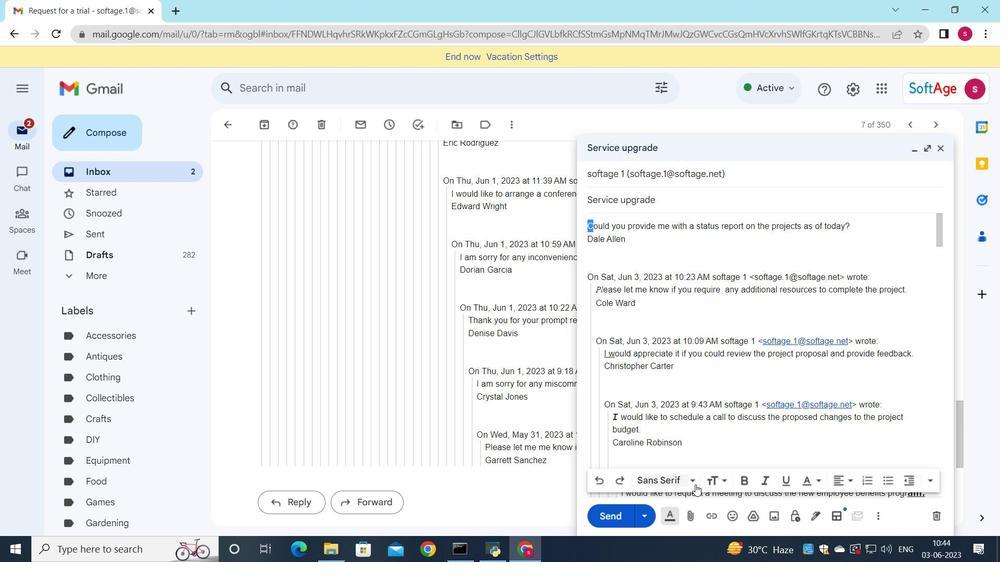 
Action: Mouse pressed left at (688, 482)
Screenshot: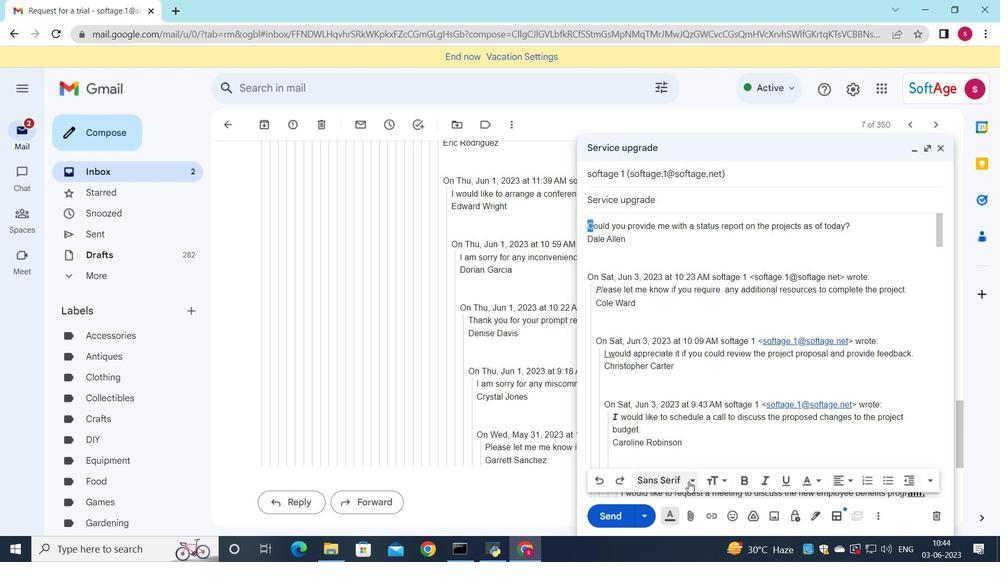 
Action: Mouse moved to (678, 264)
Screenshot: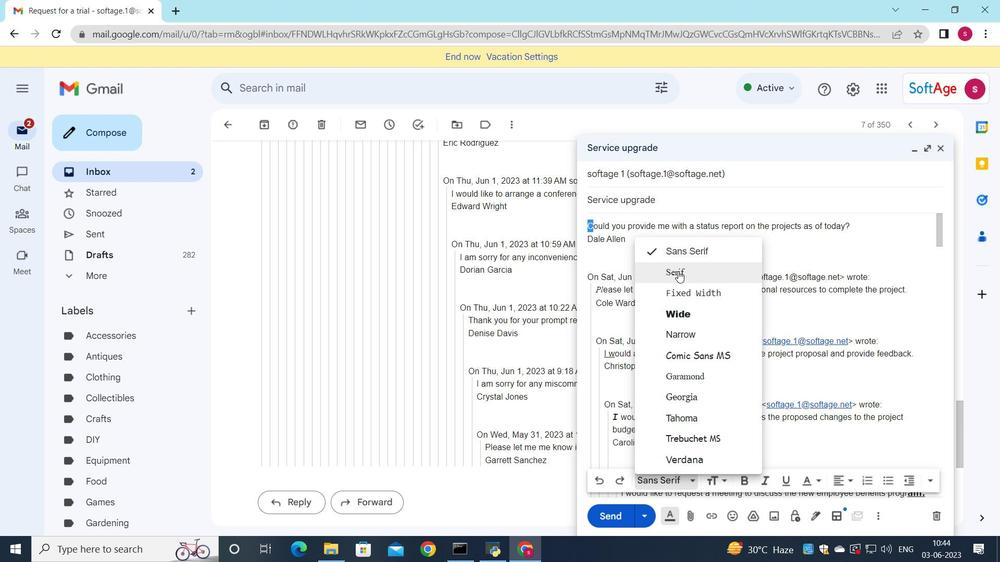 
Action: Mouse pressed left at (678, 264)
Screenshot: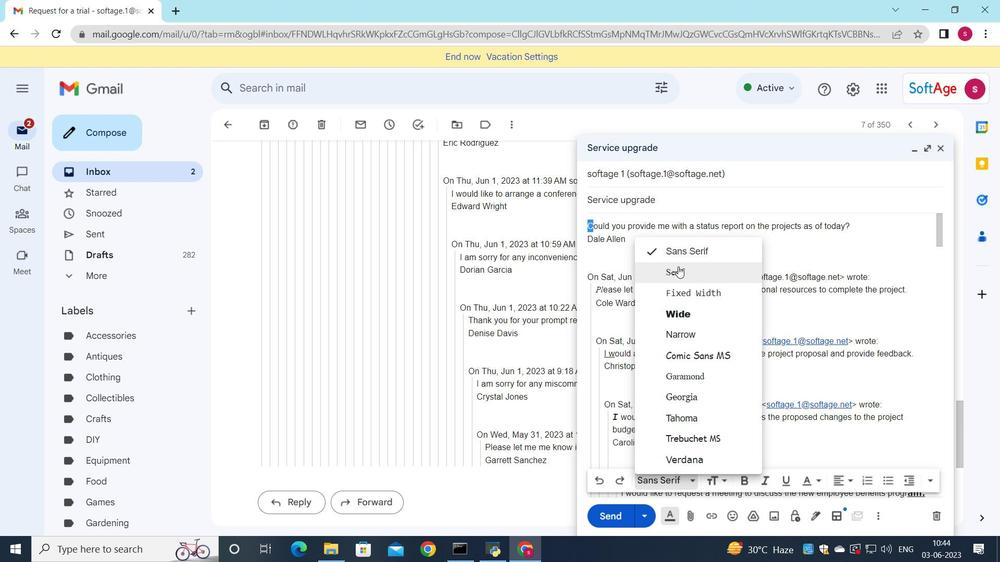 
Action: Mouse moved to (744, 485)
Screenshot: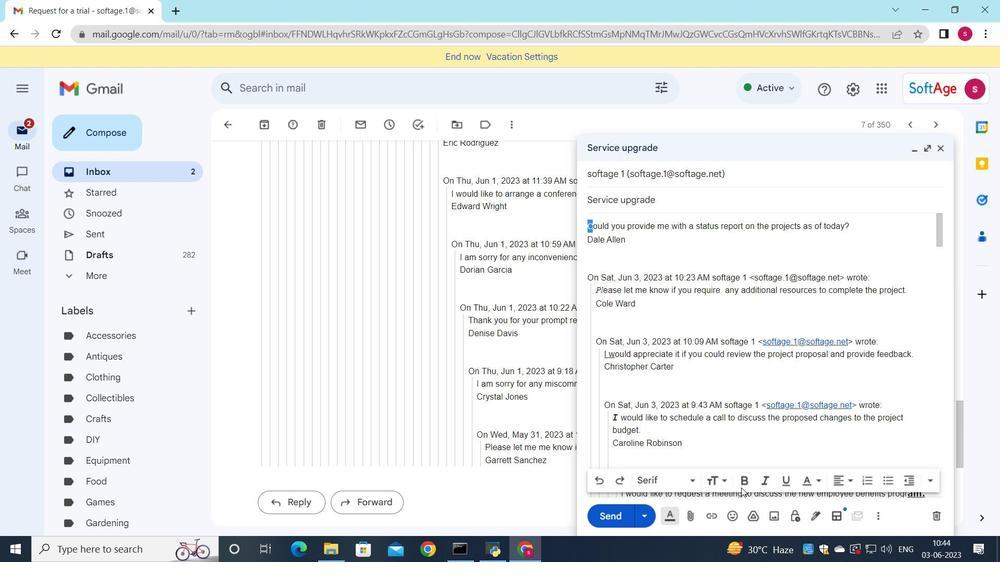 
Action: Mouse pressed left at (744, 485)
Screenshot: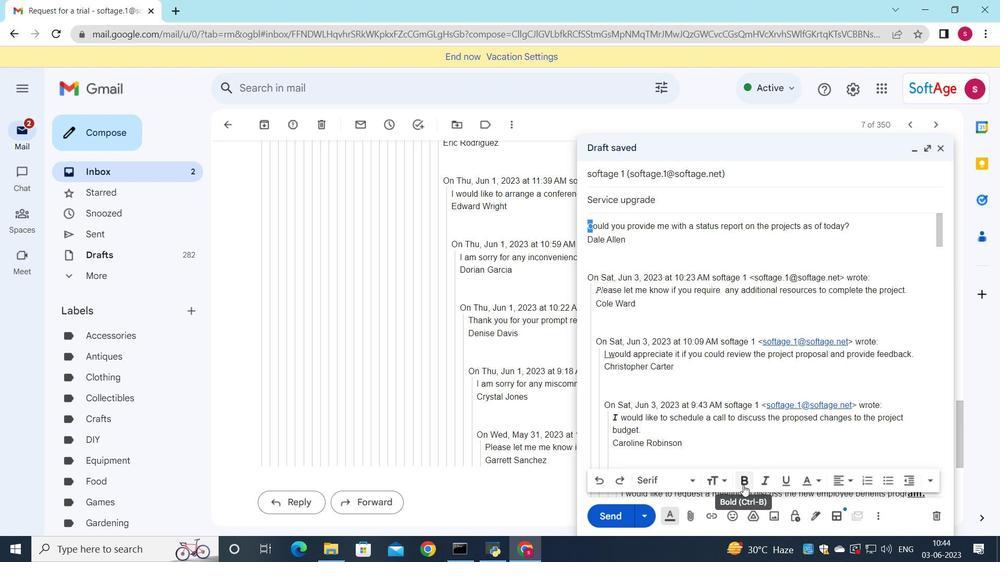 
Action: Mouse moved to (769, 482)
Screenshot: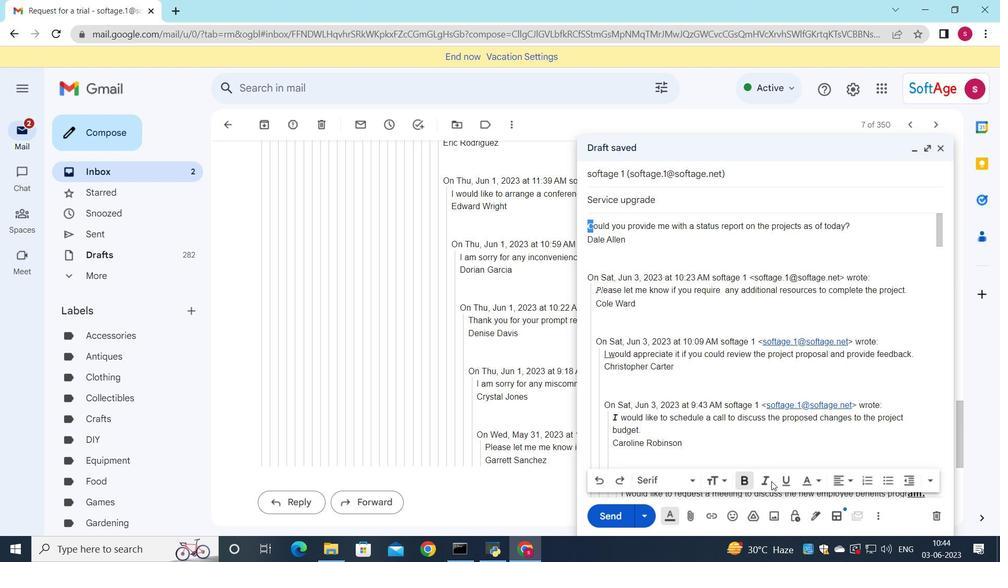 
Action: Mouse pressed left at (769, 482)
Screenshot: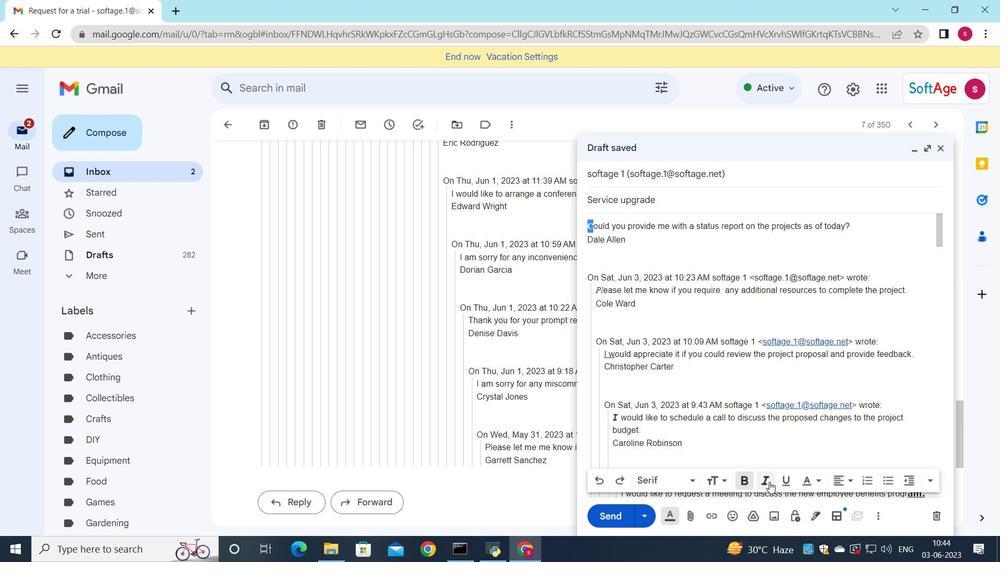 
Action: Mouse moved to (599, 512)
Screenshot: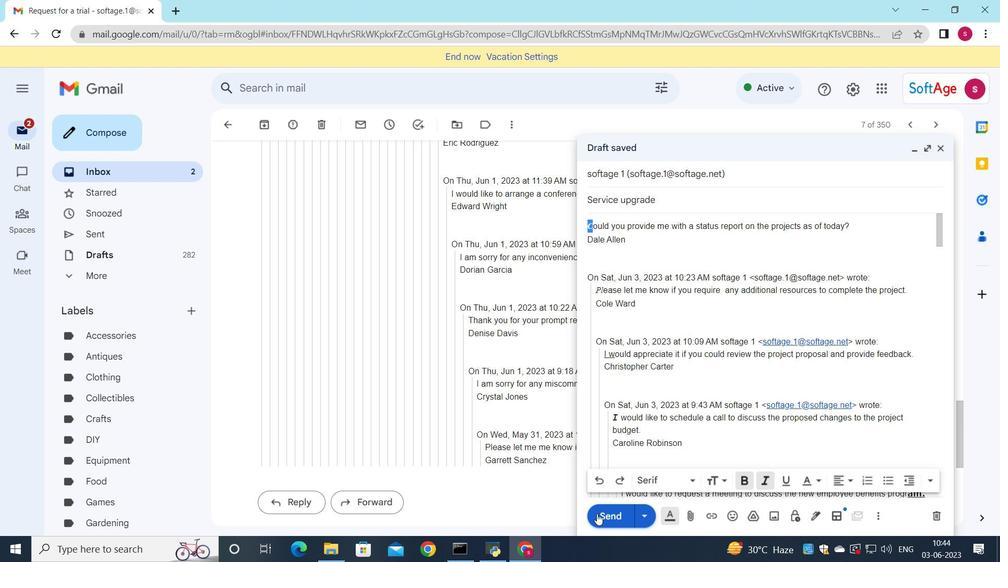 
Action: Mouse pressed left at (599, 512)
Screenshot: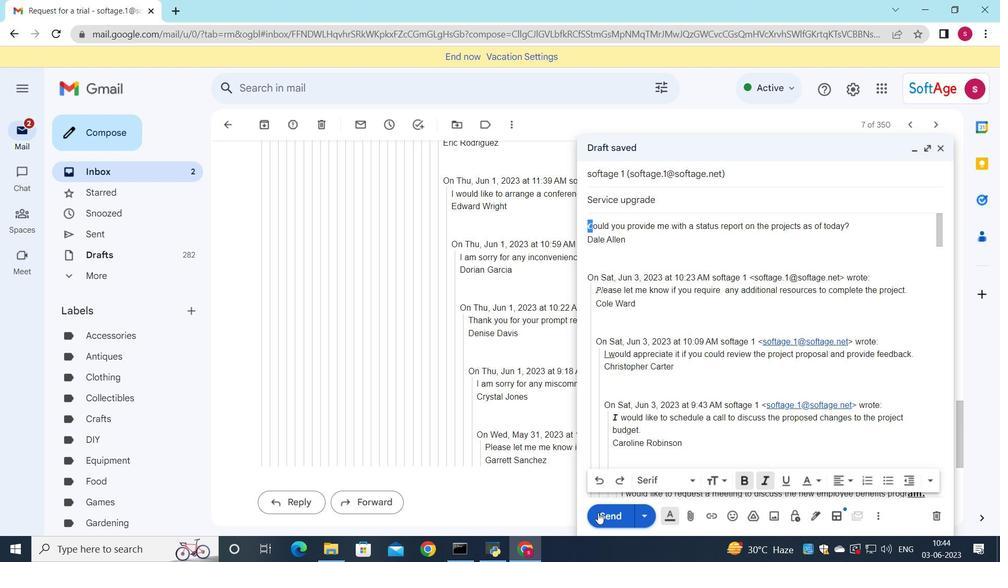 
Action: Mouse moved to (172, 168)
Screenshot: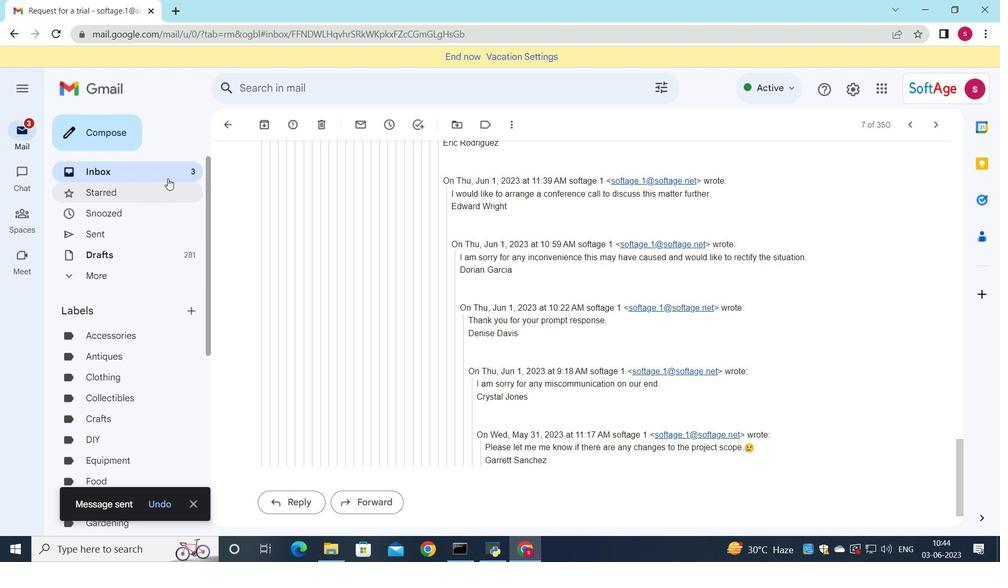 
Action: Mouse pressed left at (172, 168)
Screenshot: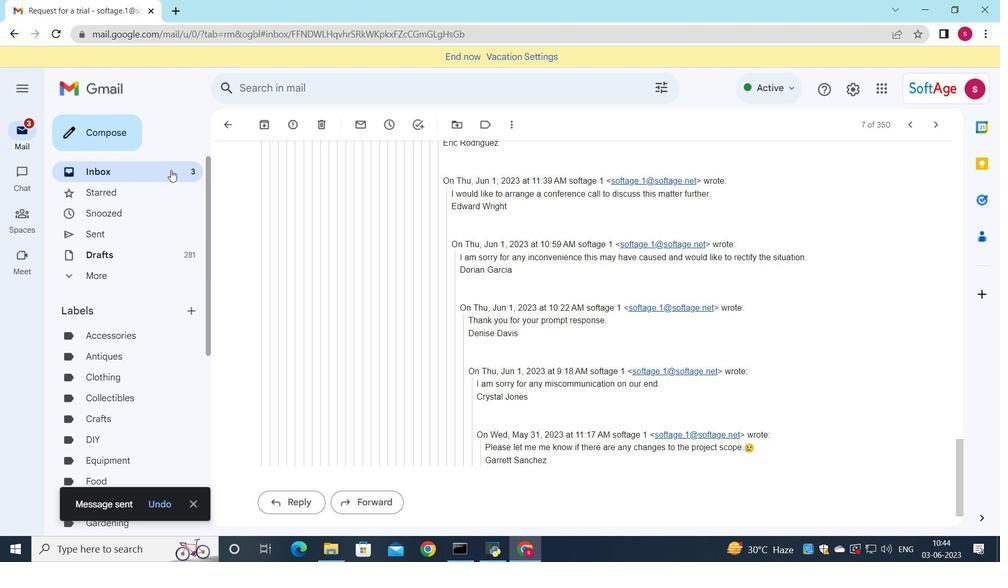 
Action: Mouse moved to (415, 153)
Screenshot: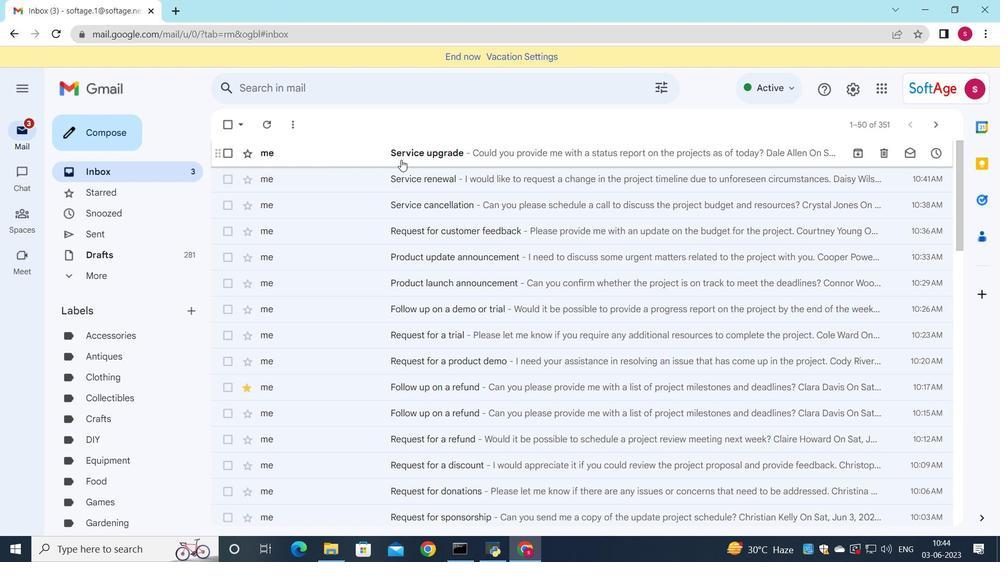 
Action: Mouse pressed left at (415, 153)
Screenshot: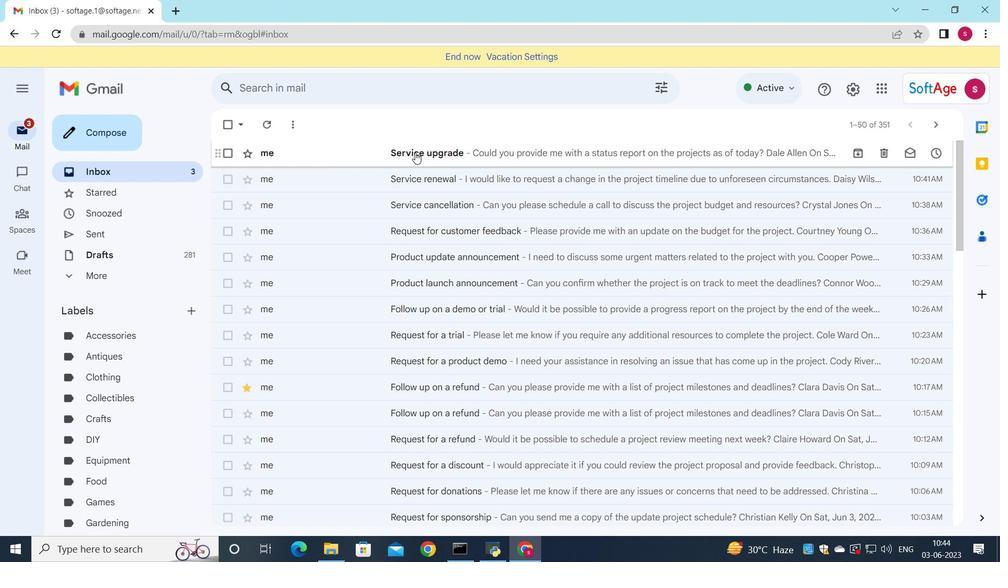 
Action: Mouse moved to (439, 185)
Screenshot: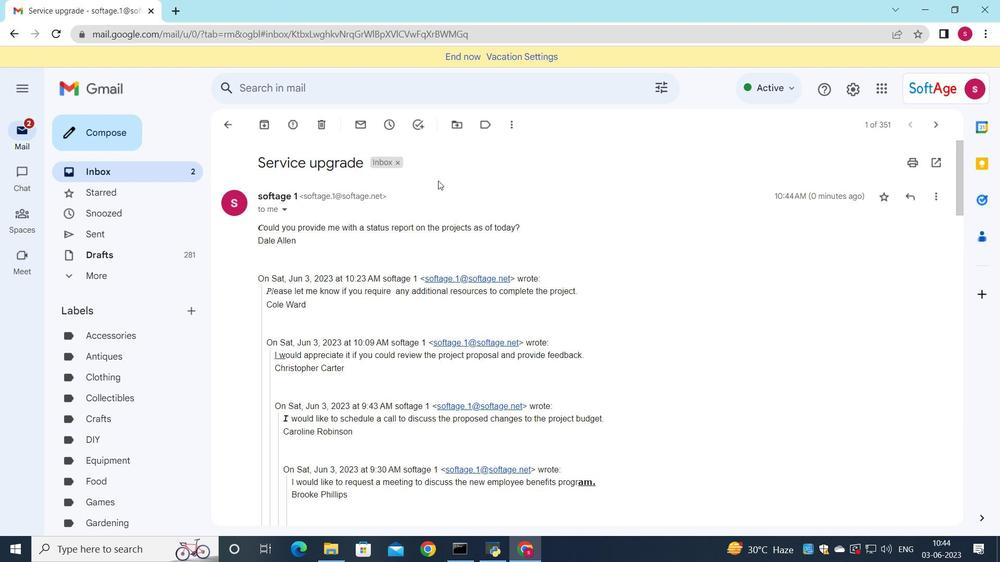 
